 Task: Find connections with filter location Schöneberg with filter topic #Managementwith filter profile language French with filter current company Fresher Jobs with filter school Rajasthan - India Jobs with filter industry Glass Product Manufacturing with filter service category Writing with filter keywords title SEO Manager
Action: Mouse moved to (321, 276)
Screenshot: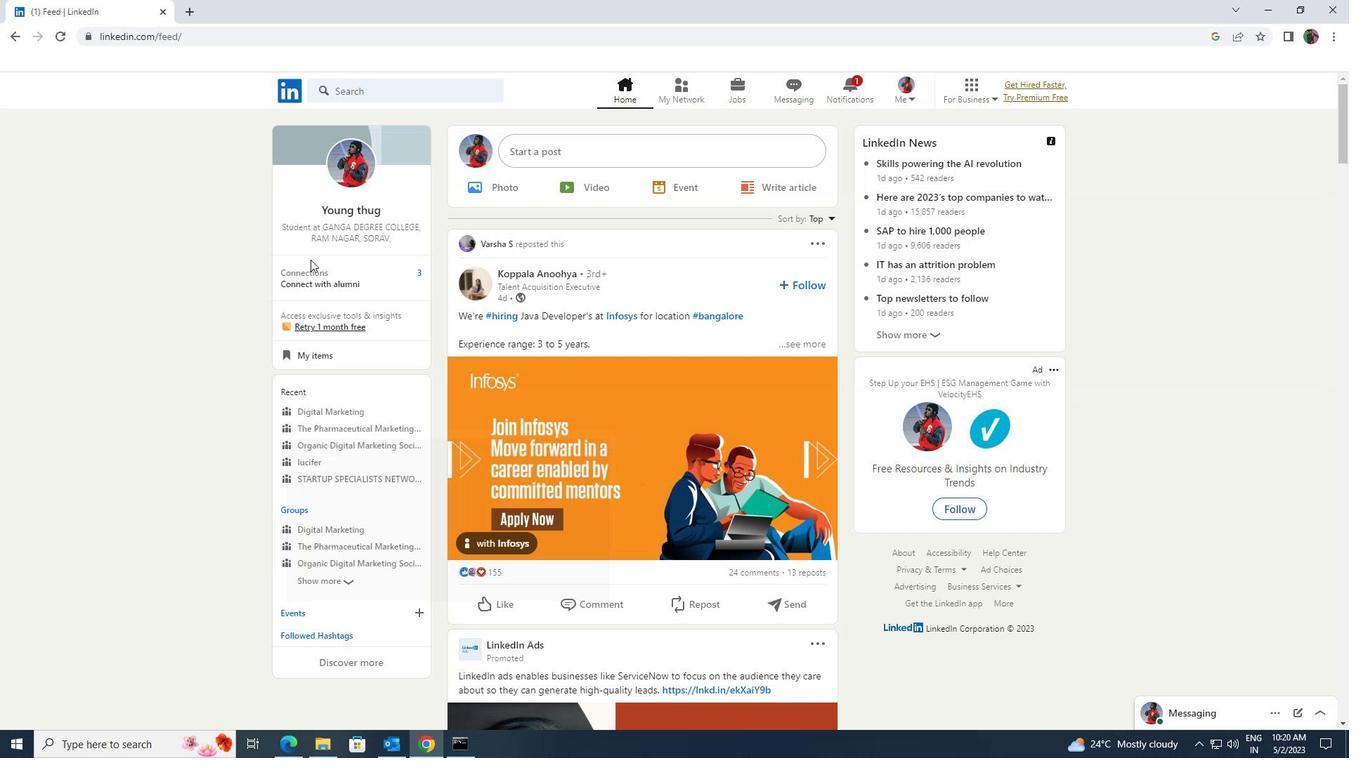 
Action: Mouse pressed left at (321, 276)
Screenshot: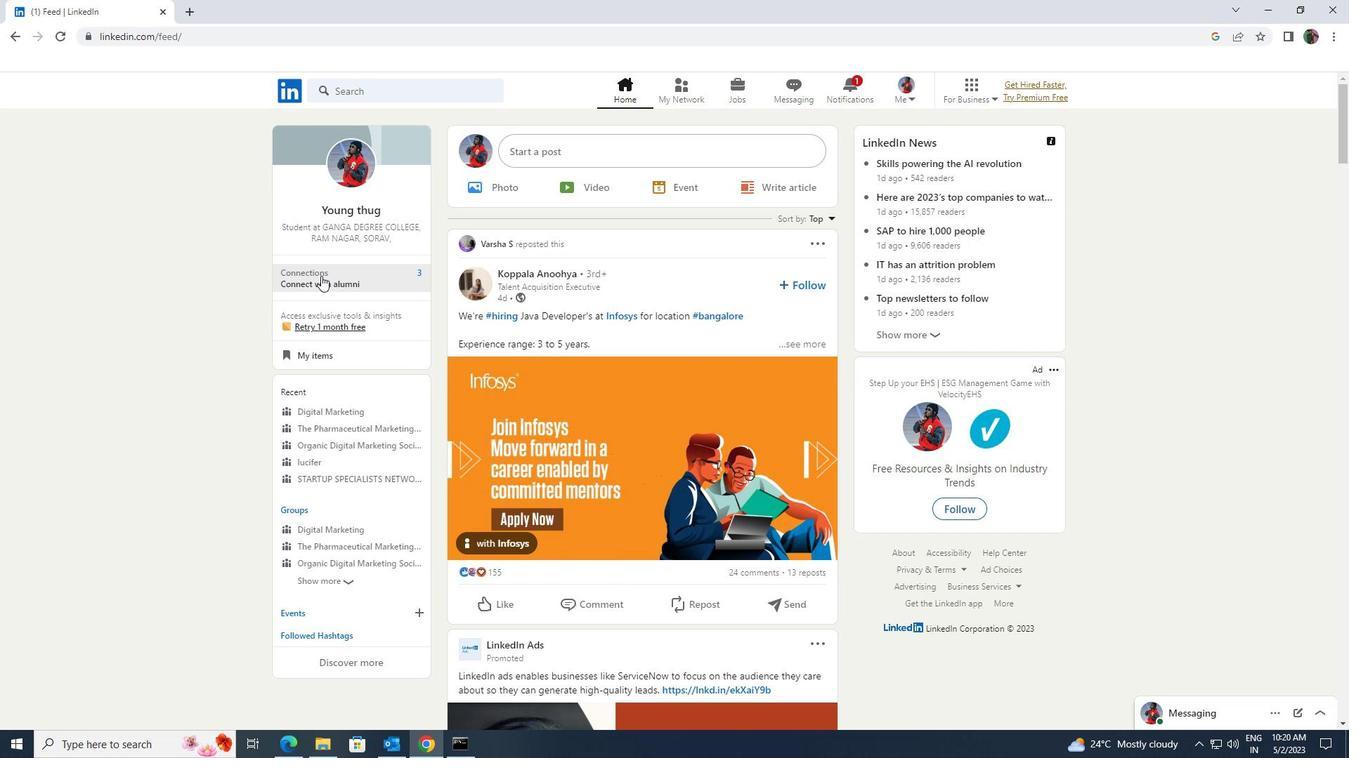 
Action: Mouse moved to (351, 174)
Screenshot: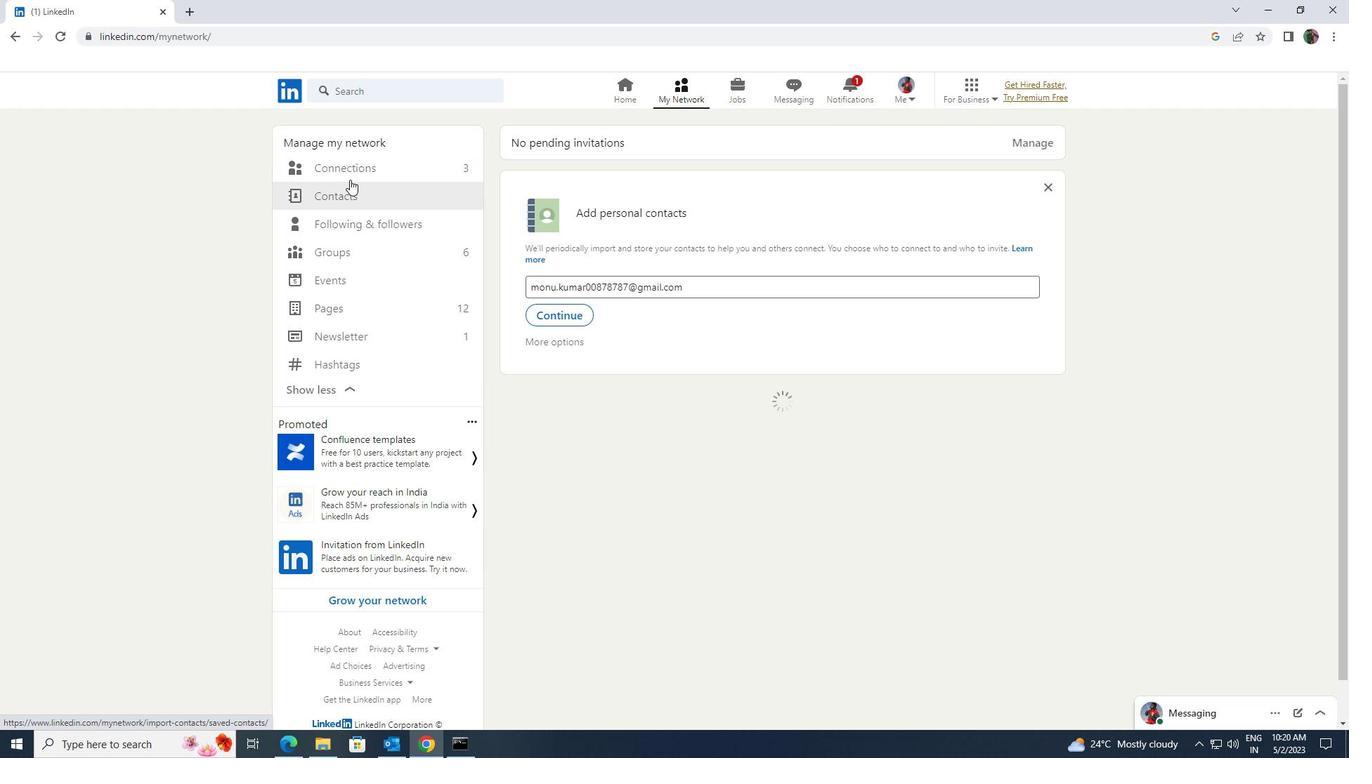 
Action: Mouse pressed left at (351, 174)
Screenshot: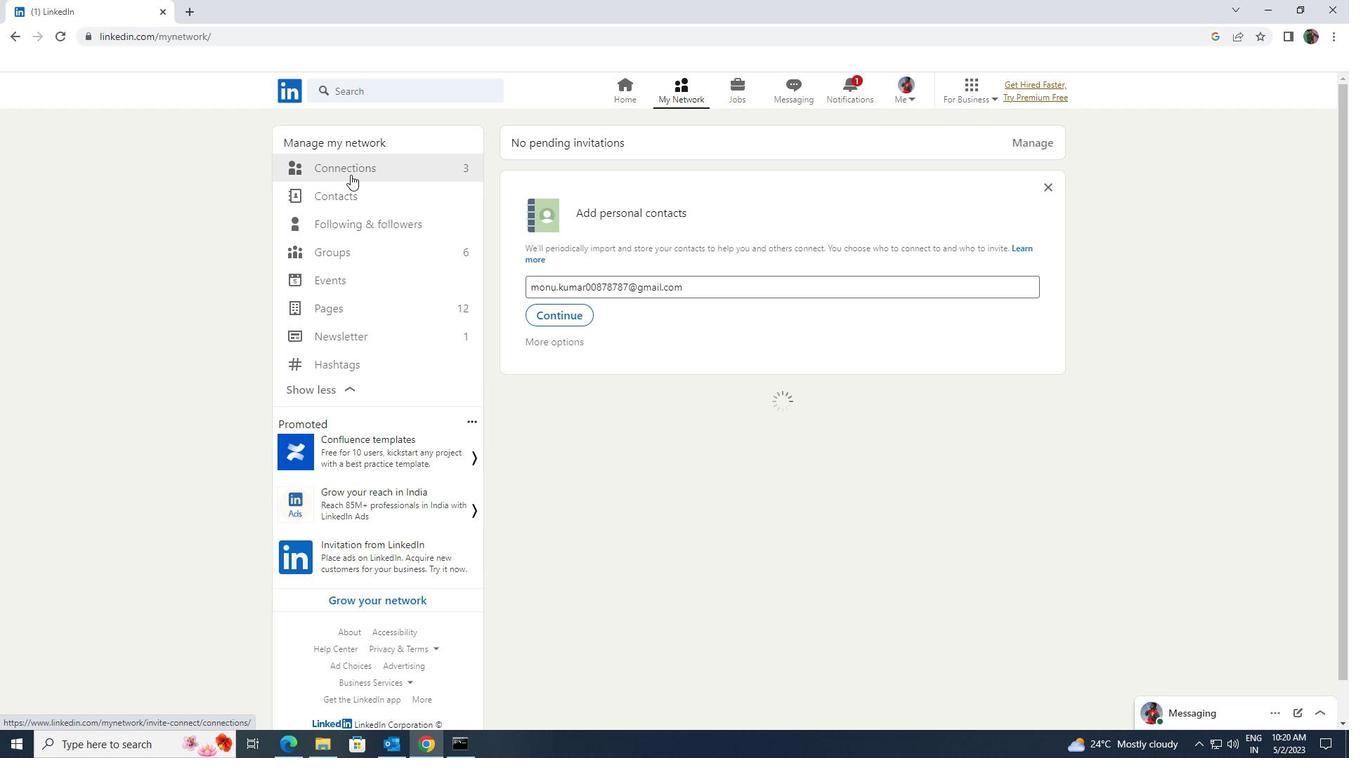 
Action: Mouse moved to (767, 170)
Screenshot: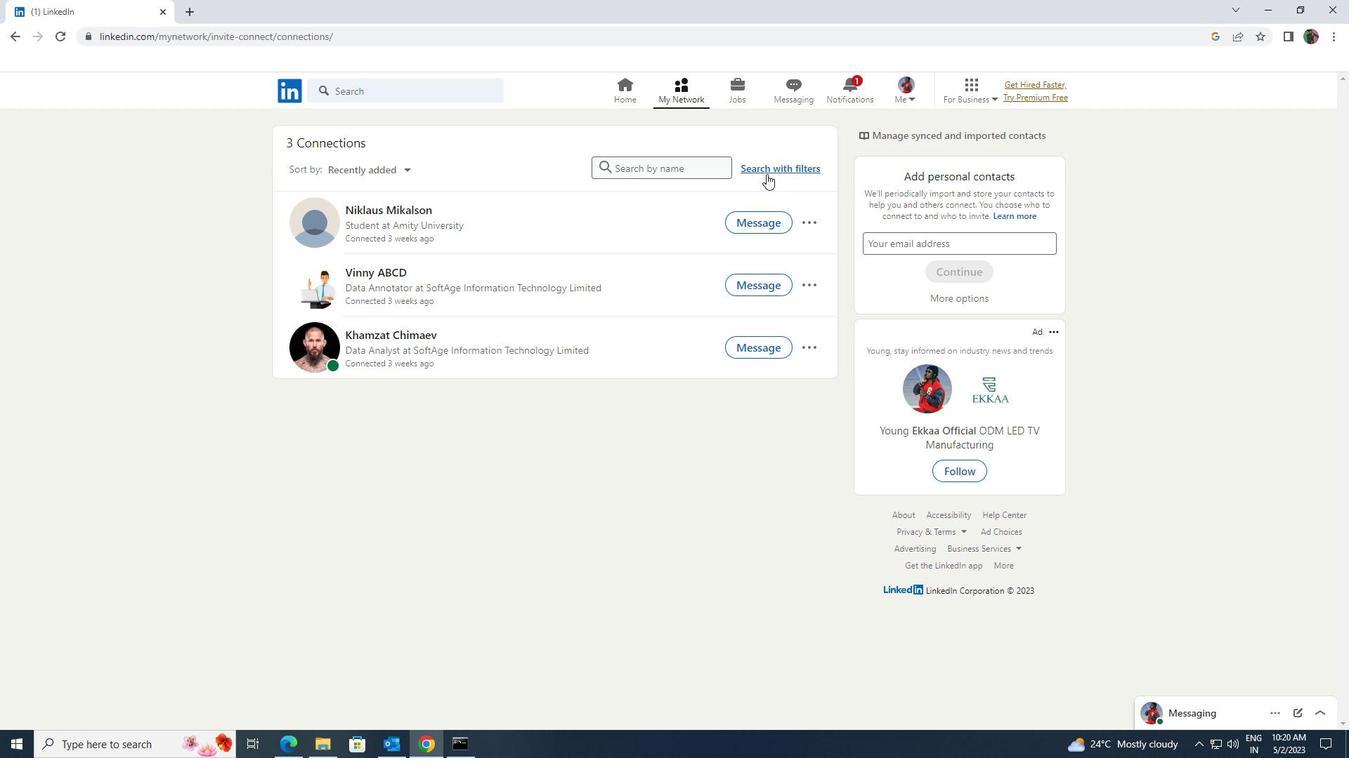 
Action: Mouse pressed left at (767, 170)
Screenshot: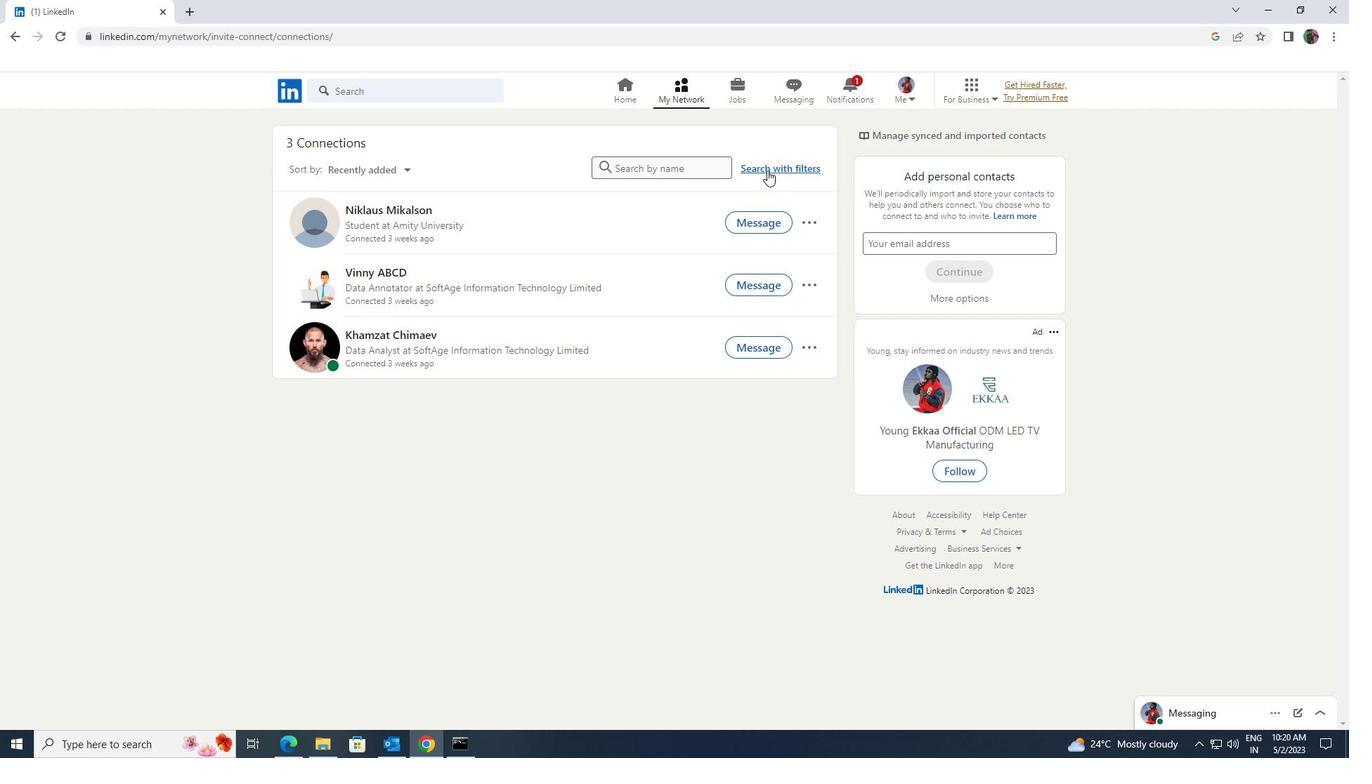
Action: Mouse moved to (721, 128)
Screenshot: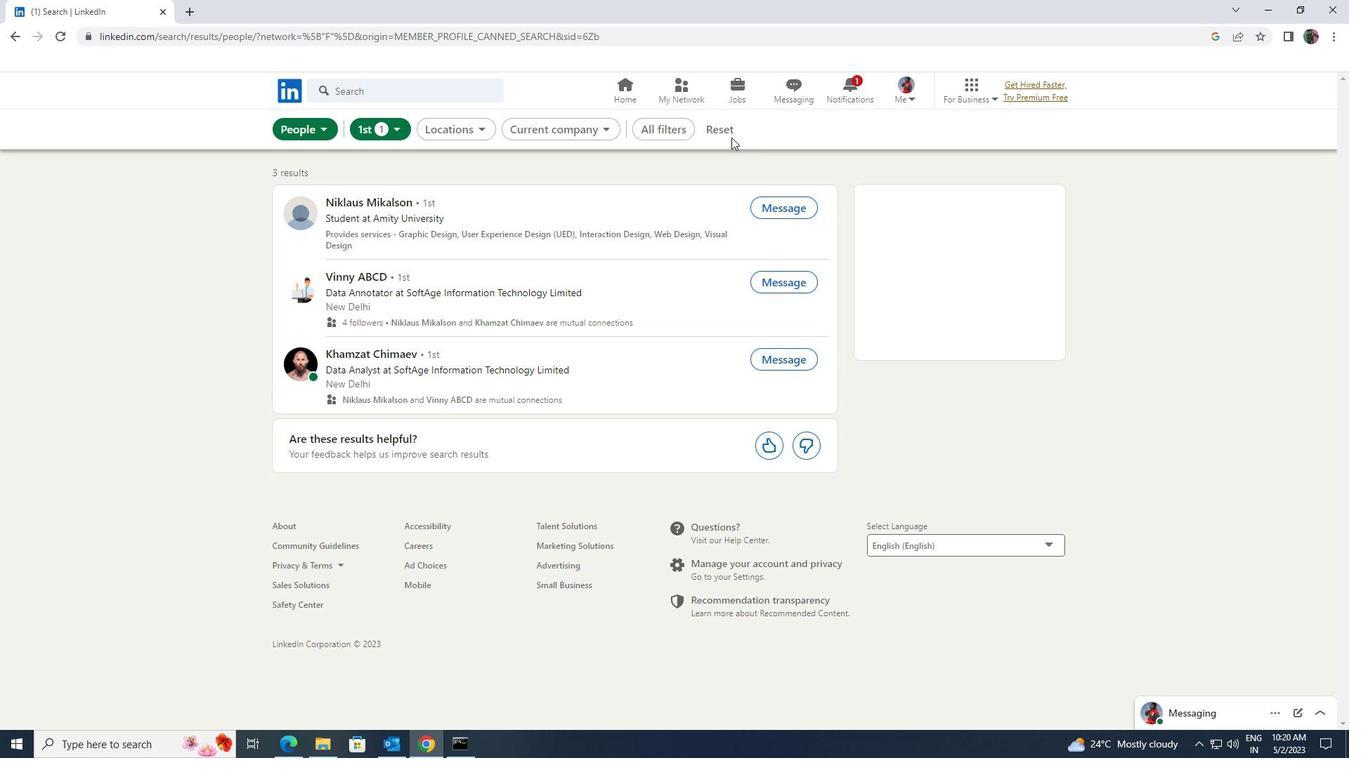 
Action: Mouse pressed left at (721, 128)
Screenshot: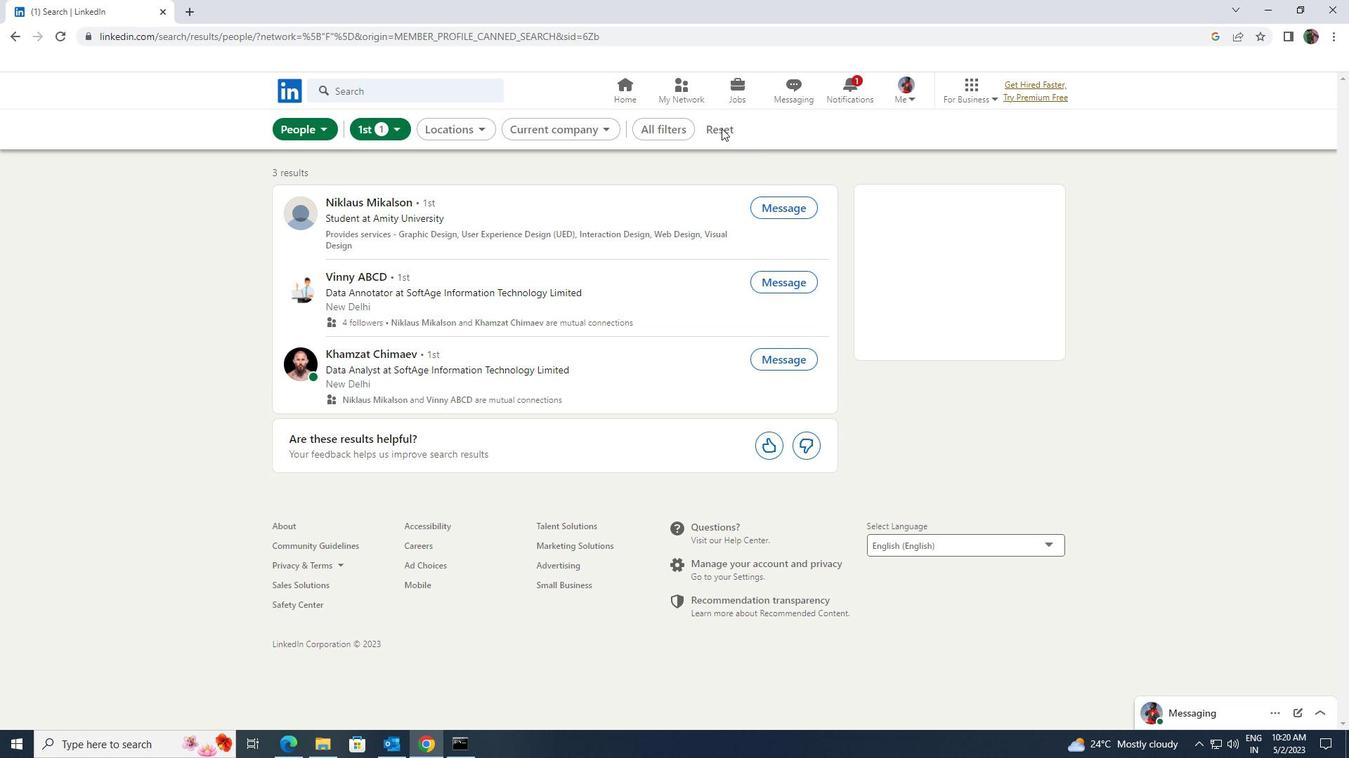 
Action: Mouse moved to (700, 123)
Screenshot: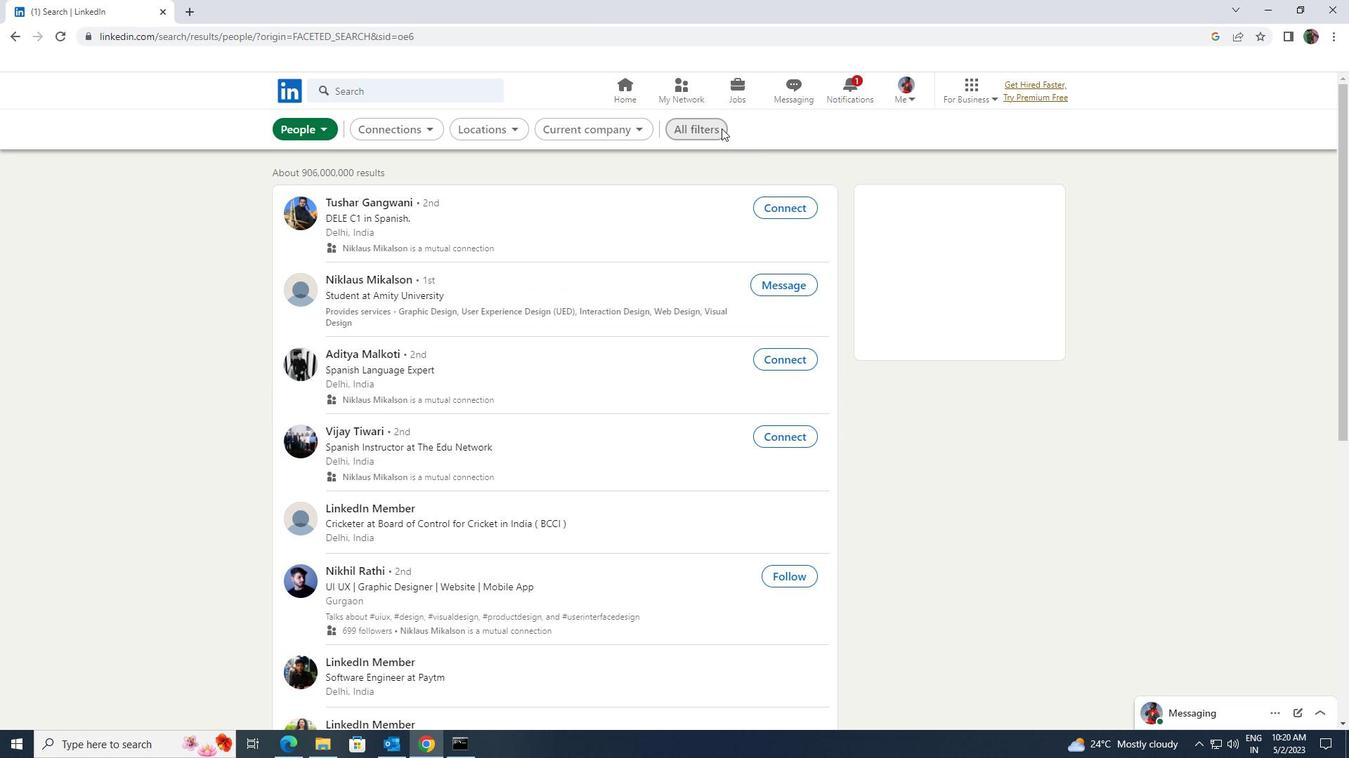 
Action: Mouse pressed left at (700, 123)
Screenshot: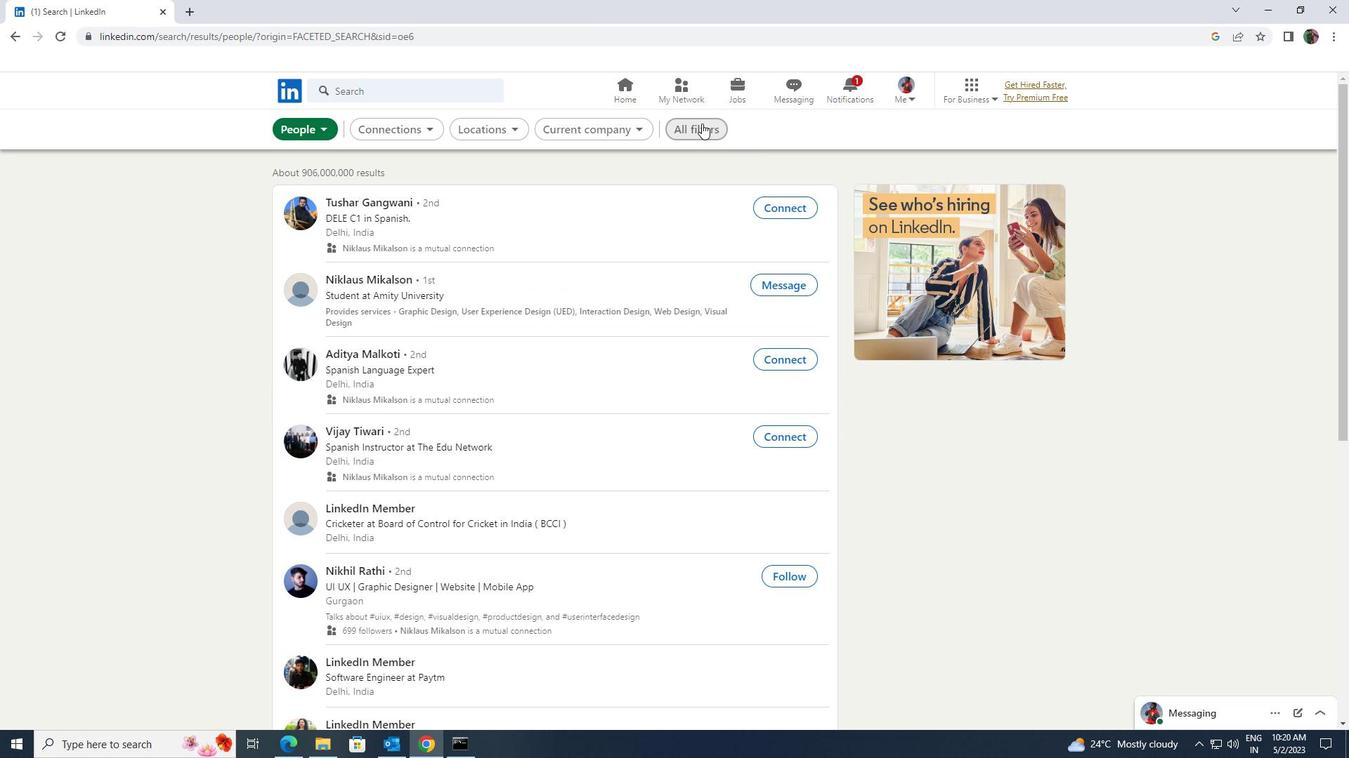 
Action: Mouse moved to (1164, 433)
Screenshot: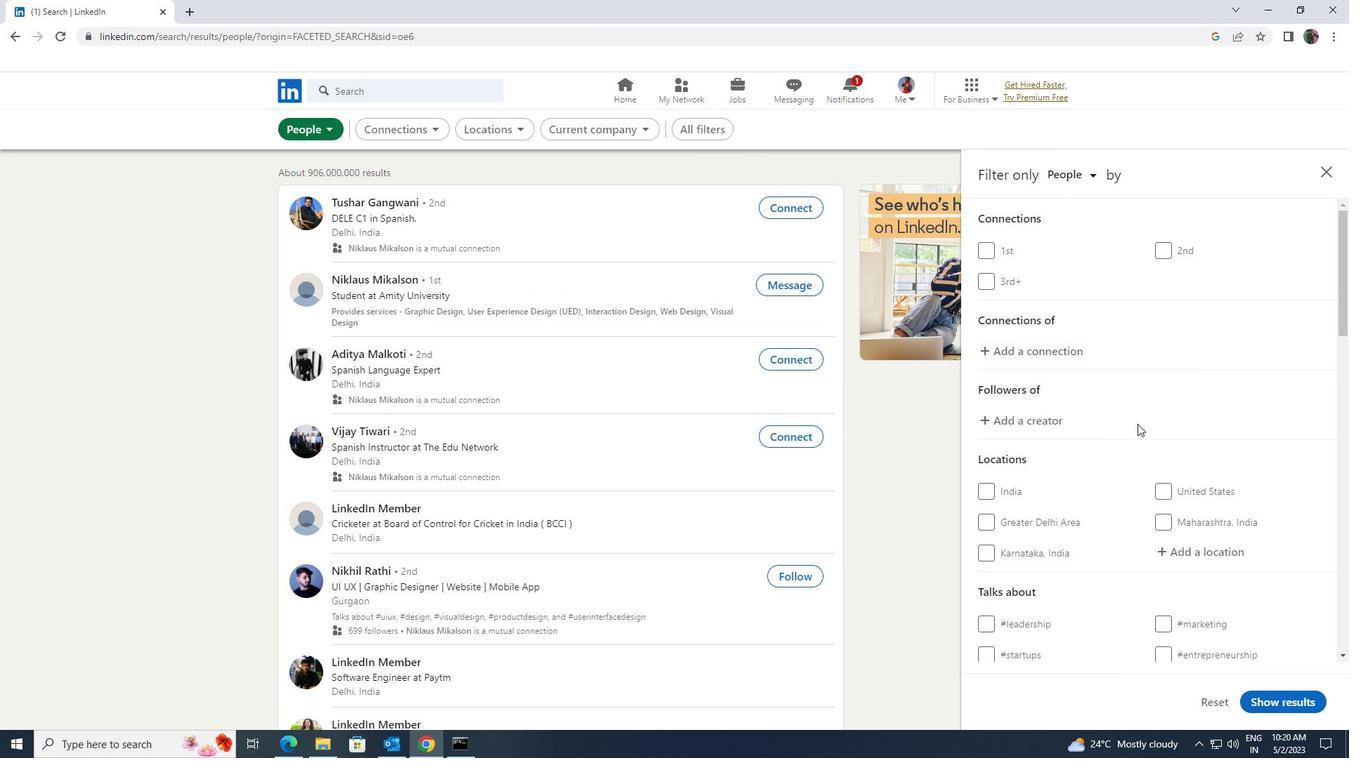 
Action: Mouse scrolled (1164, 432) with delta (0, 0)
Screenshot: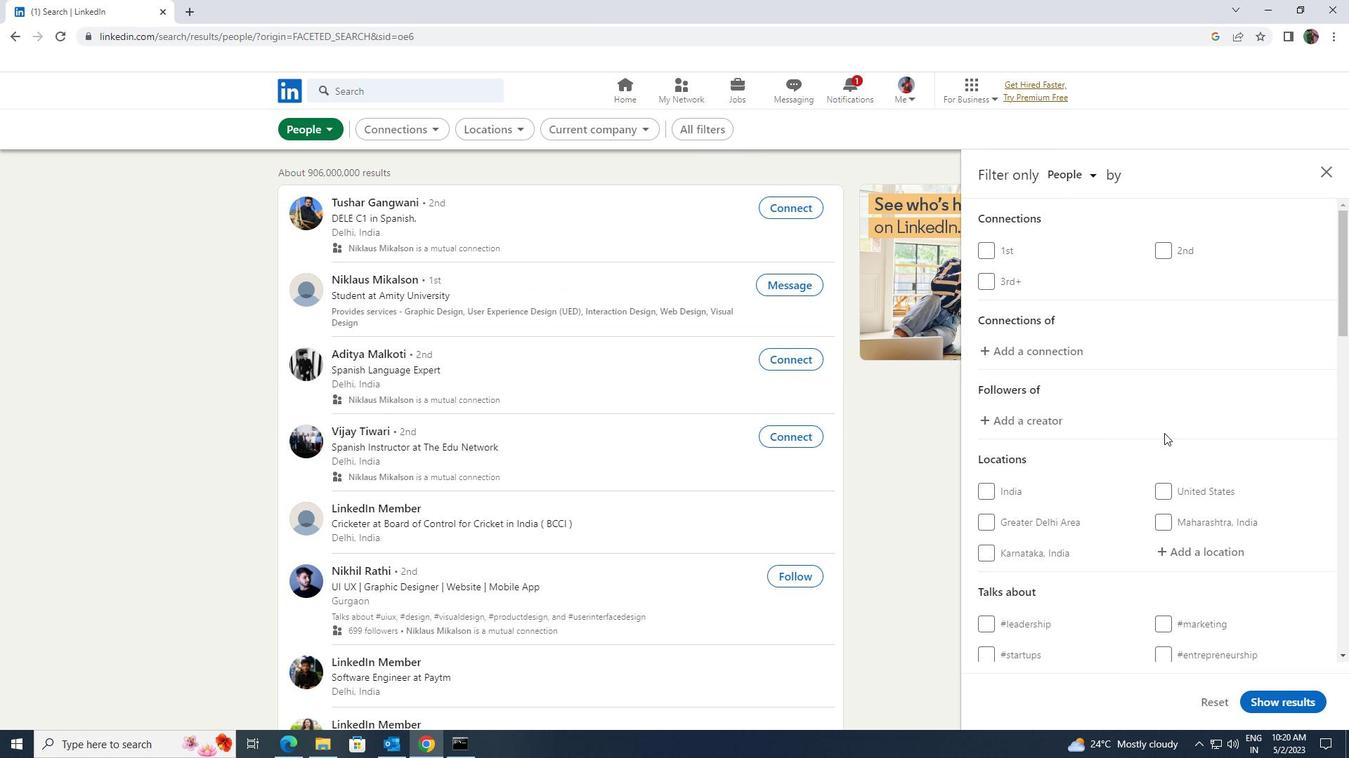
Action: Mouse scrolled (1164, 432) with delta (0, 0)
Screenshot: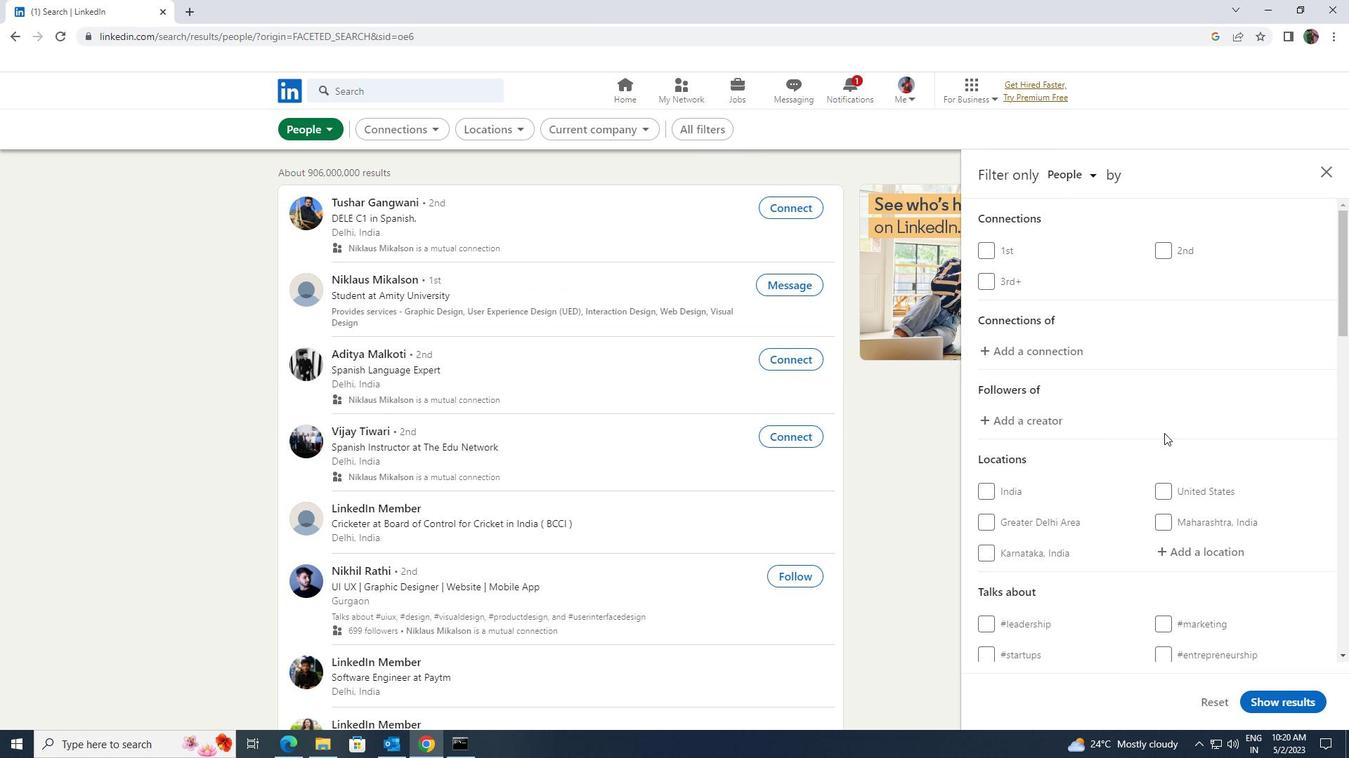
Action: Mouse moved to (1172, 418)
Screenshot: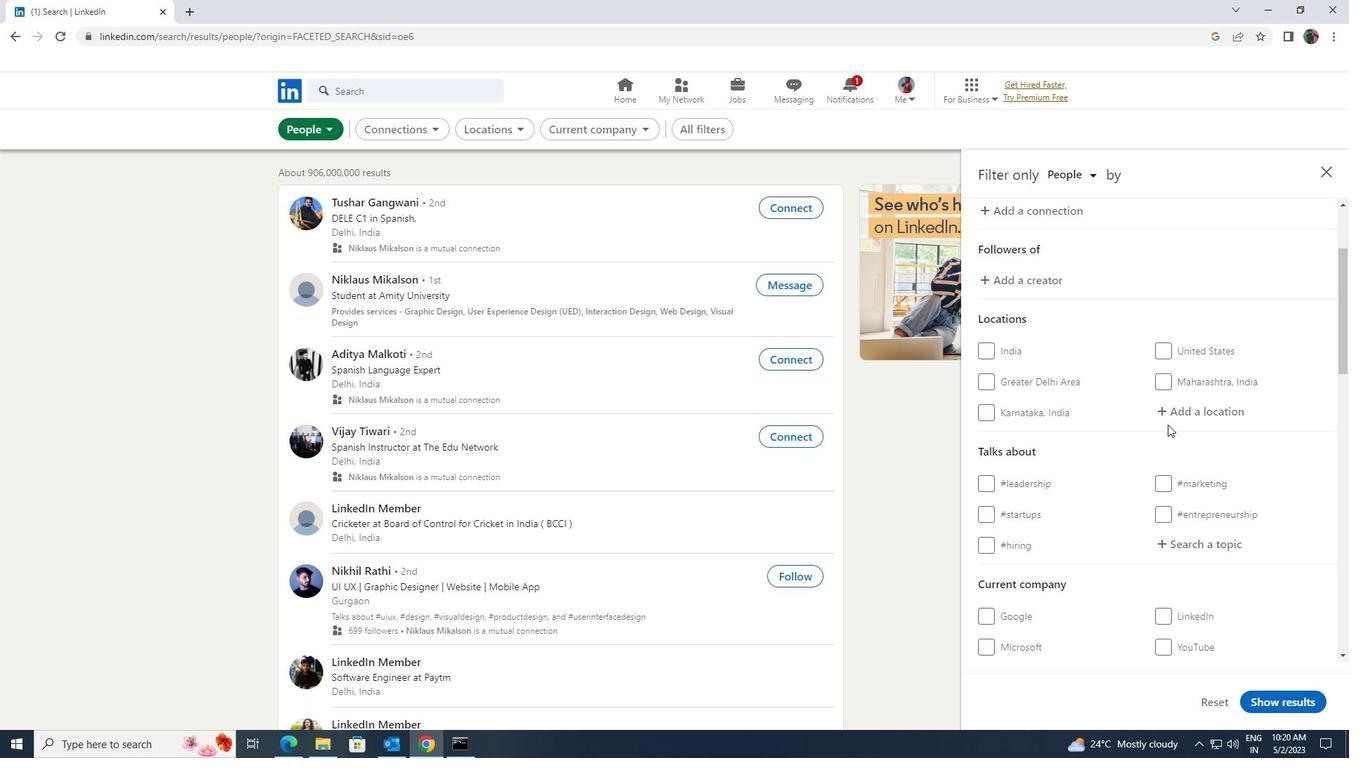 
Action: Mouse pressed left at (1172, 418)
Screenshot: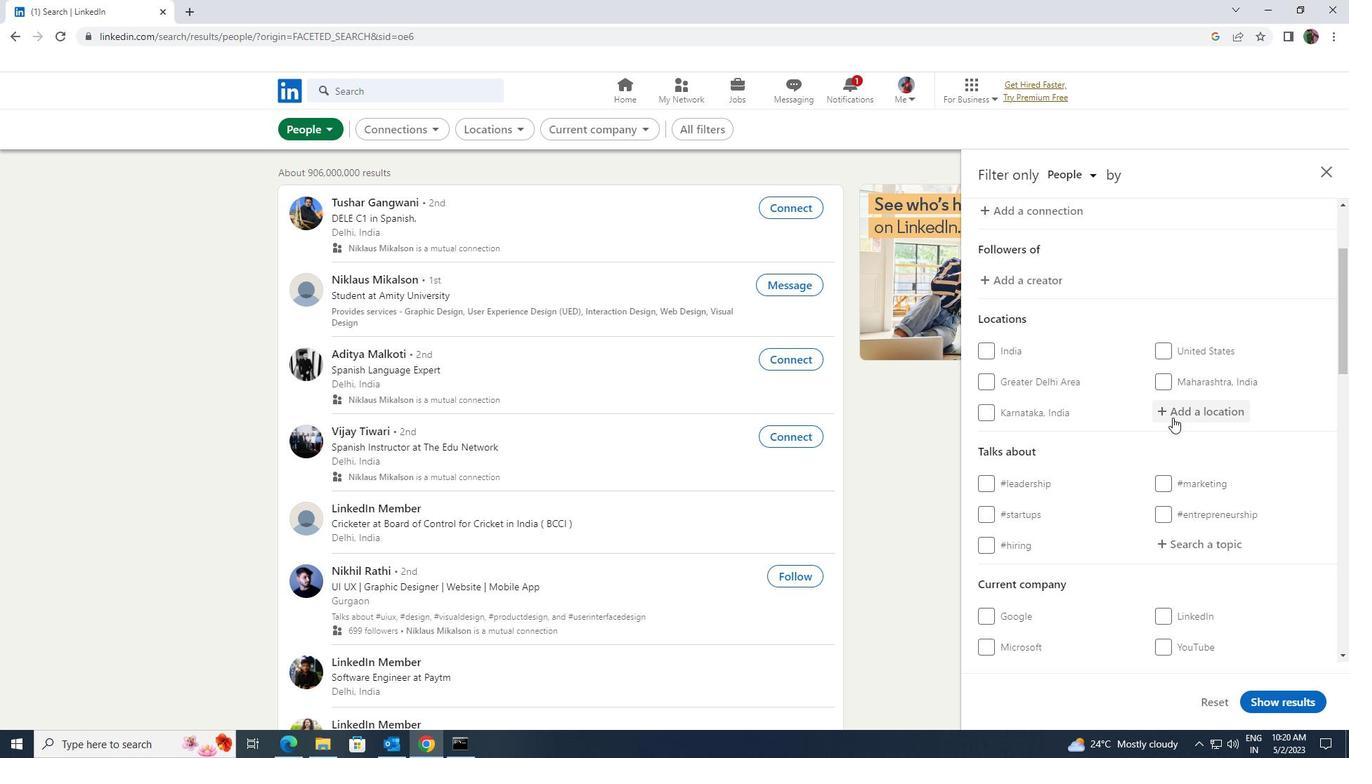
Action: Mouse moved to (1155, 427)
Screenshot: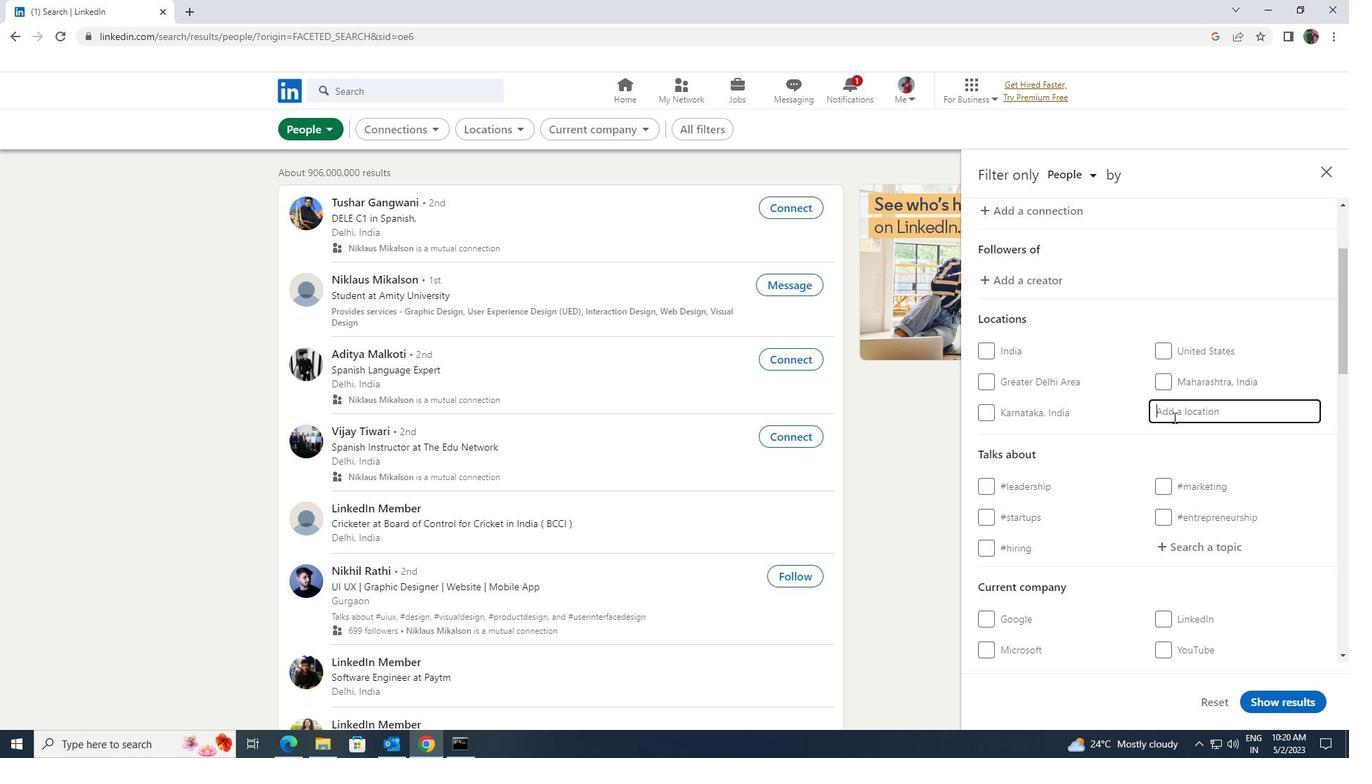 
Action: Key pressed <Key.shift>SCHONEBE
Screenshot: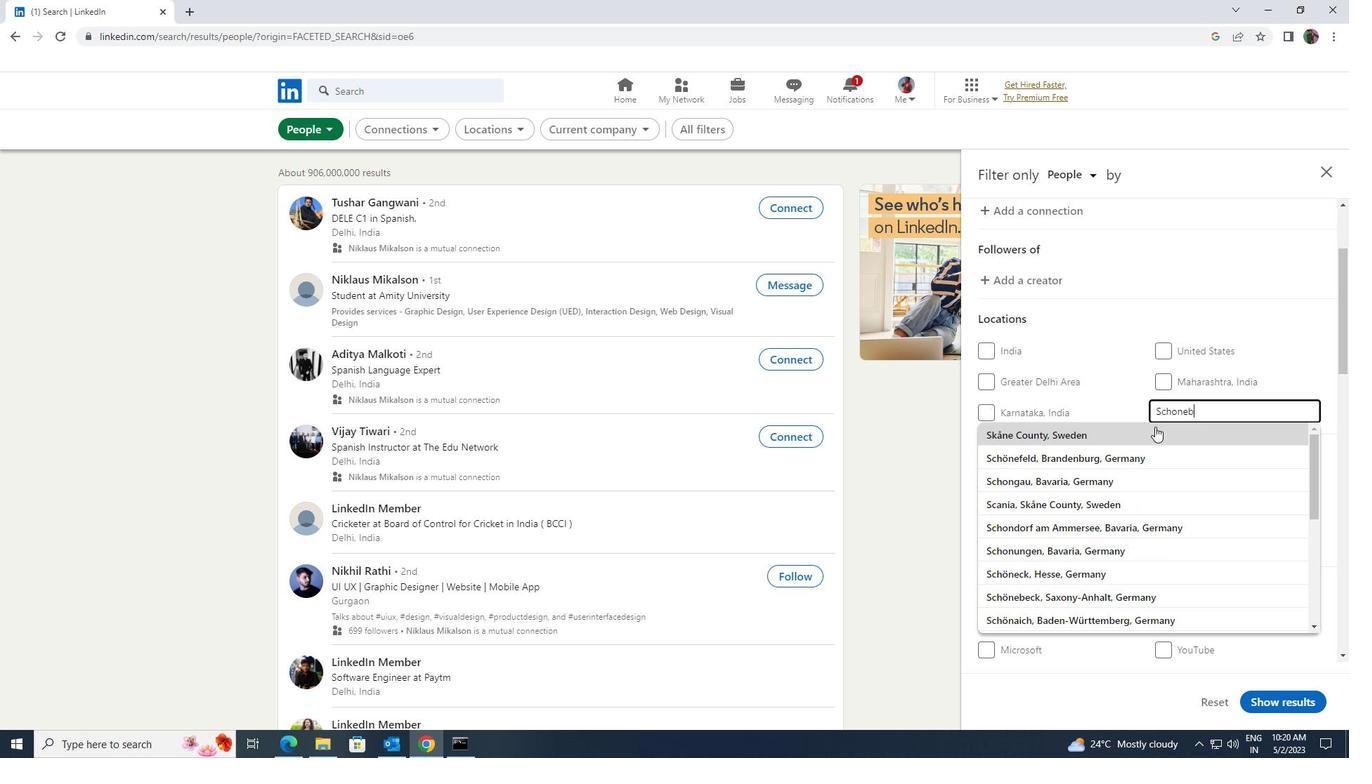 
Action: Mouse moved to (1145, 455)
Screenshot: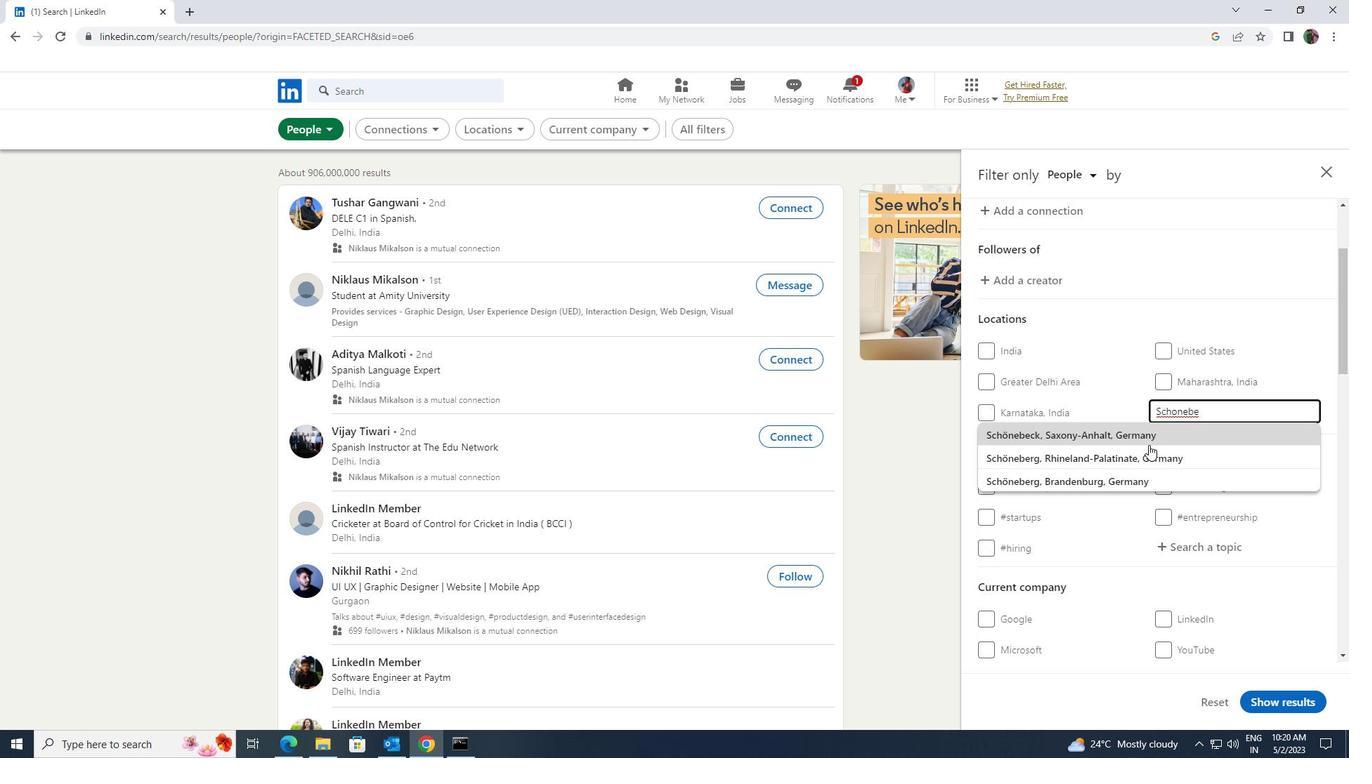 
Action: Mouse pressed left at (1145, 455)
Screenshot: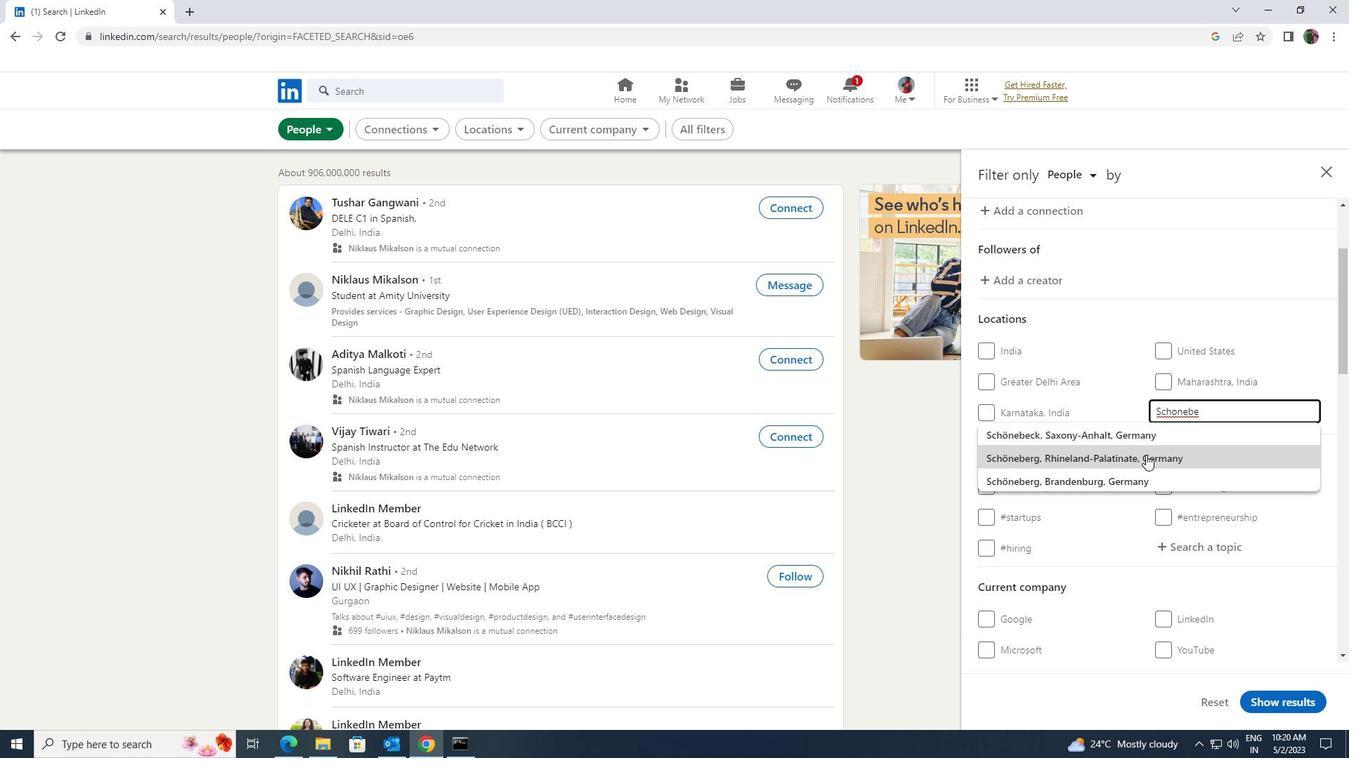 
Action: Mouse moved to (1131, 451)
Screenshot: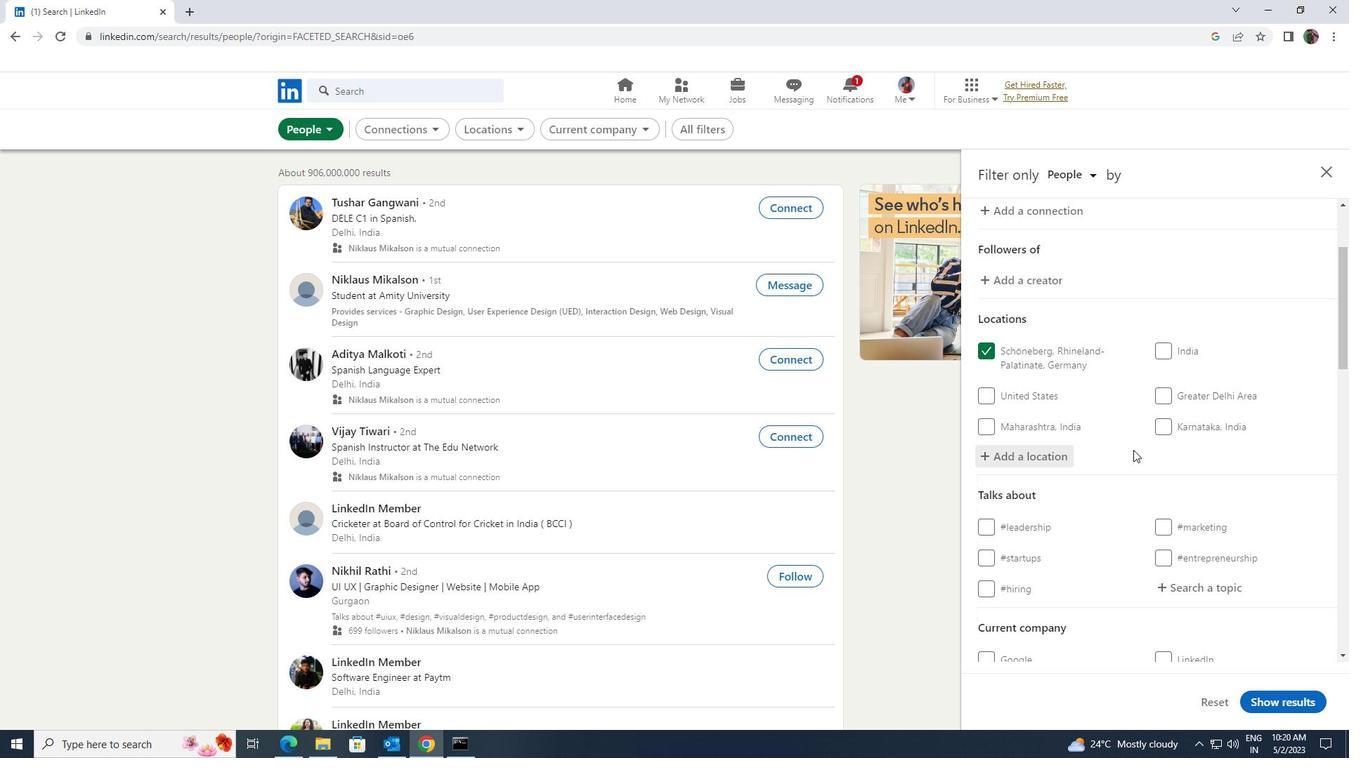 
Action: Mouse scrolled (1131, 451) with delta (0, 0)
Screenshot: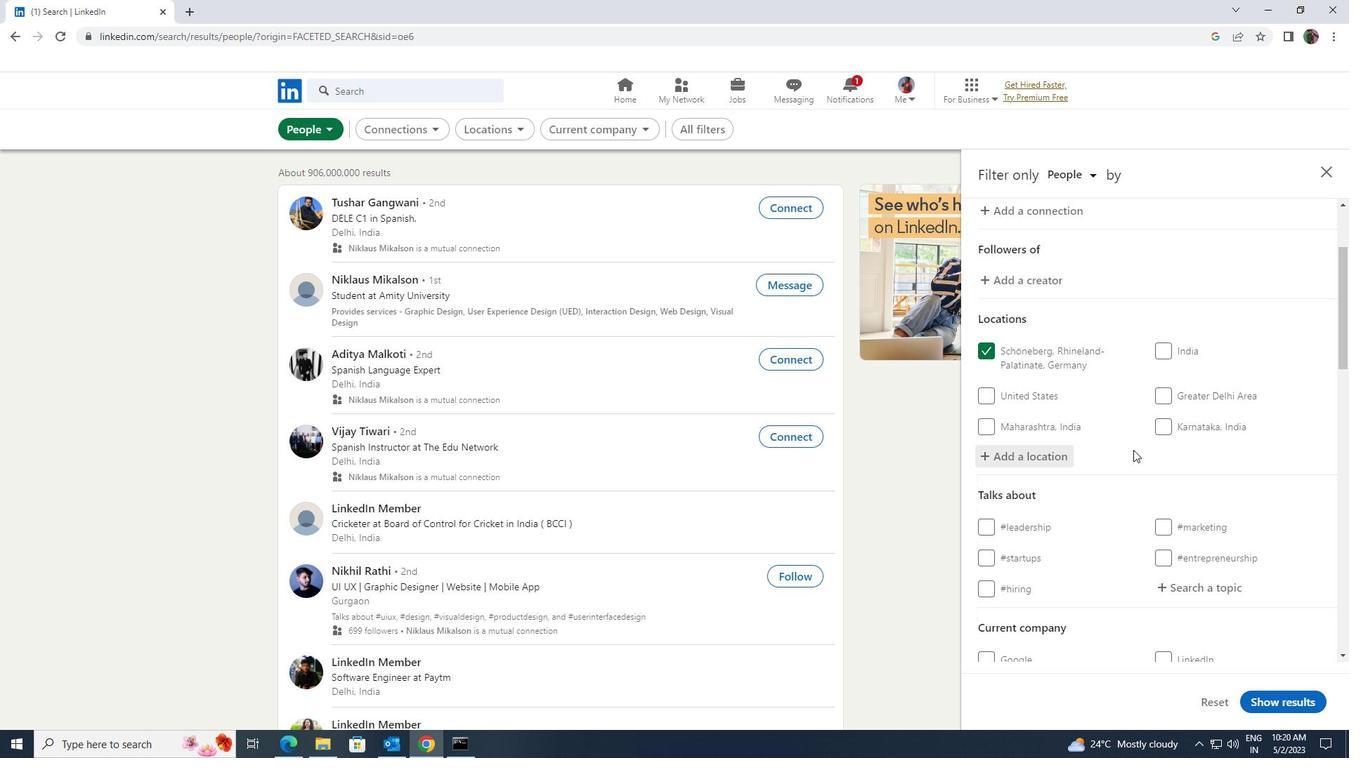 
Action: Mouse moved to (1197, 524)
Screenshot: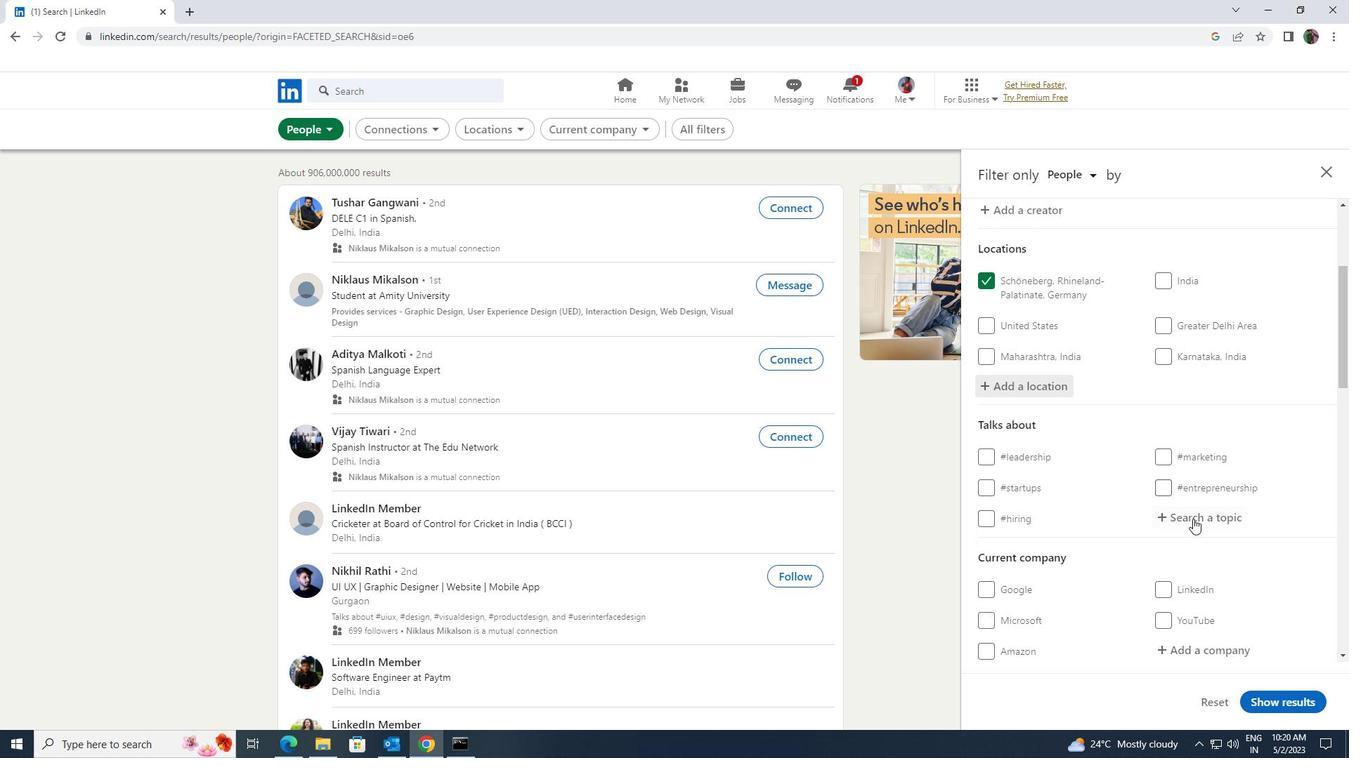 
Action: Mouse pressed left at (1197, 524)
Screenshot: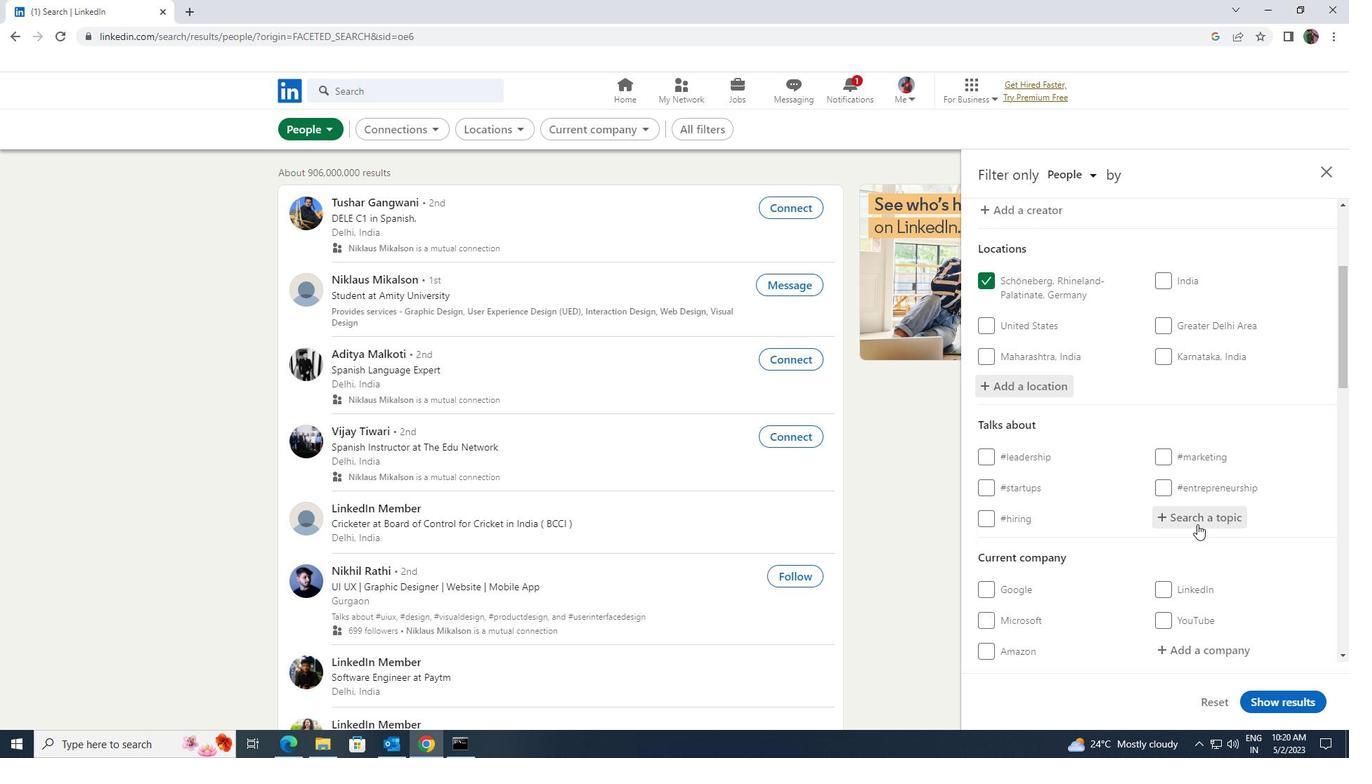 
Action: Key pressed <Key.shift>MANAGEMENT
Screenshot: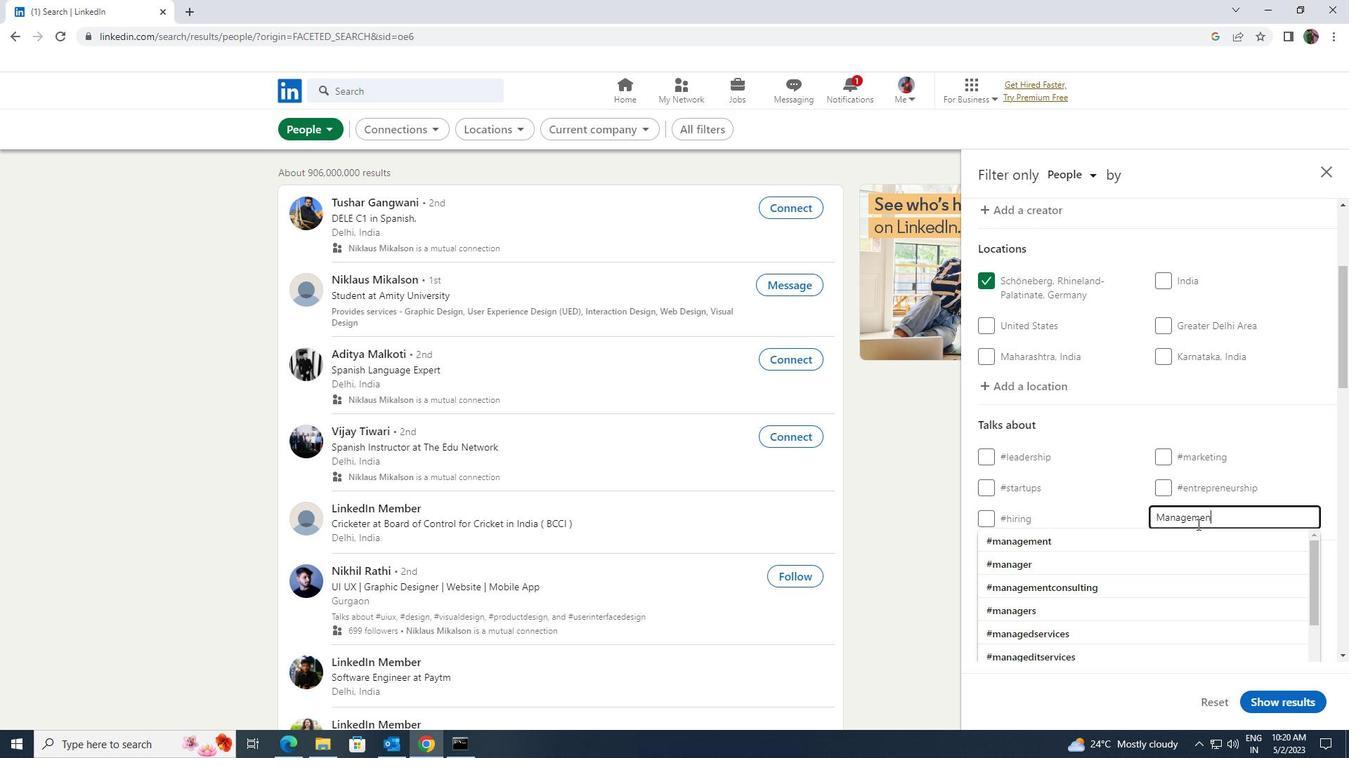 
Action: Mouse moved to (1182, 542)
Screenshot: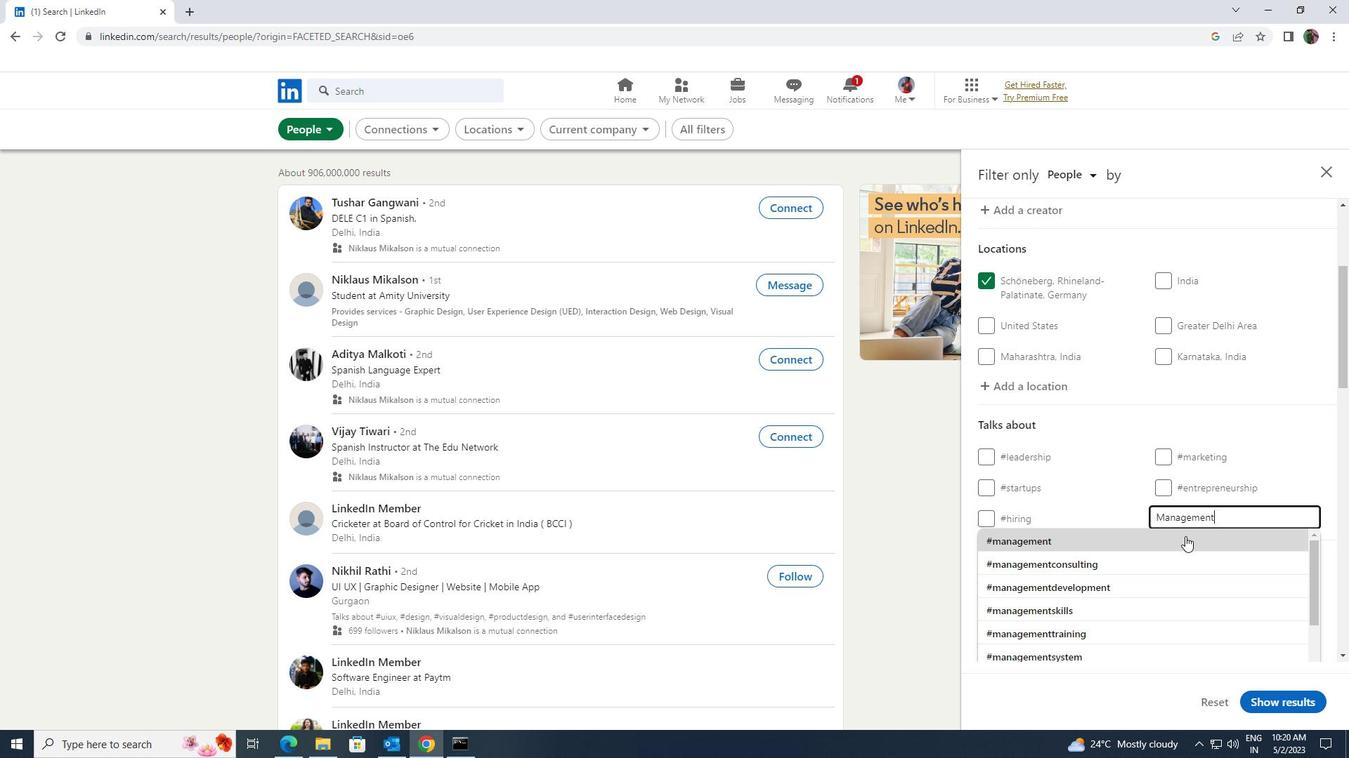 
Action: Mouse pressed left at (1182, 542)
Screenshot: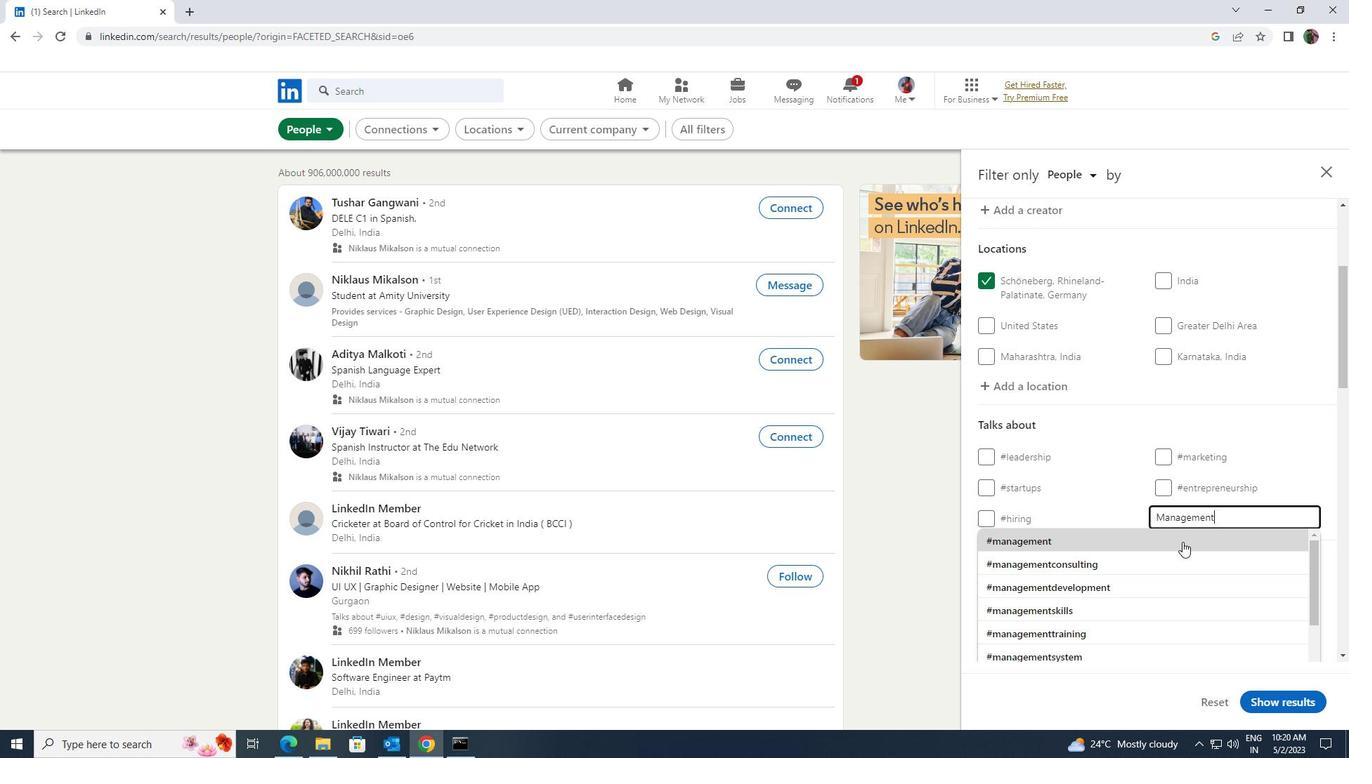 
Action: Mouse moved to (1183, 541)
Screenshot: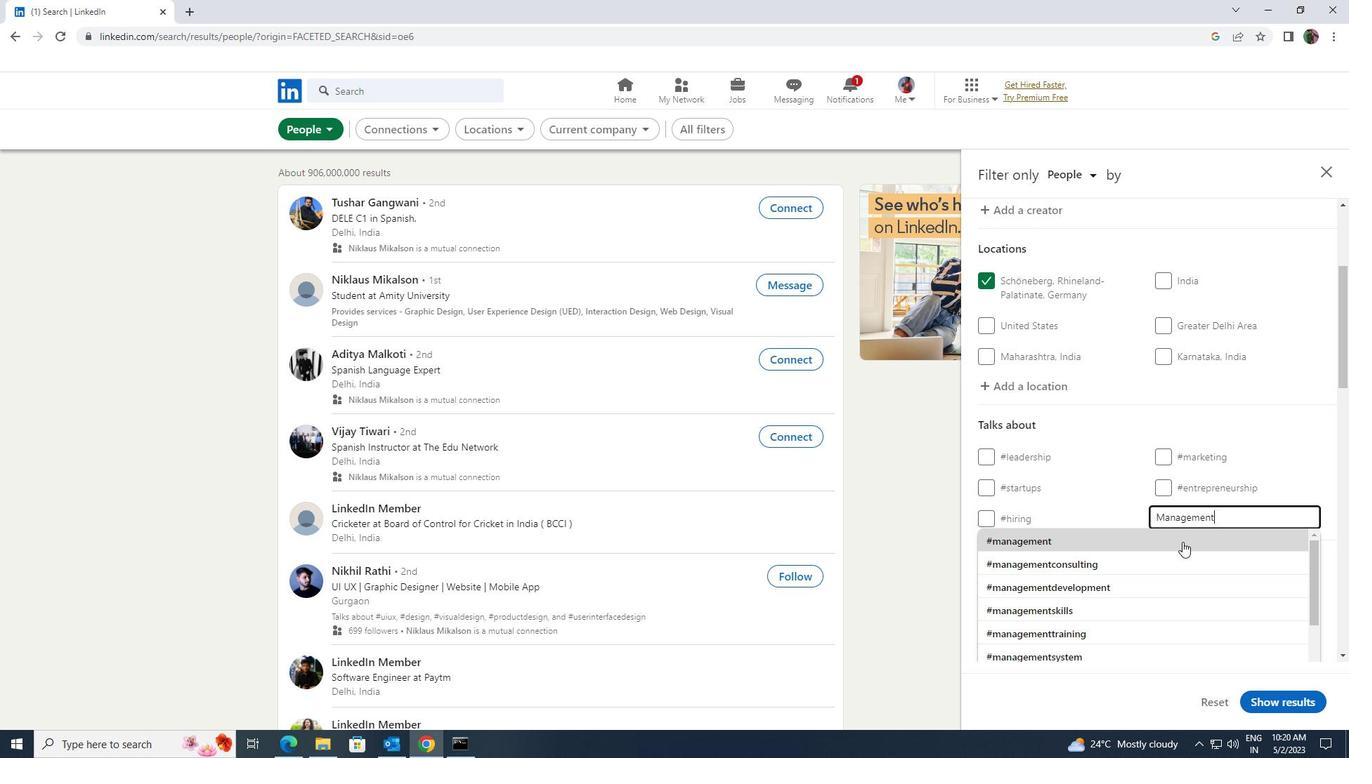
Action: Mouse scrolled (1183, 541) with delta (0, 0)
Screenshot: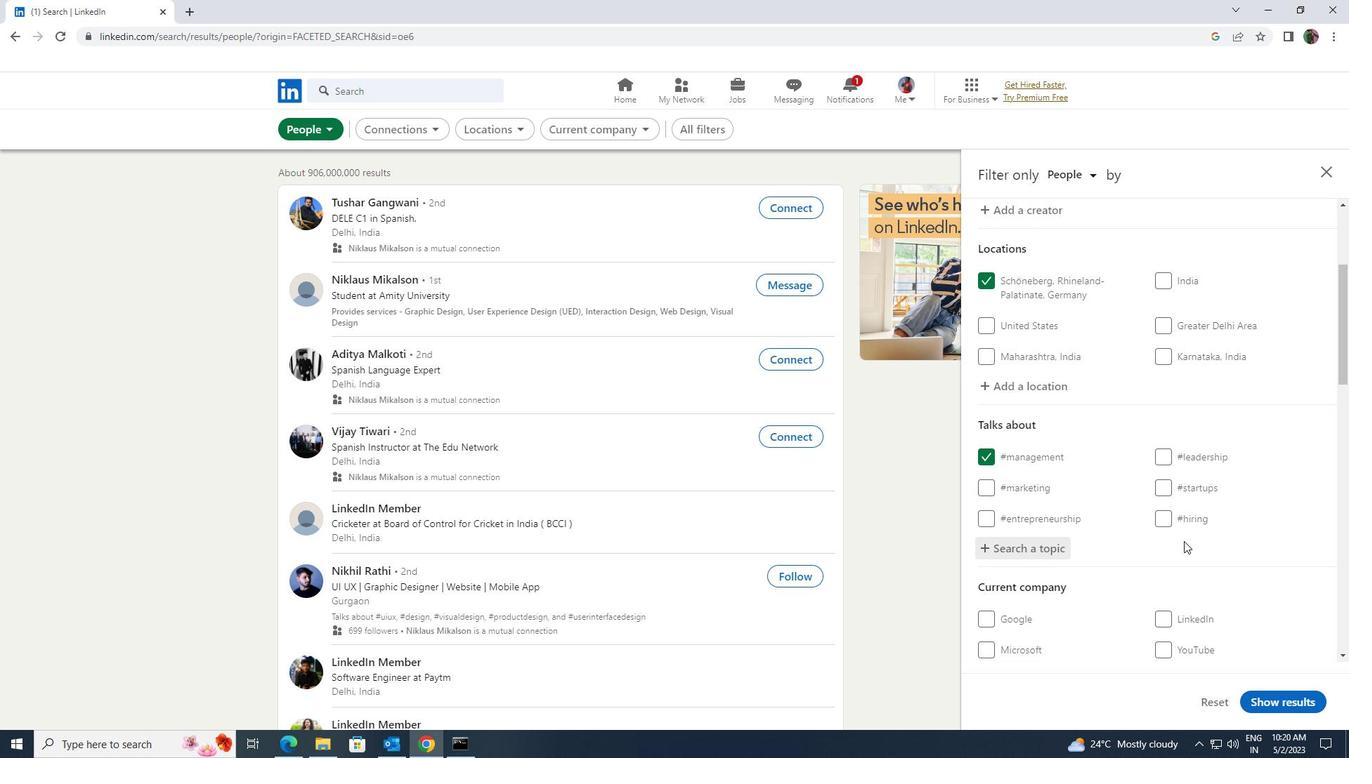 
Action: Mouse scrolled (1183, 541) with delta (0, 0)
Screenshot: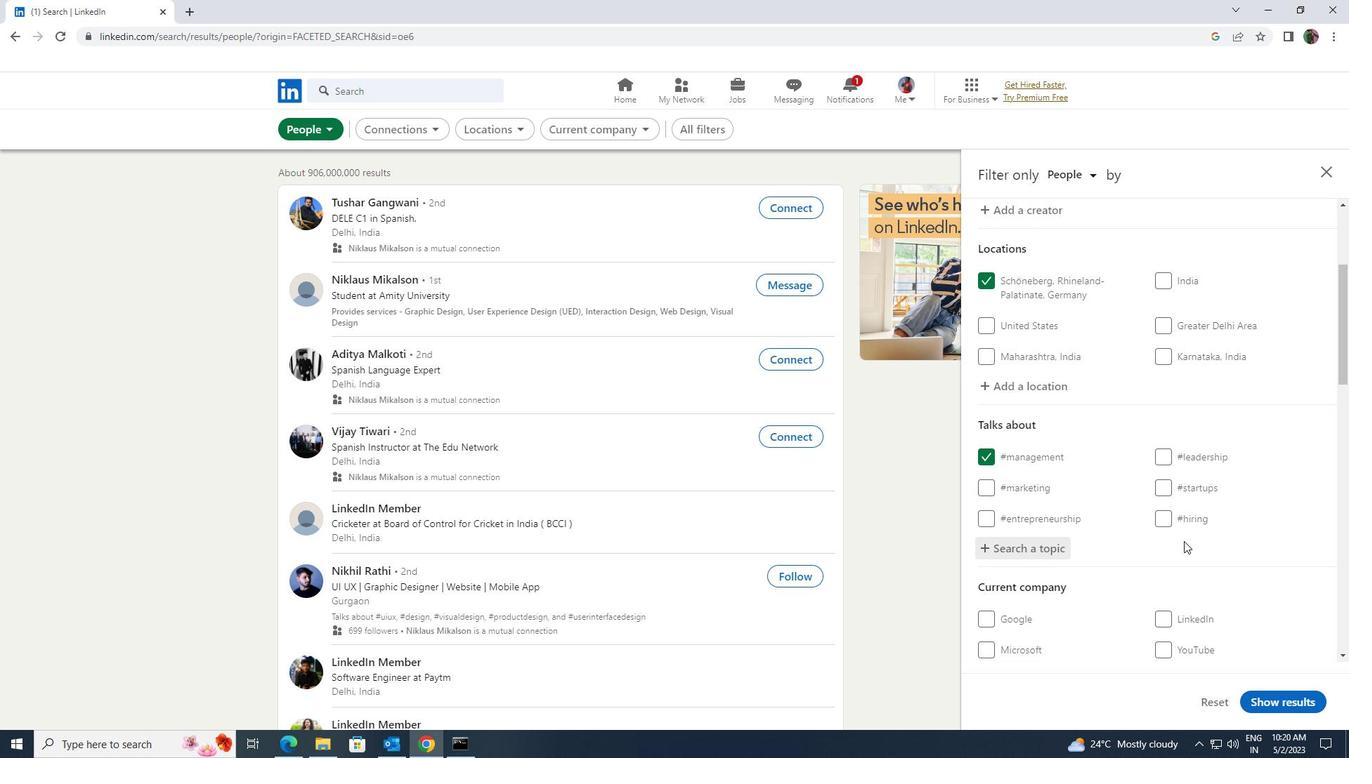 
Action: Mouse scrolled (1183, 541) with delta (0, 0)
Screenshot: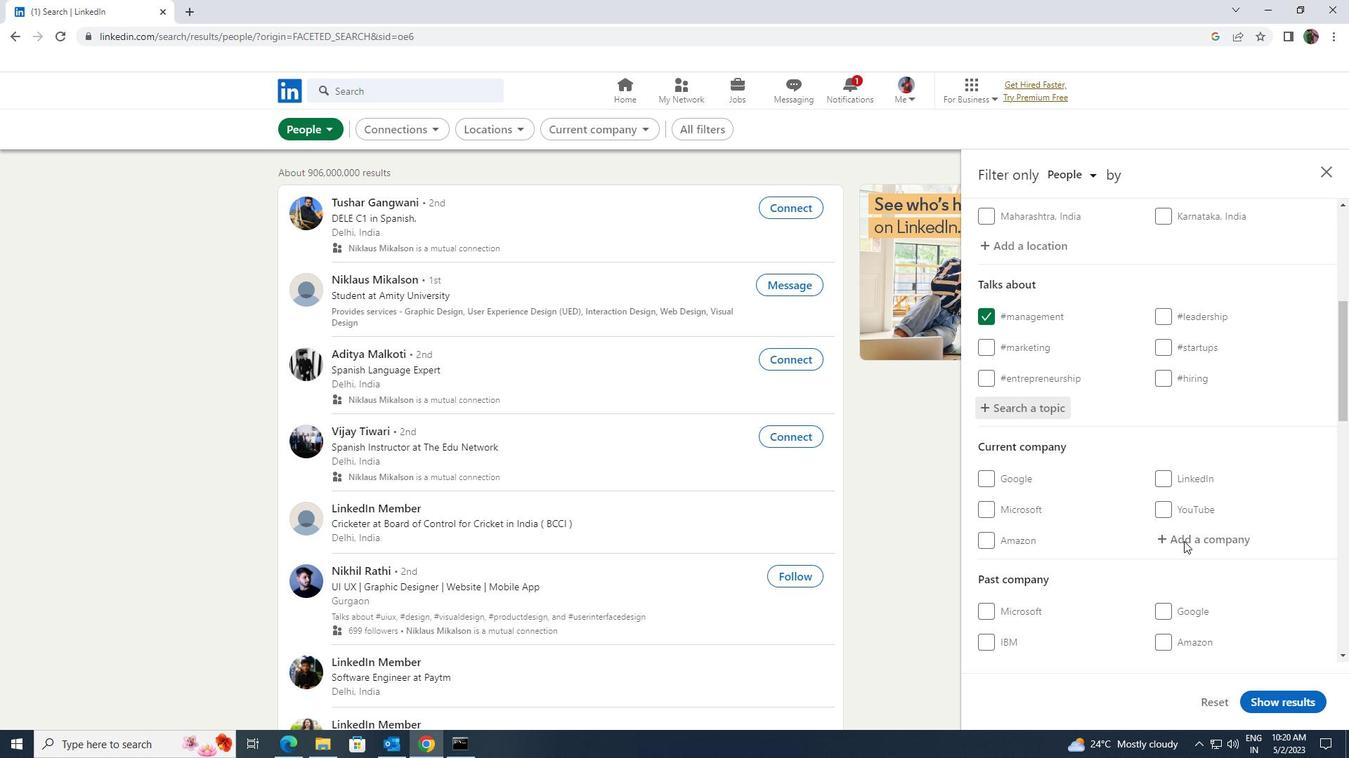 
Action: Mouse scrolled (1183, 541) with delta (0, 0)
Screenshot: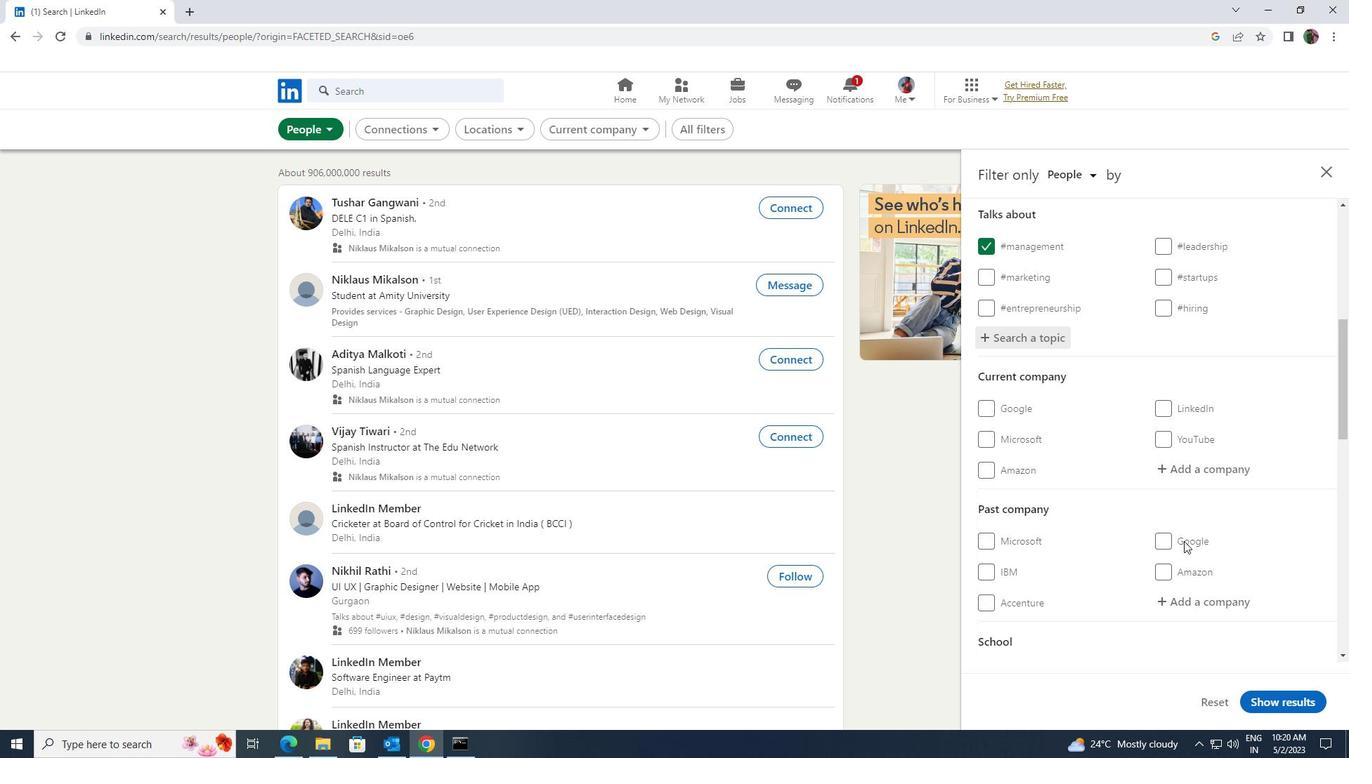 
Action: Mouse scrolled (1183, 541) with delta (0, 0)
Screenshot: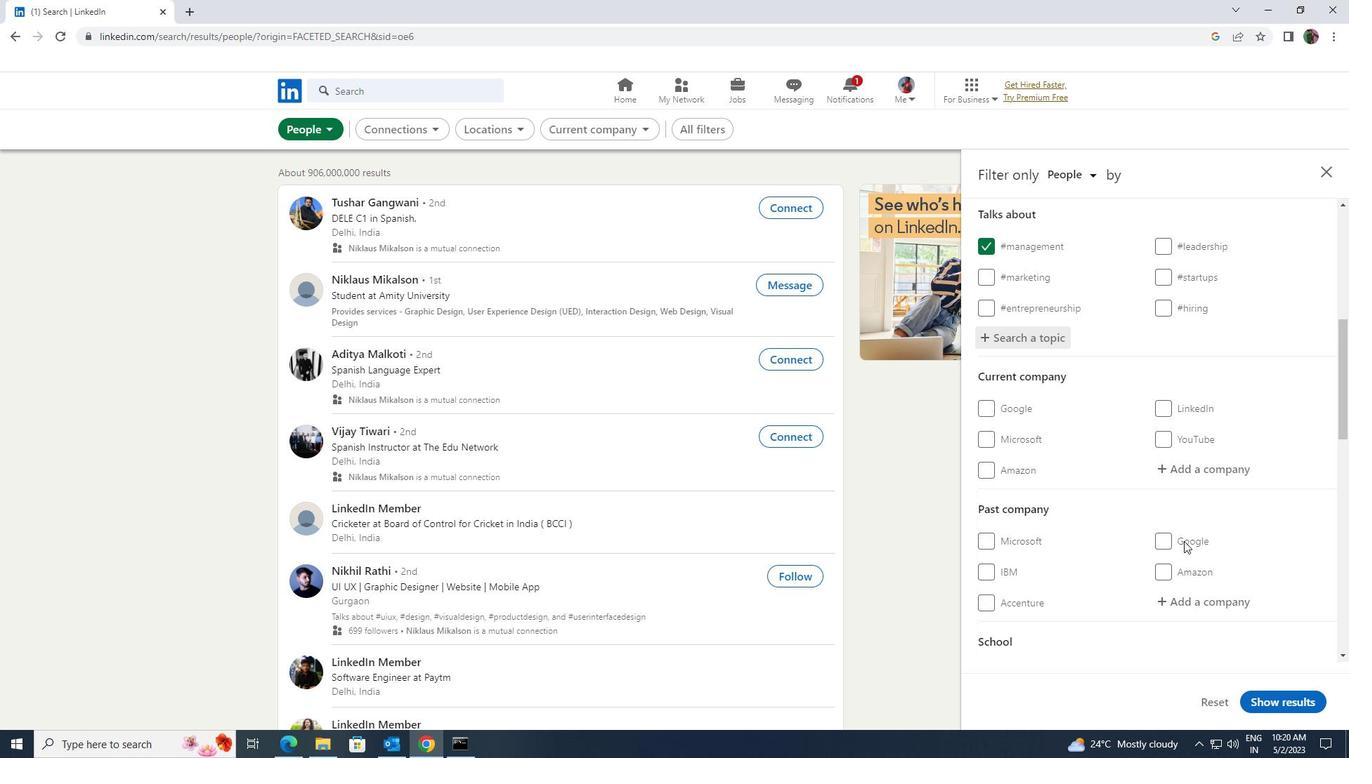 
Action: Mouse scrolled (1183, 541) with delta (0, 0)
Screenshot: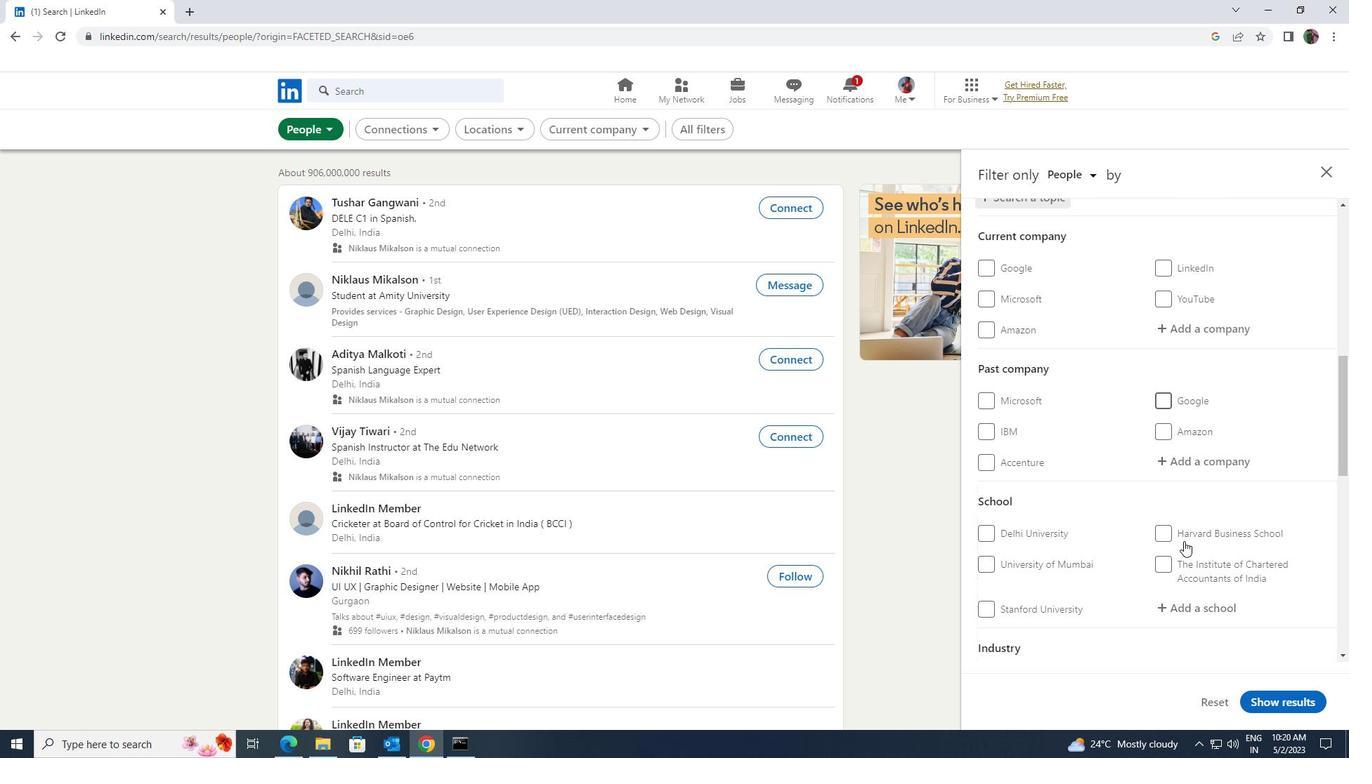 
Action: Mouse moved to (1183, 539)
Screenshot: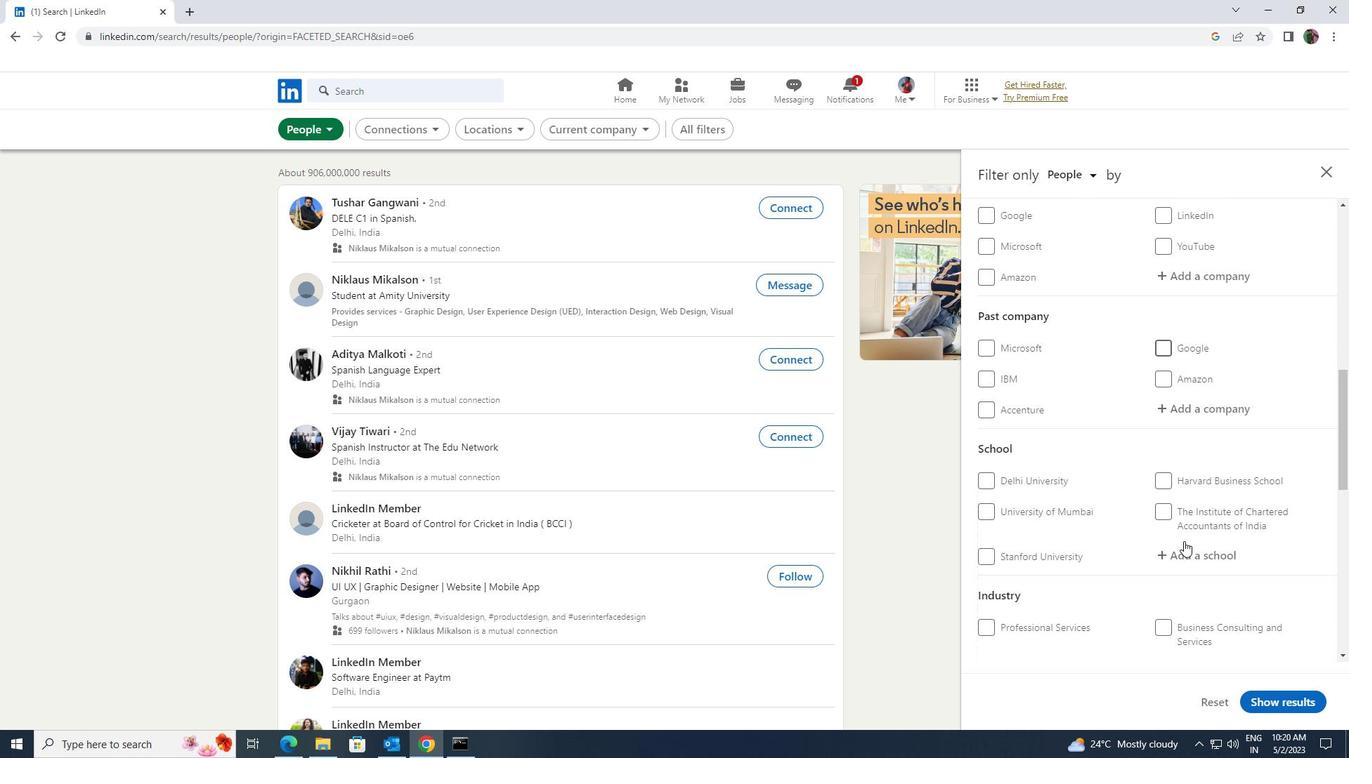 
Action: Mouse scrolled (1183, 538) with delta (0, 0)
Screenshot: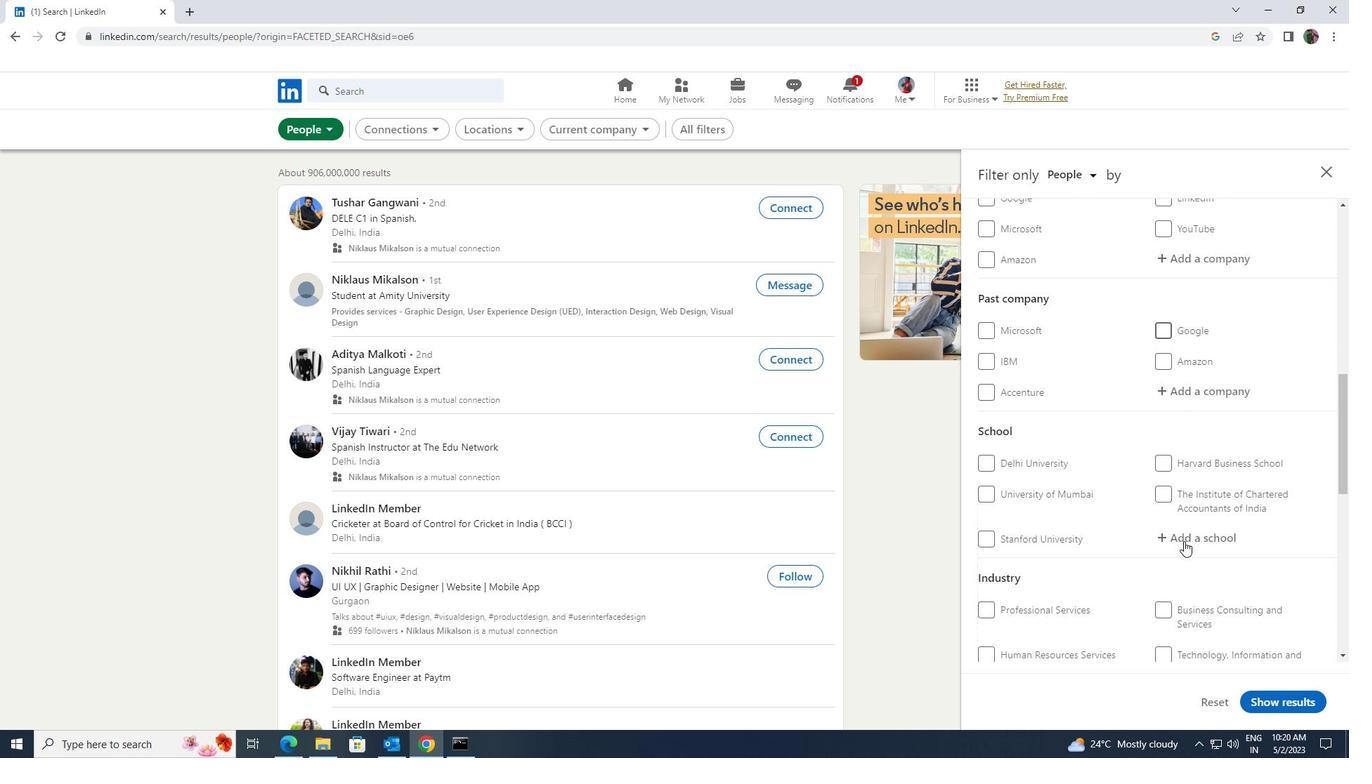 
Action: Mouse scrolled (1183, 538) with delta (0, 0)
Screenshot: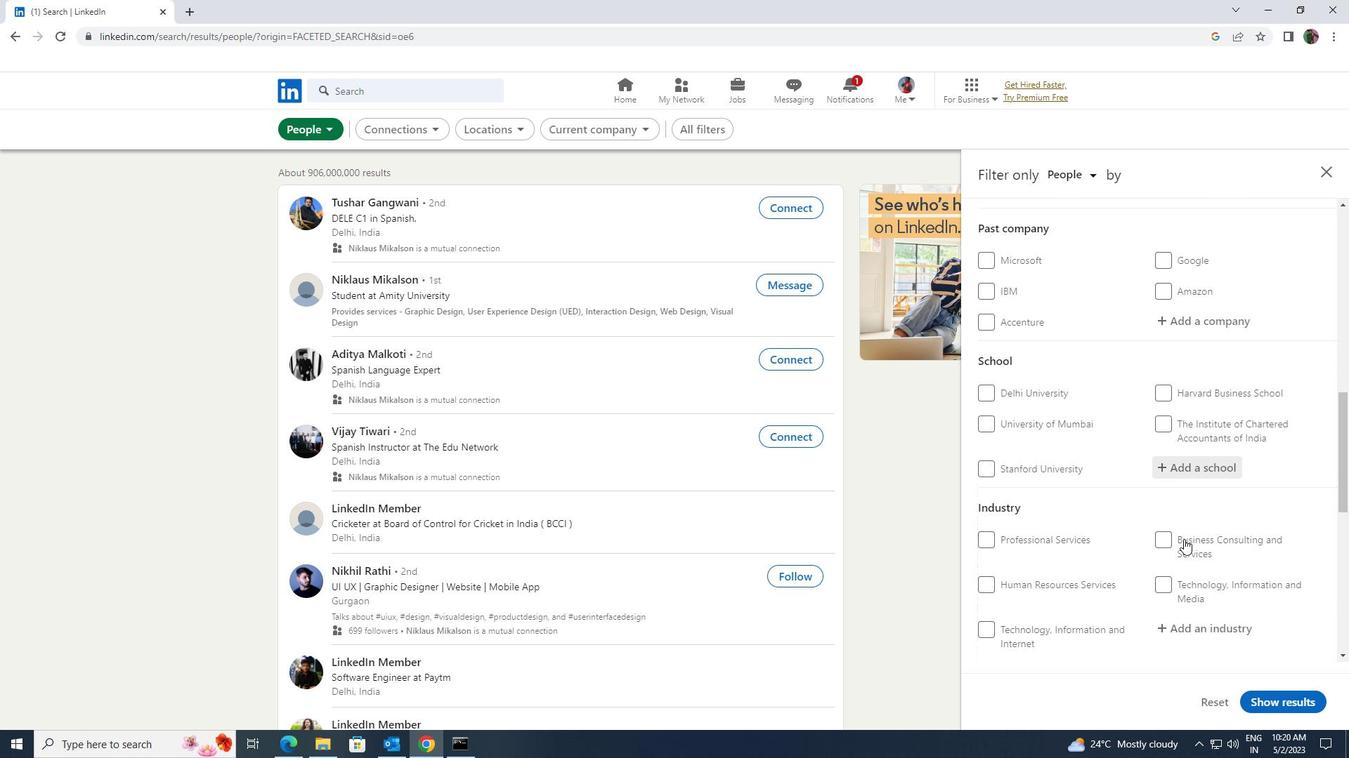 
Action: Mouse scrolled (1183, 538) with delta (0, 0)
Screenshot: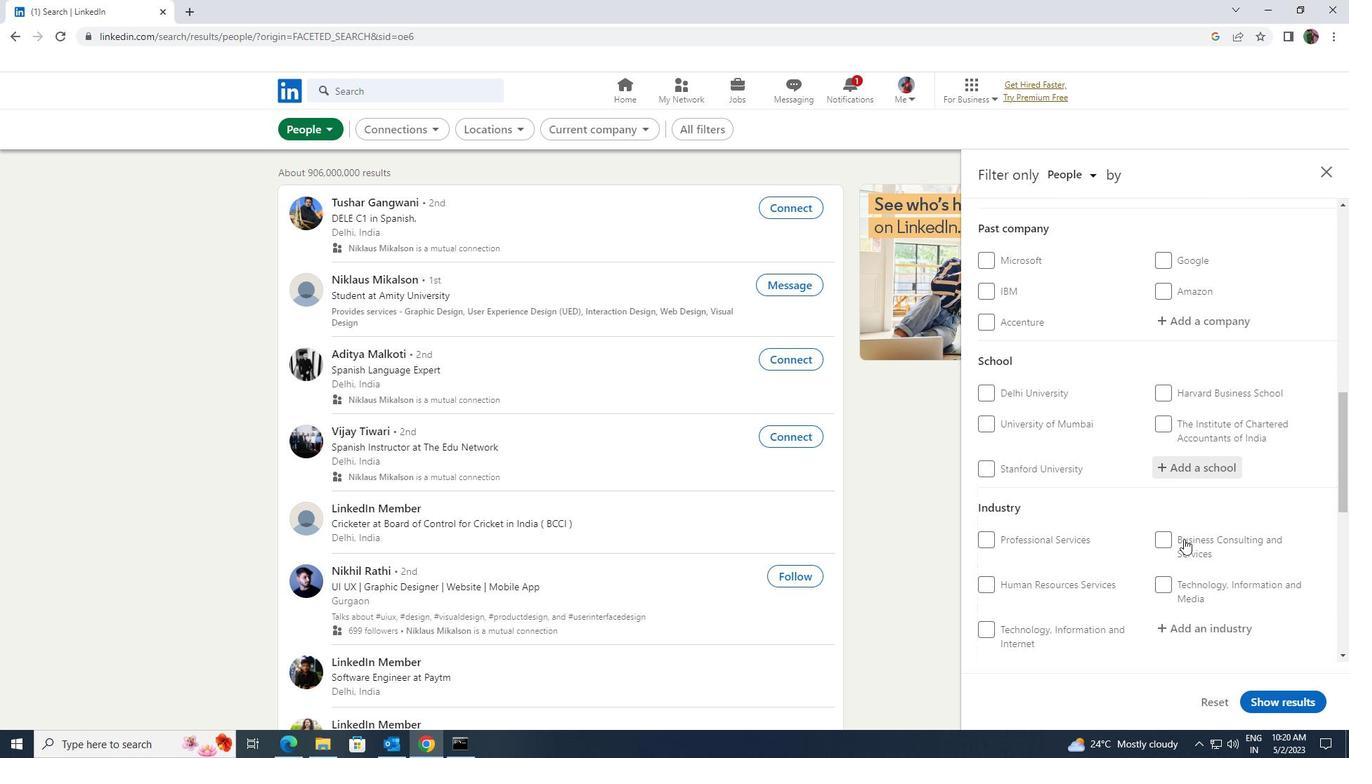 
Action: Mouse scrolled (1183, 538) with delta (0, 0)
Screenshot: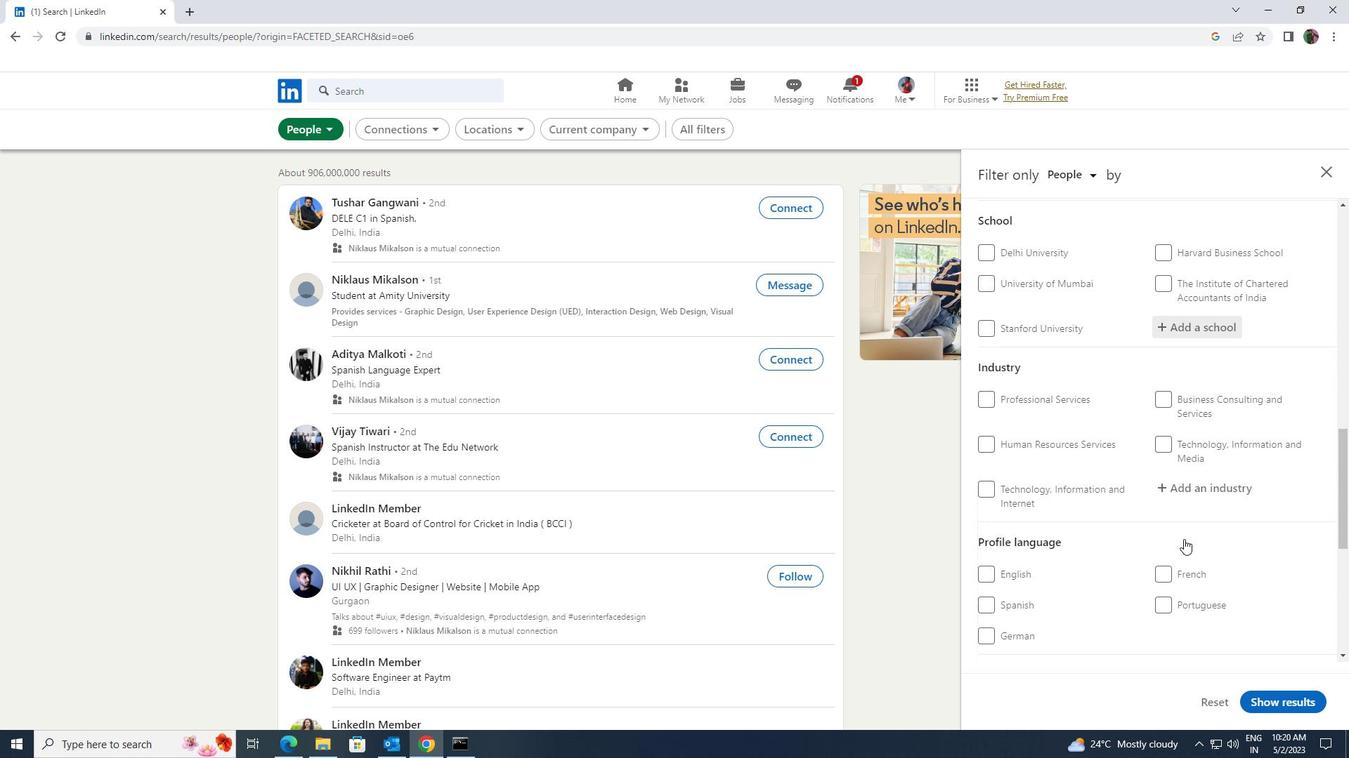
Action: Mouse moved to (1170, 510)
Screenshot: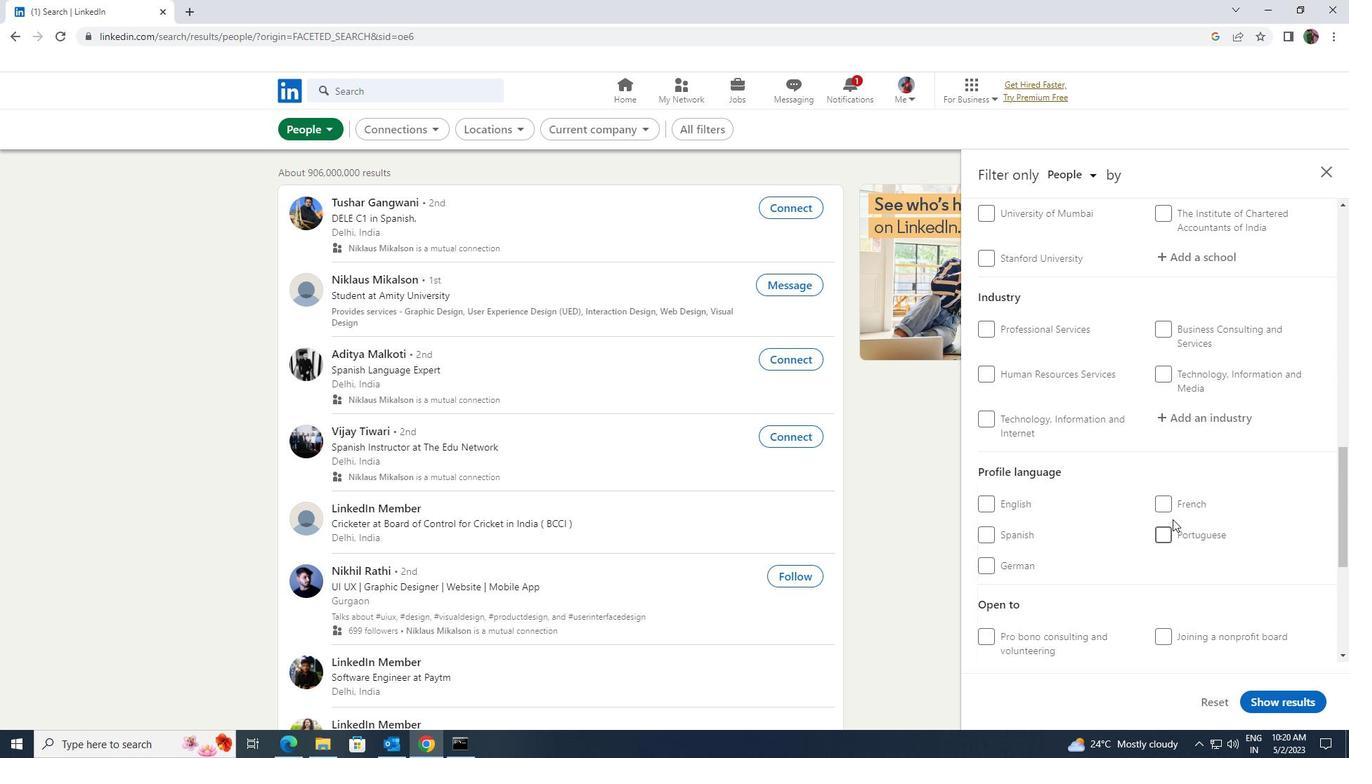 
Action: Mouse pressed left at (1170, 510)
Screenshot: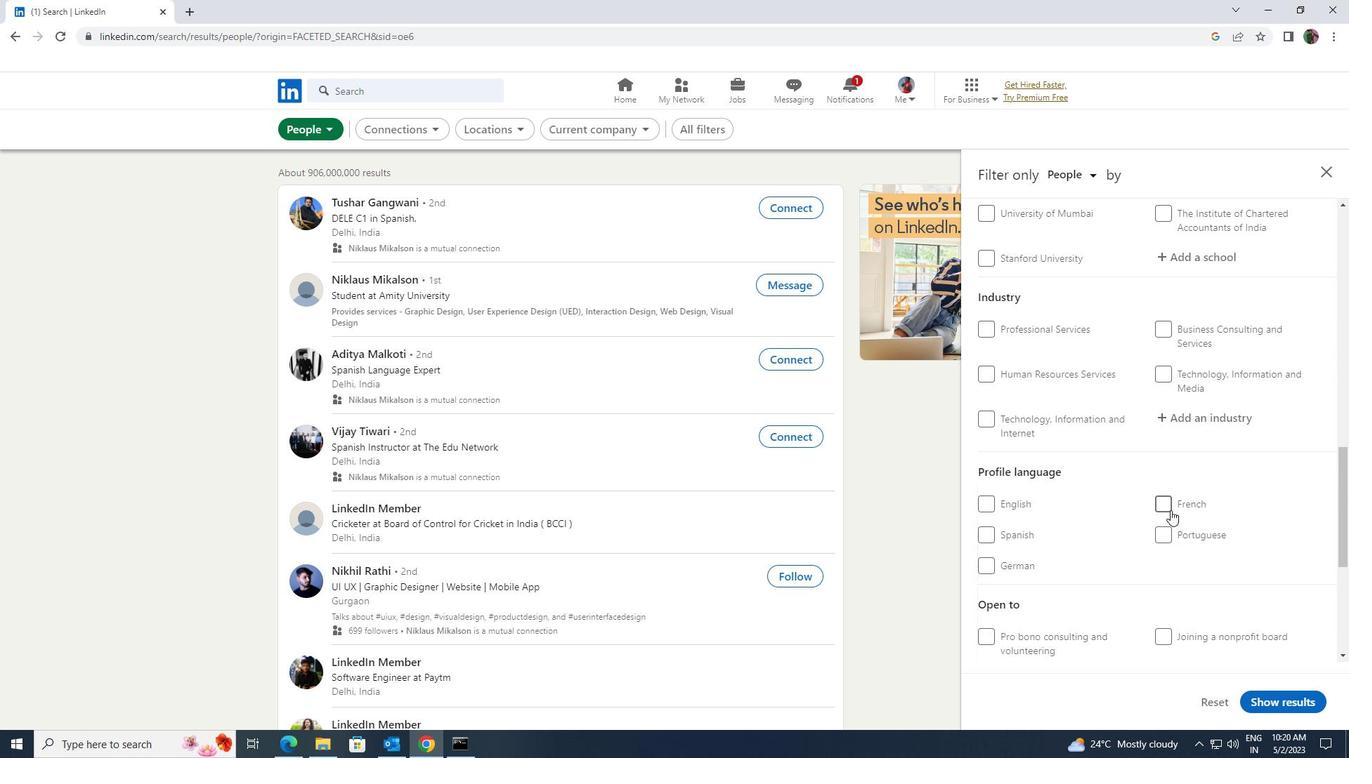 
Action: Mouse moved to (1169, 510)
Screenshot: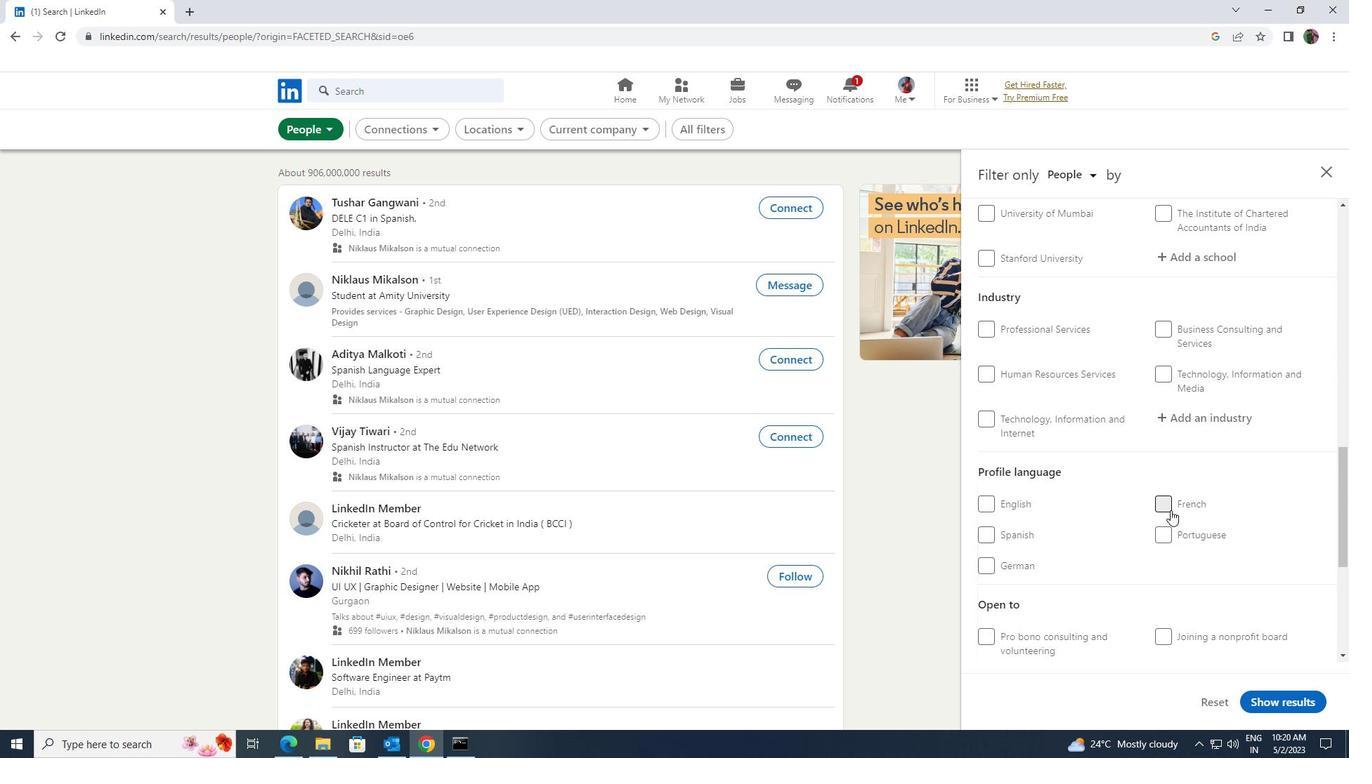 
Action: Mouse scrolled (1169, 511) with delta (0, 0)
Screenshot: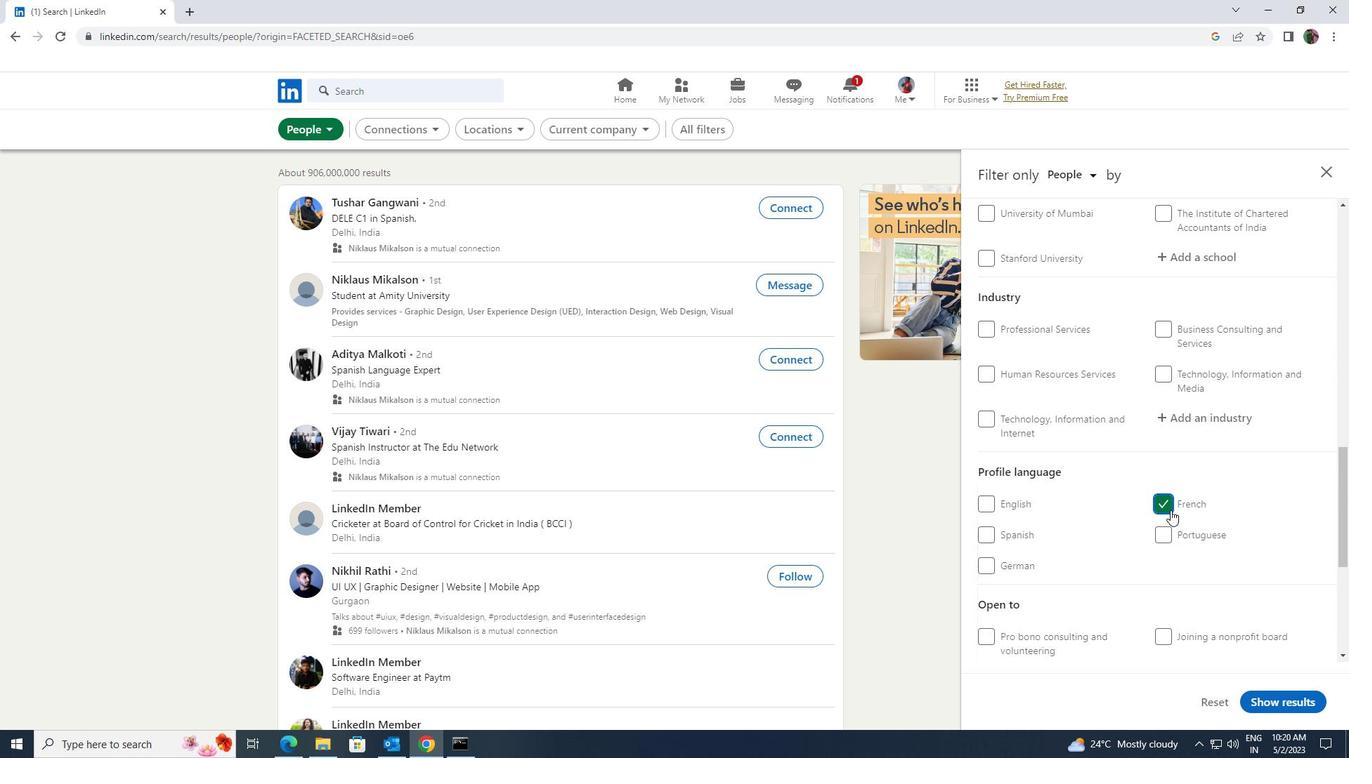 
Action: Mouse scrolled (1169, 511) with delta (0, 0)
Screenshot: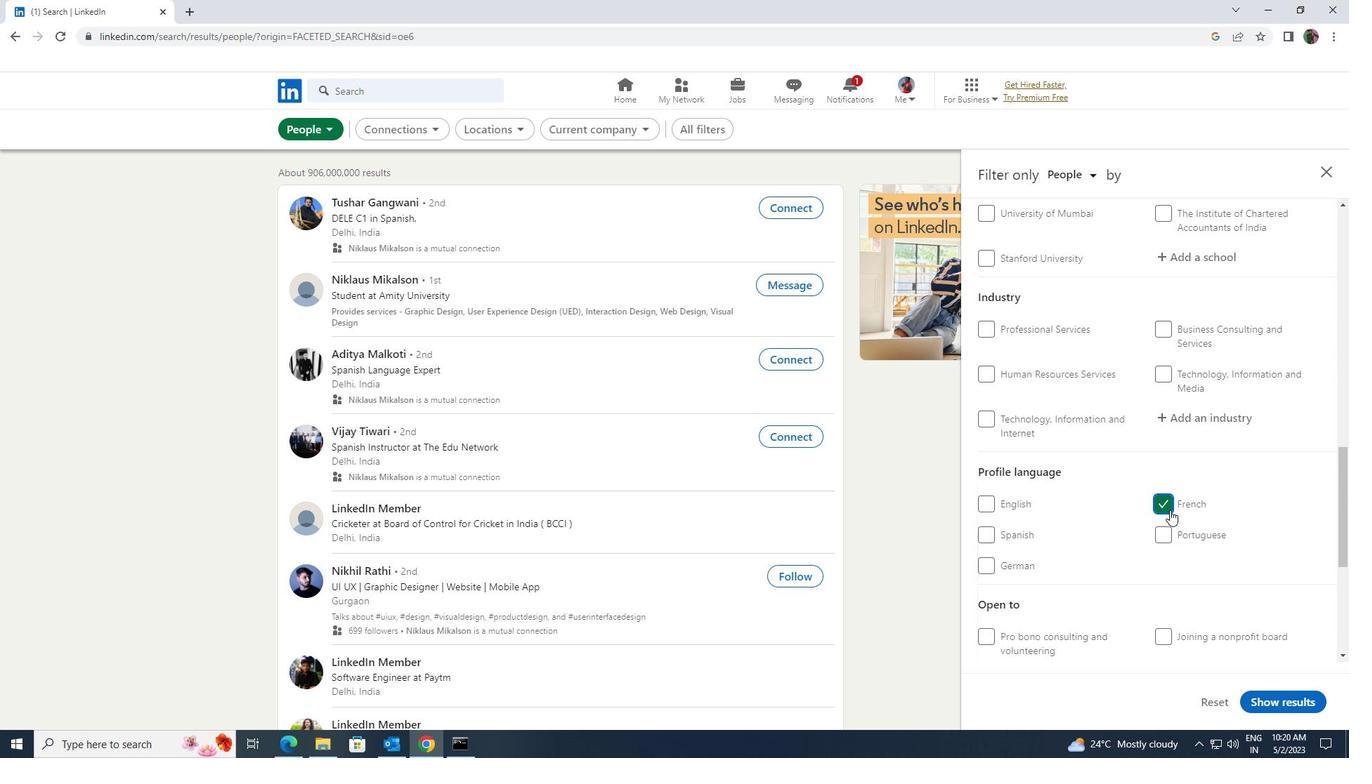 
Action: Mouse moved to (1167, 511)
Screenshot: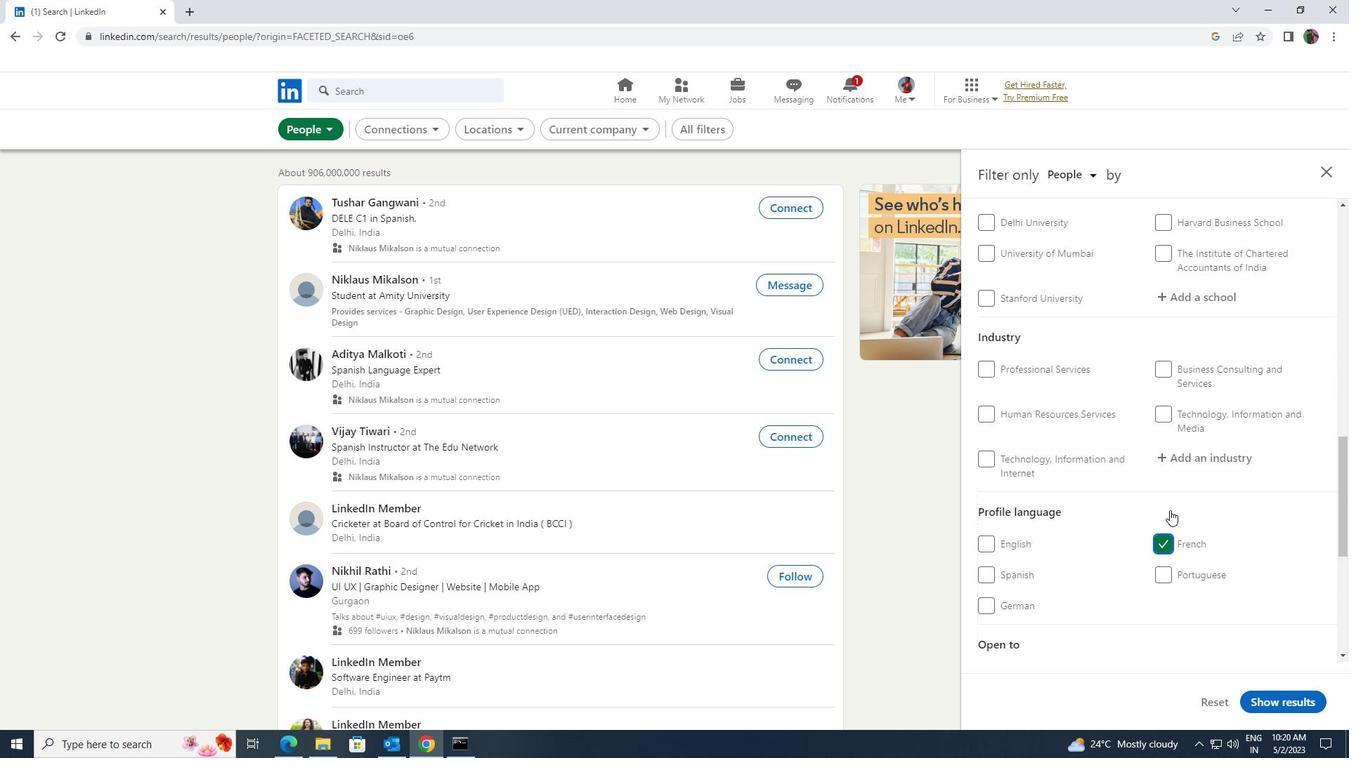 
Action: Mouse scrolled (1167, 512) with delta (0, 0)
Screenshot: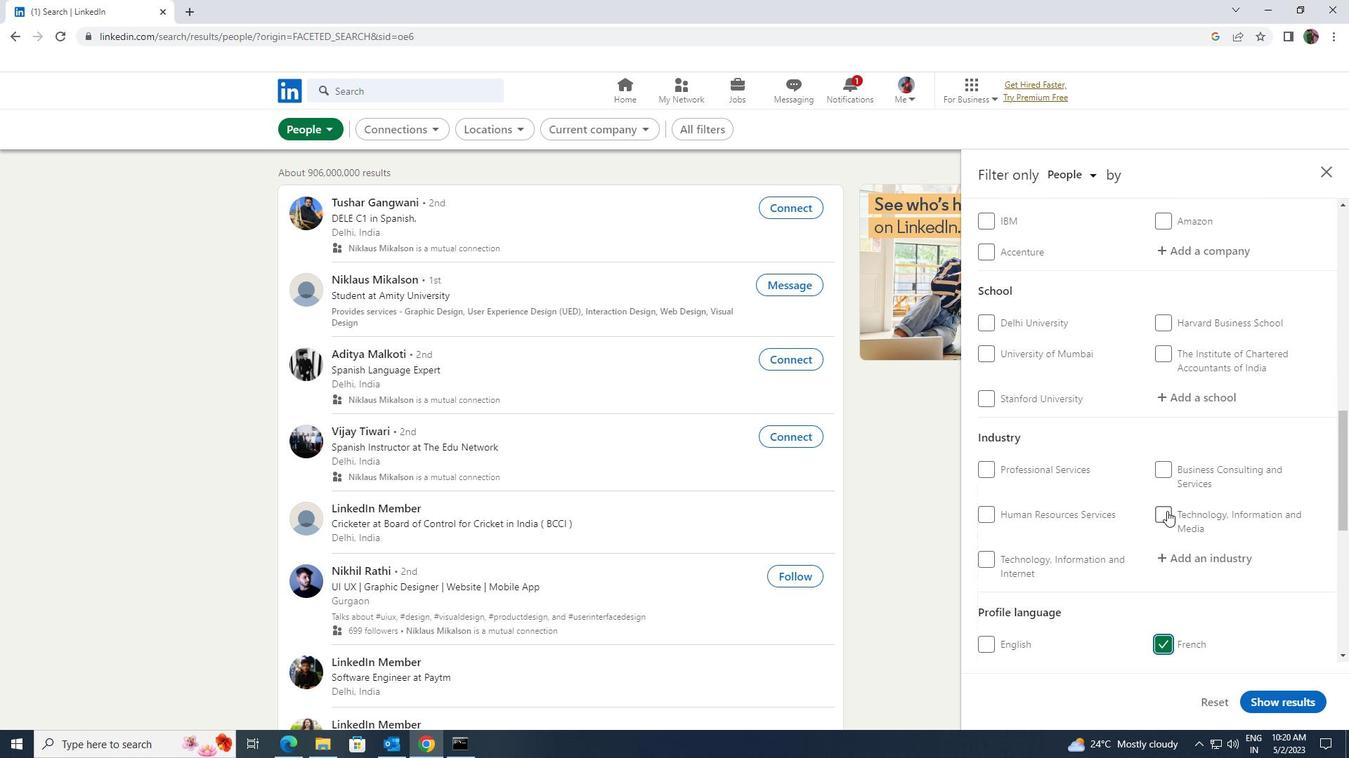 
Action: Mouse scrolled (1167, 512) with delta (0, 0)
Screenshot: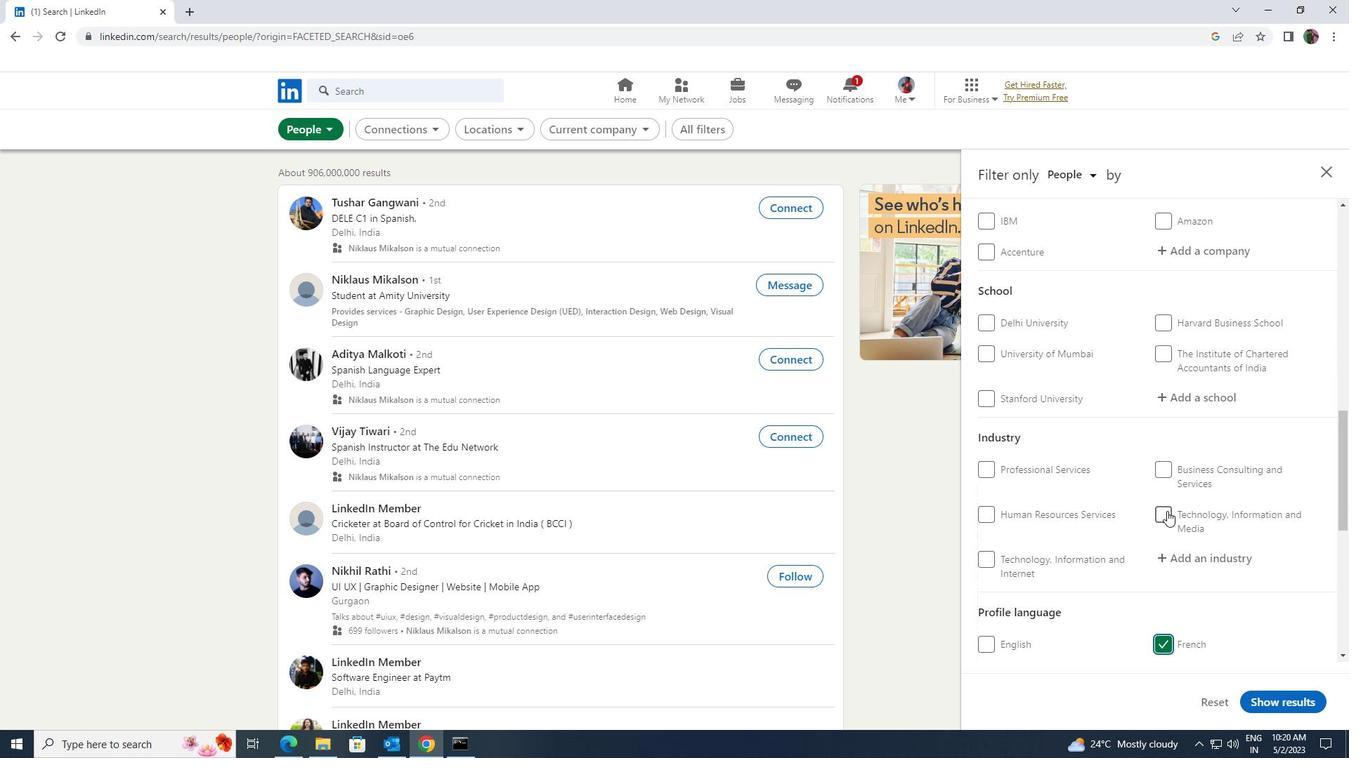 
Action: Mouse scrolled (1167, 512) with delta (0, 0)
Screenshot: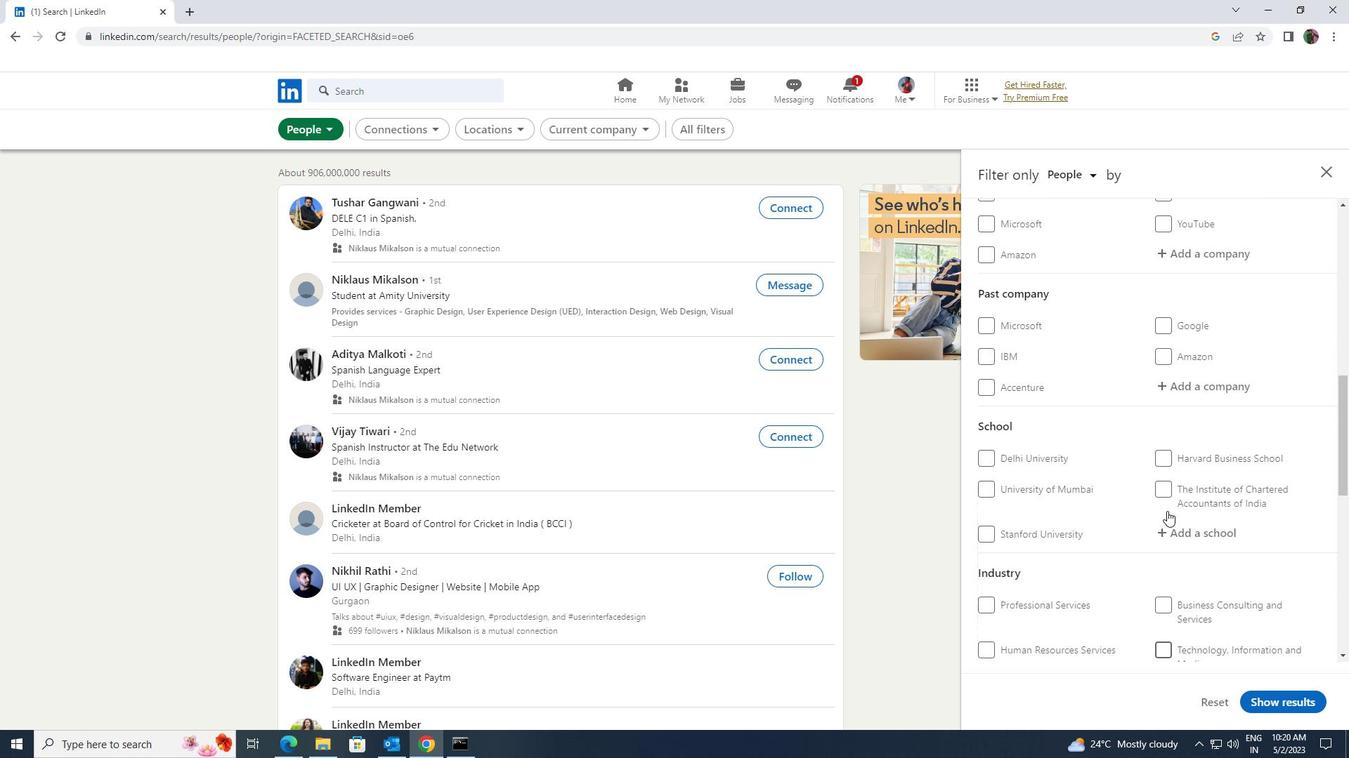 
Action: Mouse scrolled (1167, 512) with delta (0, 0)
Screenshot: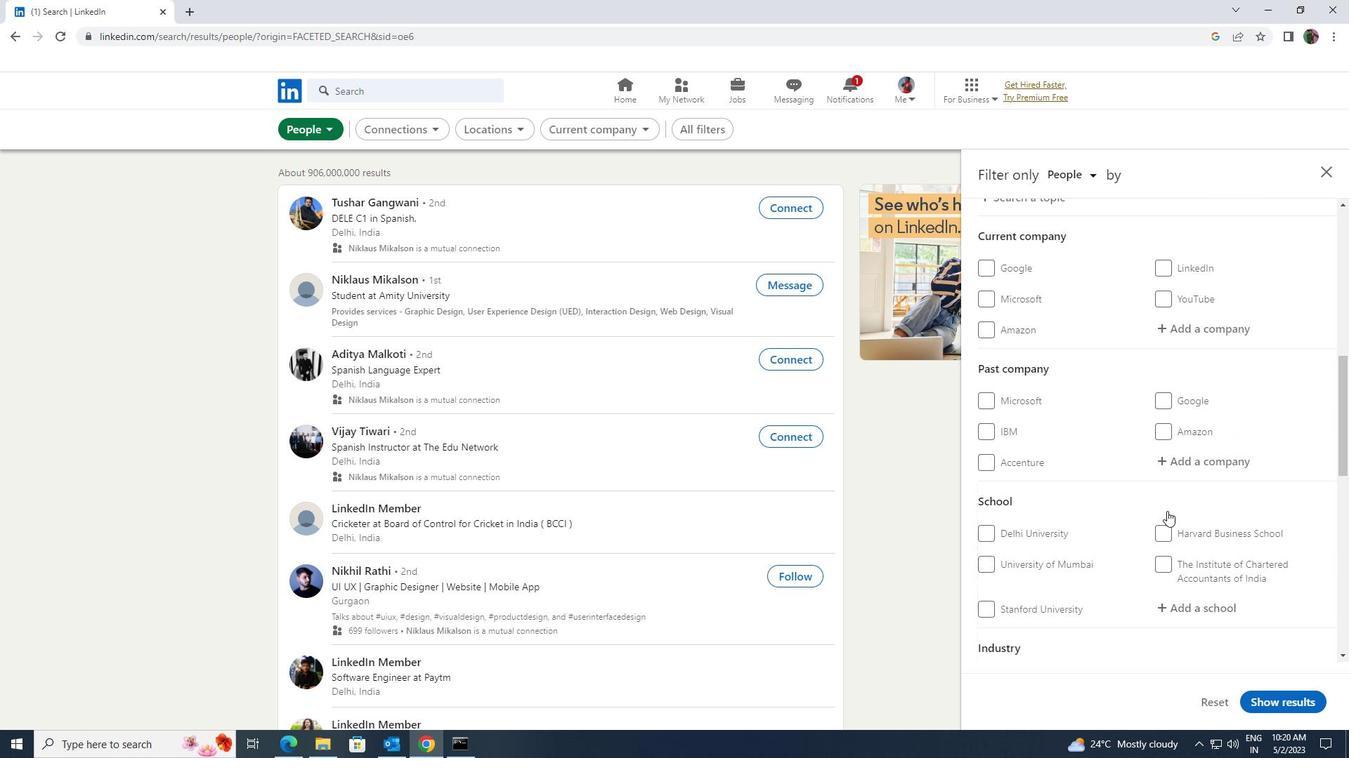 
Action: Mouse scrolled (1167, 512) with delta (0, 0)
Screenshot: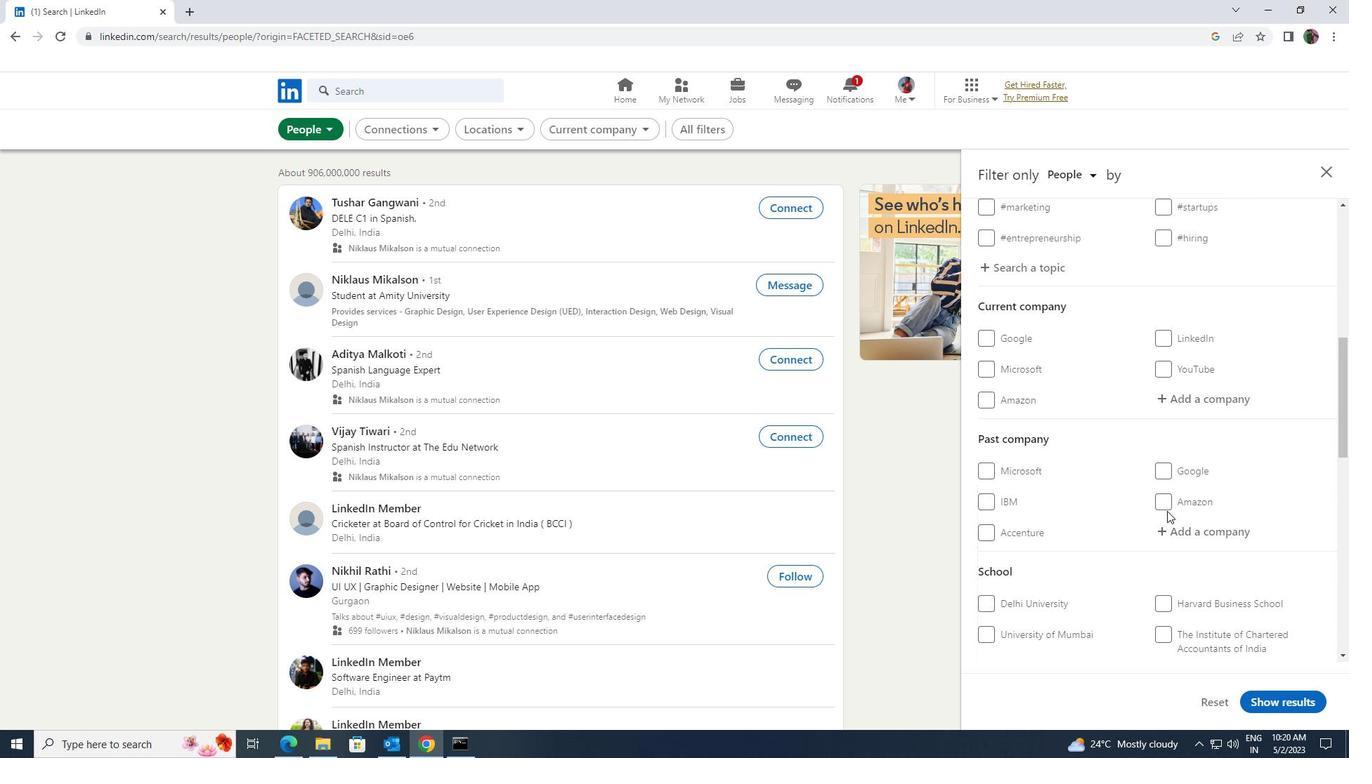 
Action: Mouse scrolled (1167, 512) with delta (0, 0)
Screenshot: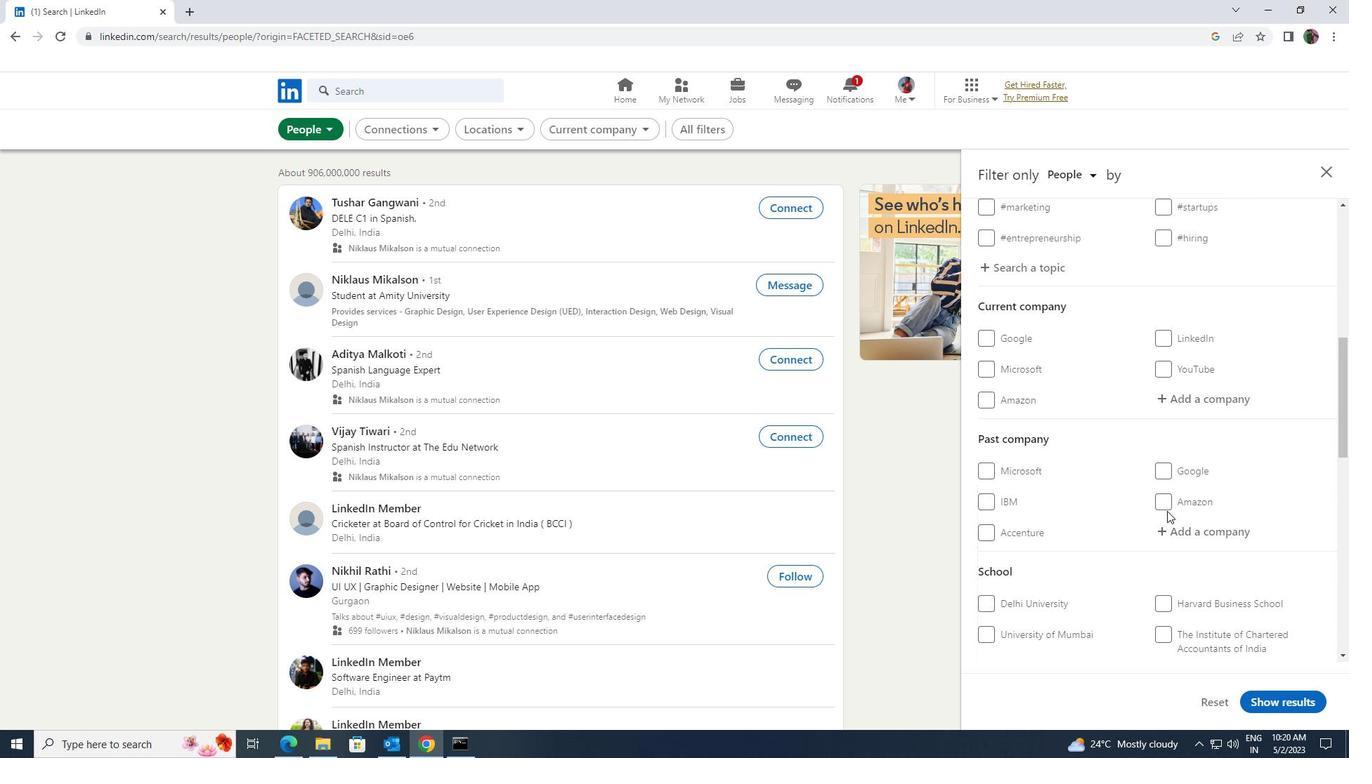
Action: Mouse moved to (1168, 534)
Screenshot: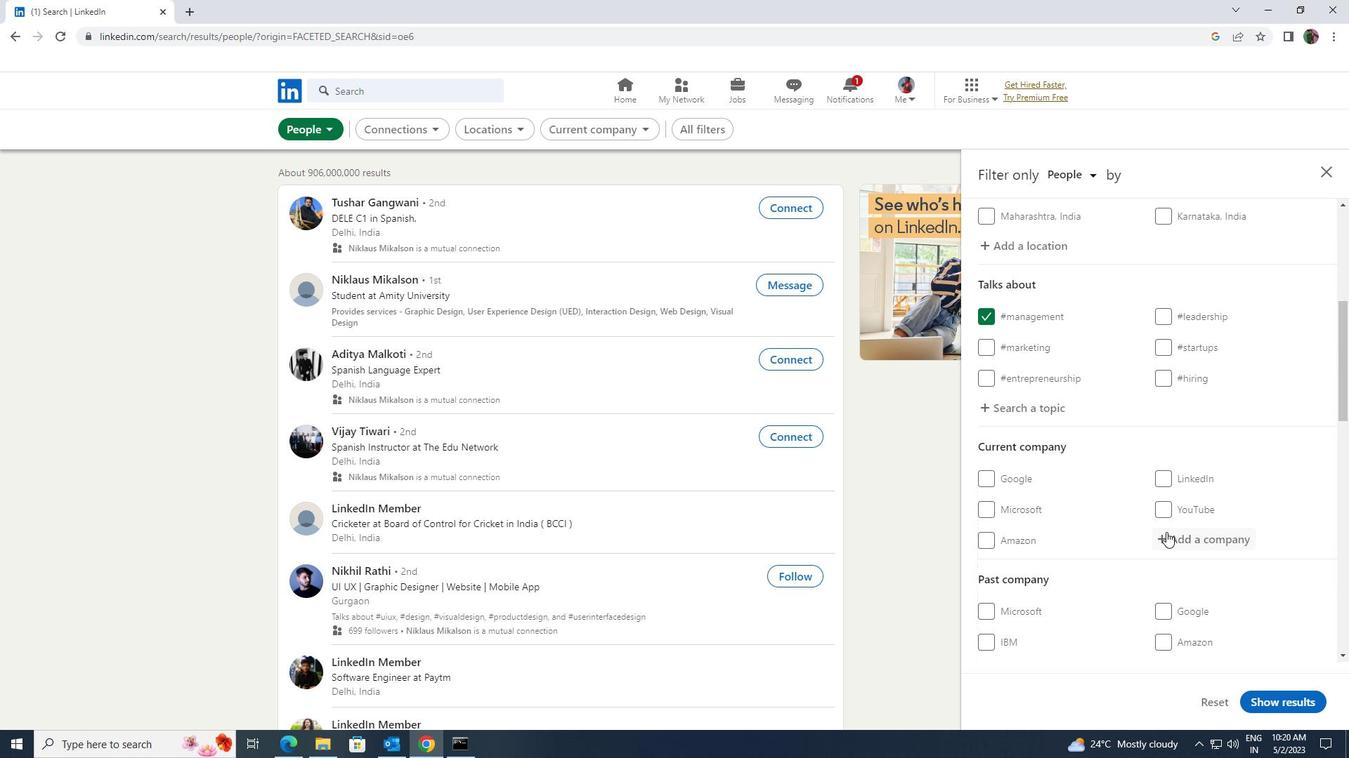 
Action: Mouse pressed left at (1168, 534)
Screenshot: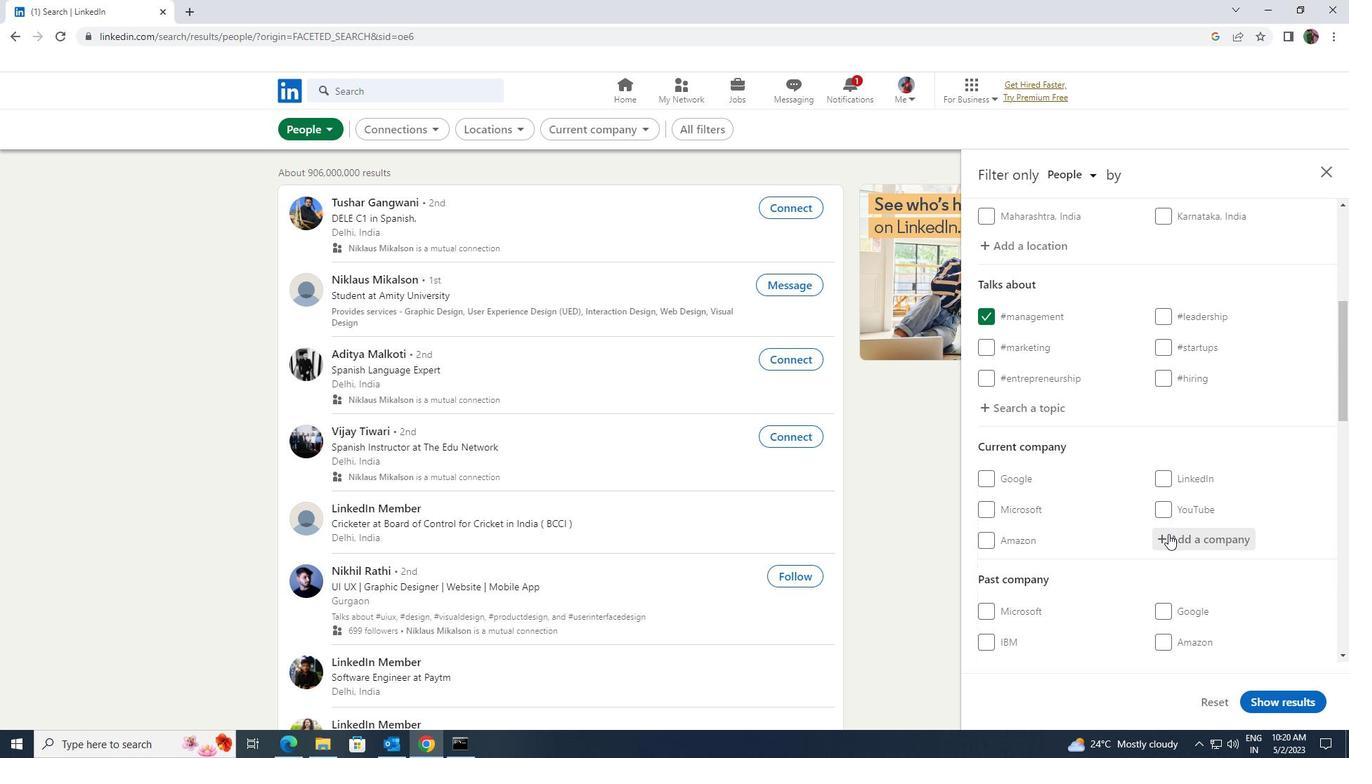 
Action: Key pressed <Key.shift>FRESHER
Screenshot: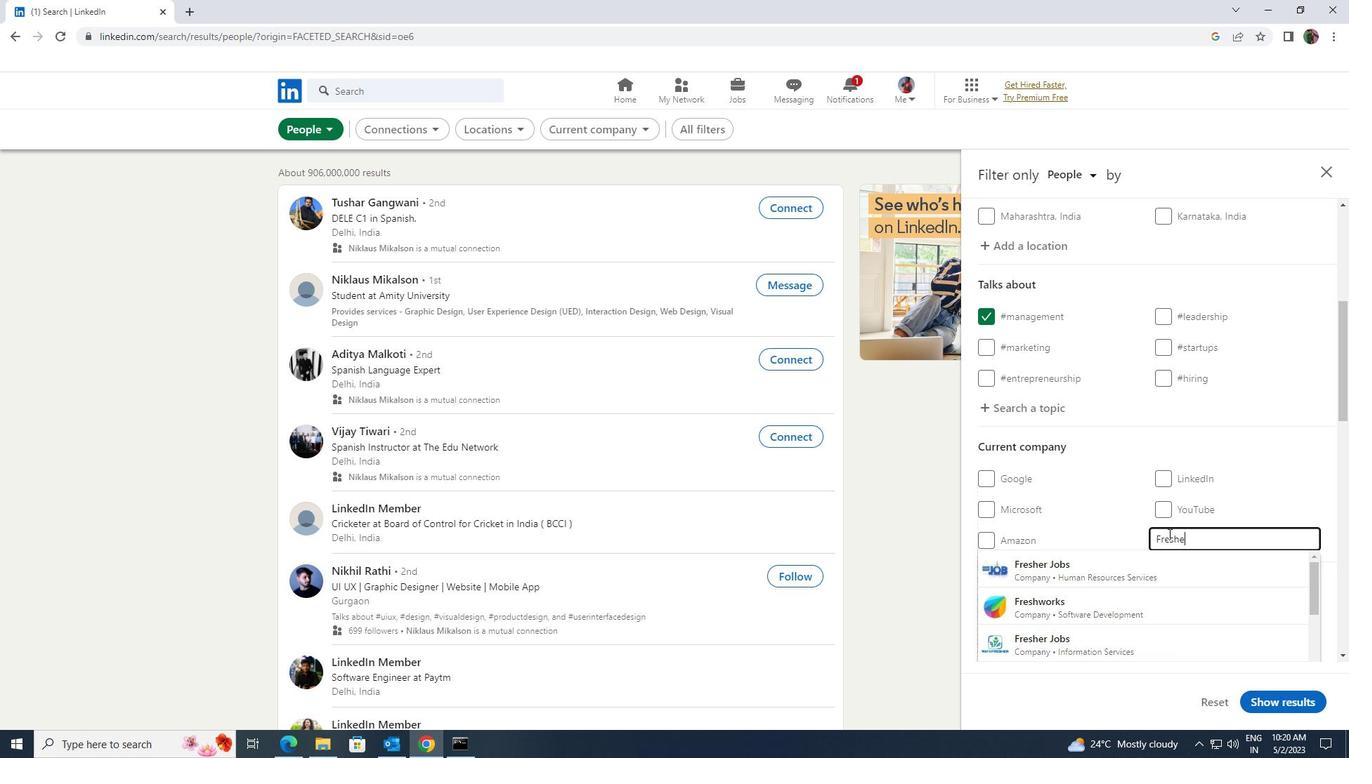 
Action: Mouse moved to (1165, 562)
Screenshot: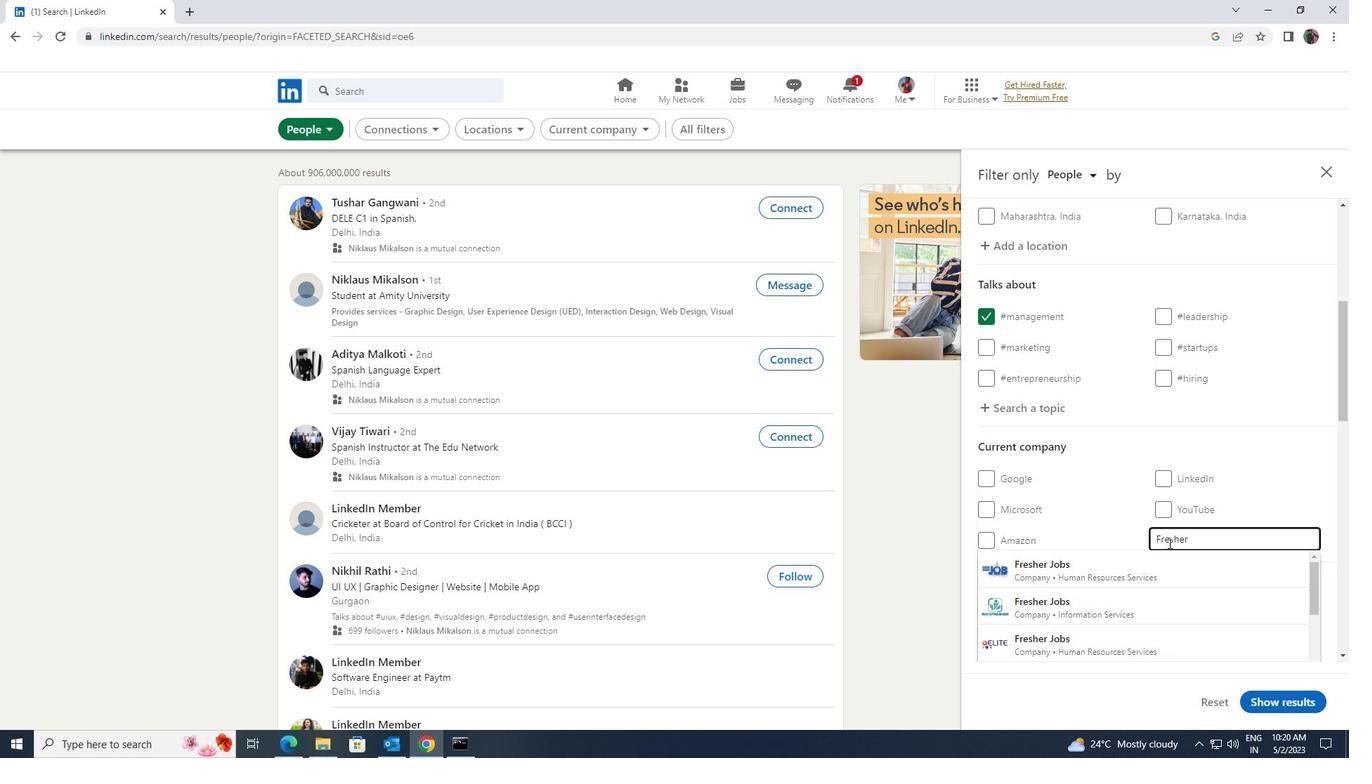 
Action: Mouse pressed left at (1165, 562)
Screenshot: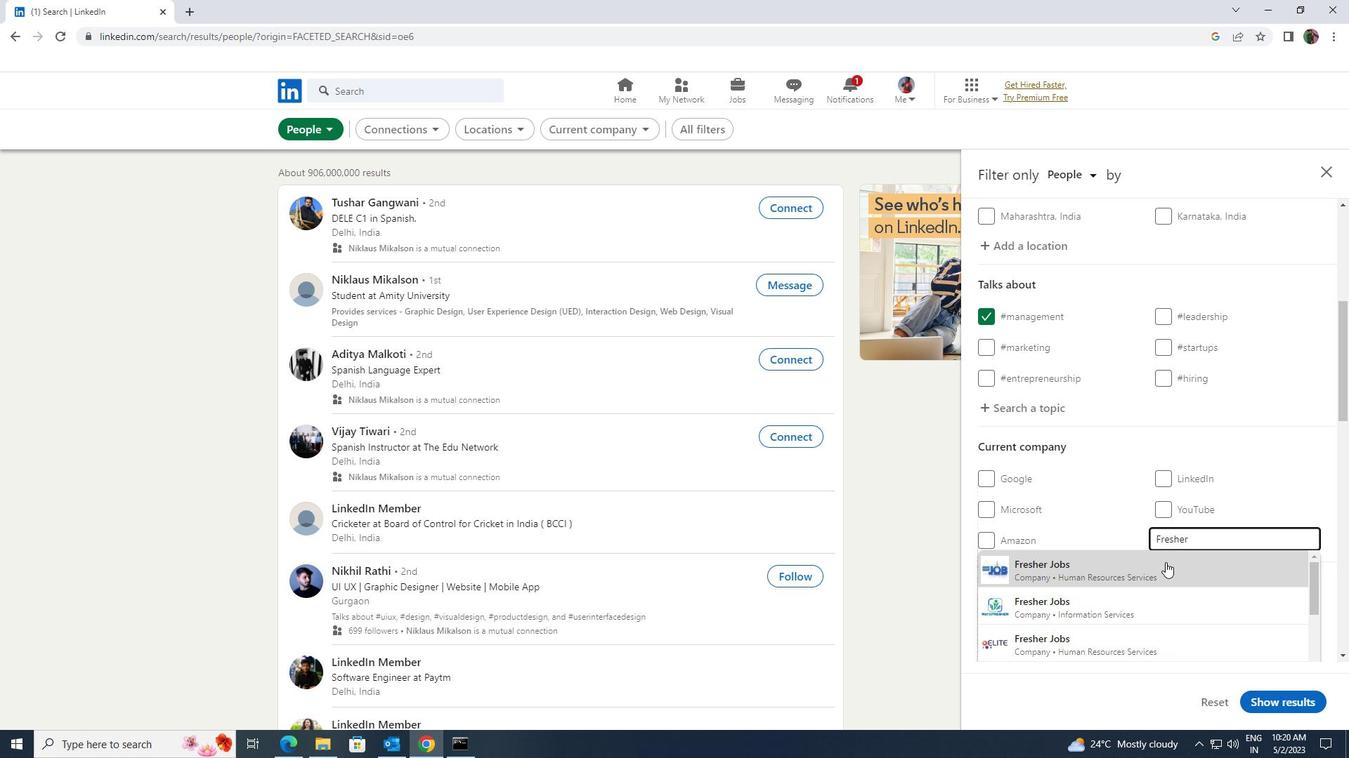 
Action: Mouse moved to (1164, 565)
Screenshot: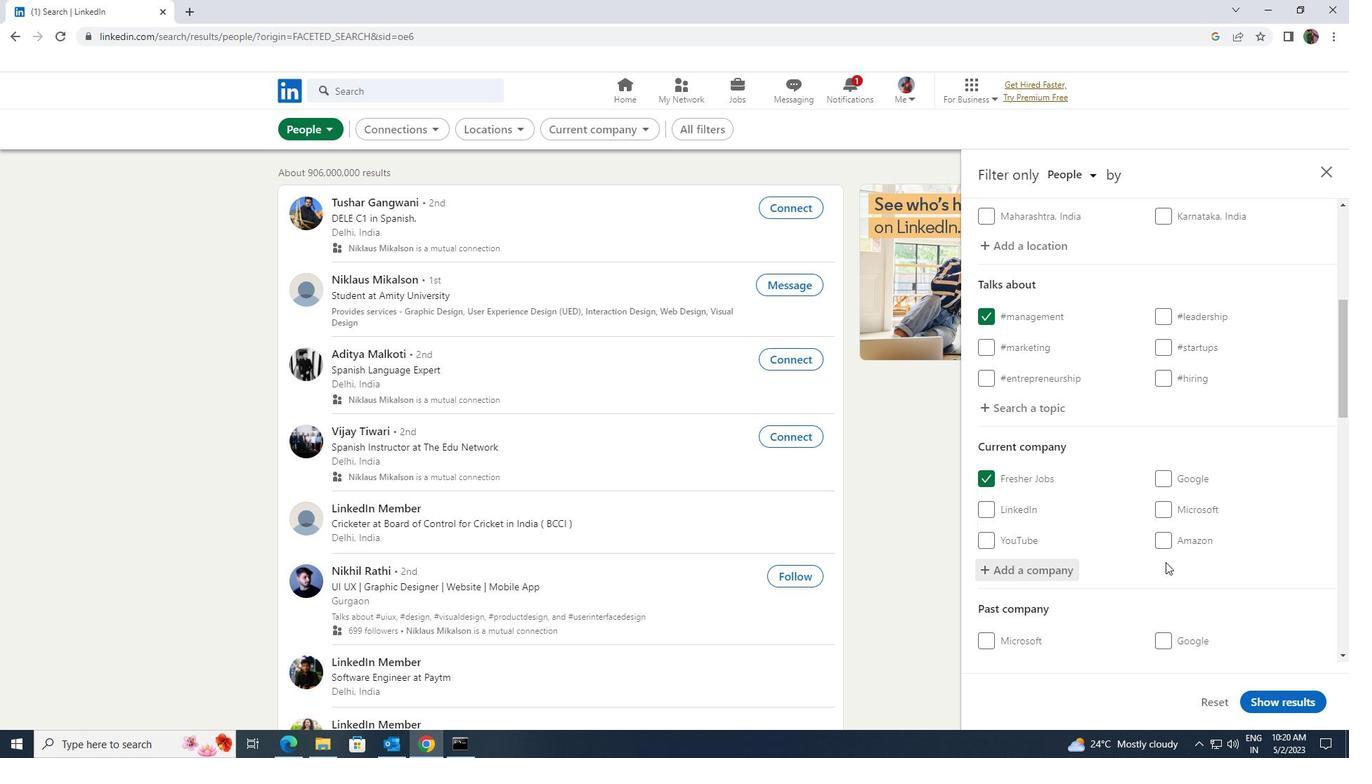 
Action: Mouse scrolled (1164, 564) with delta (0, 0)
Screenshot: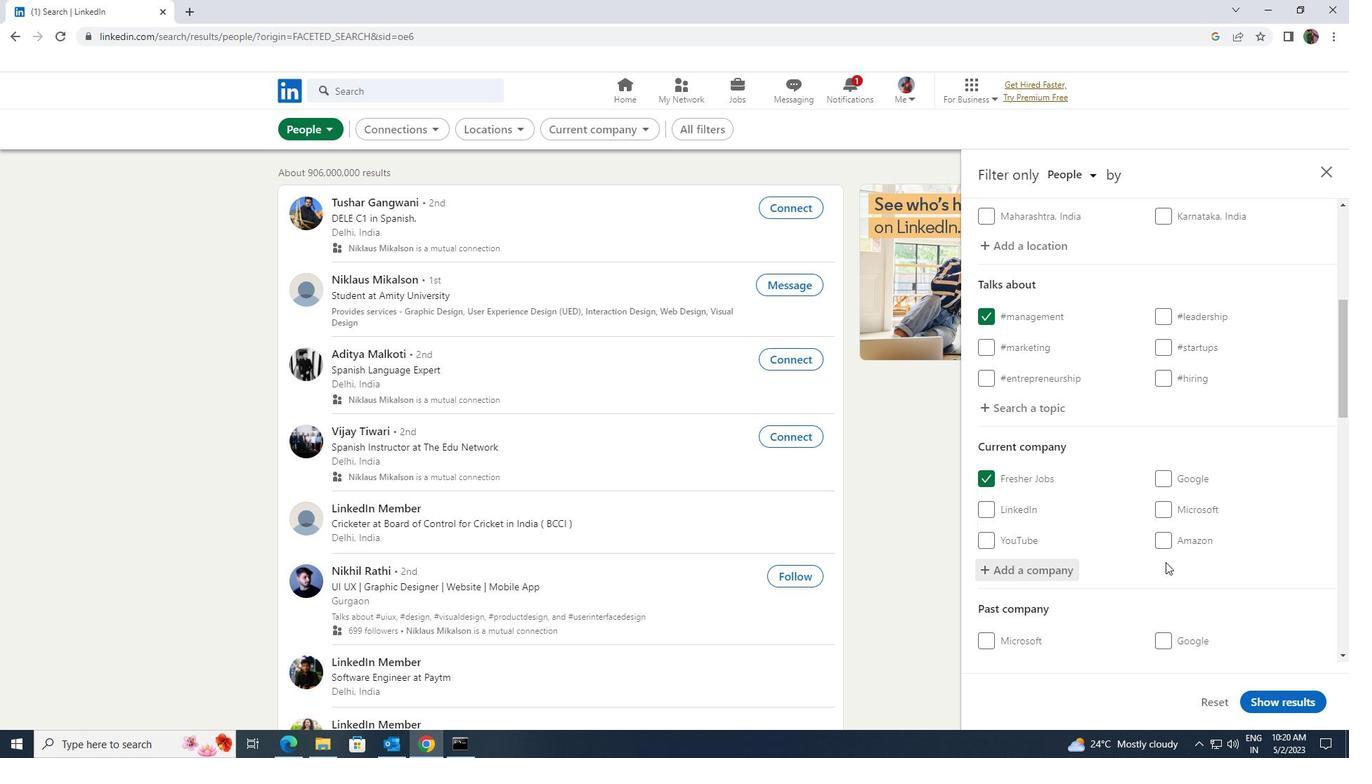 
Action: Mouse moved to (1157, 569)
Screenshot: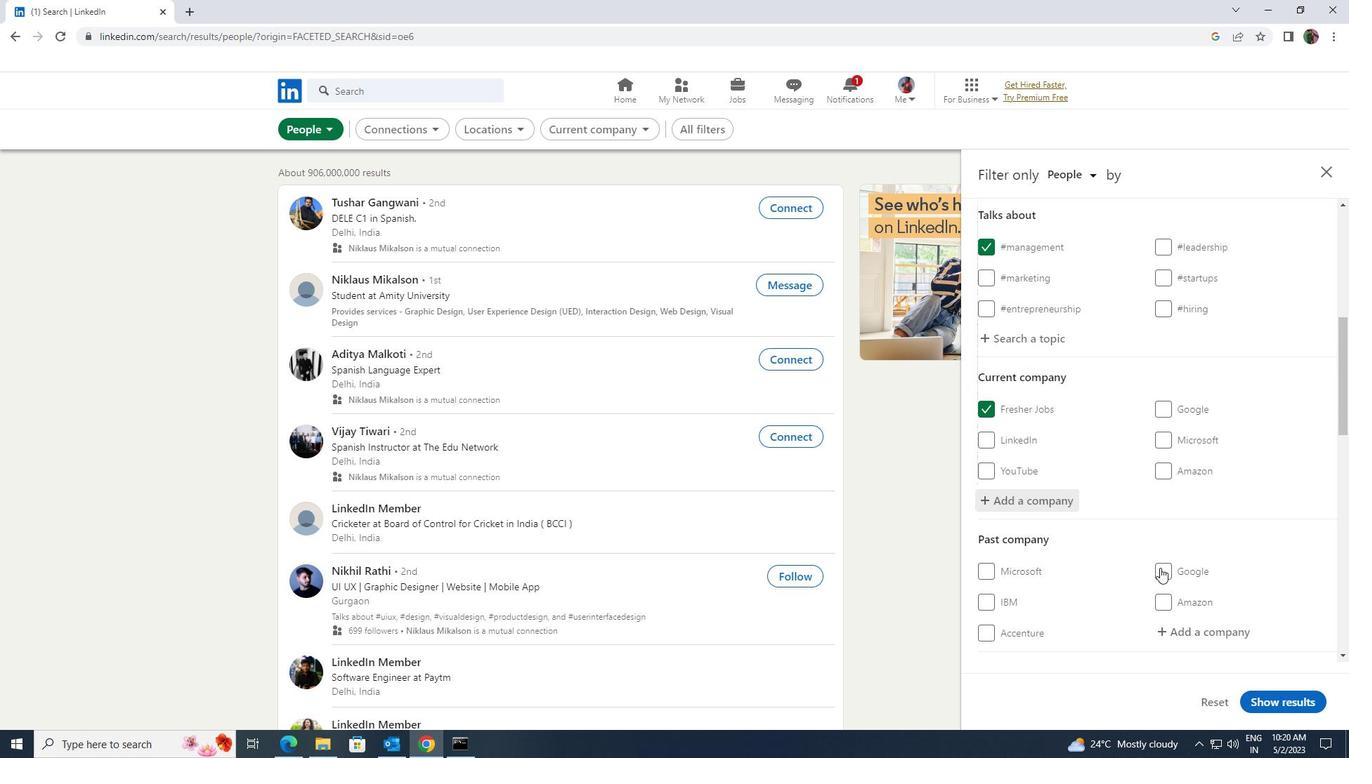 
Action: Mouse scrolled (1157, 569) with delta (0, 0)
Screenshot: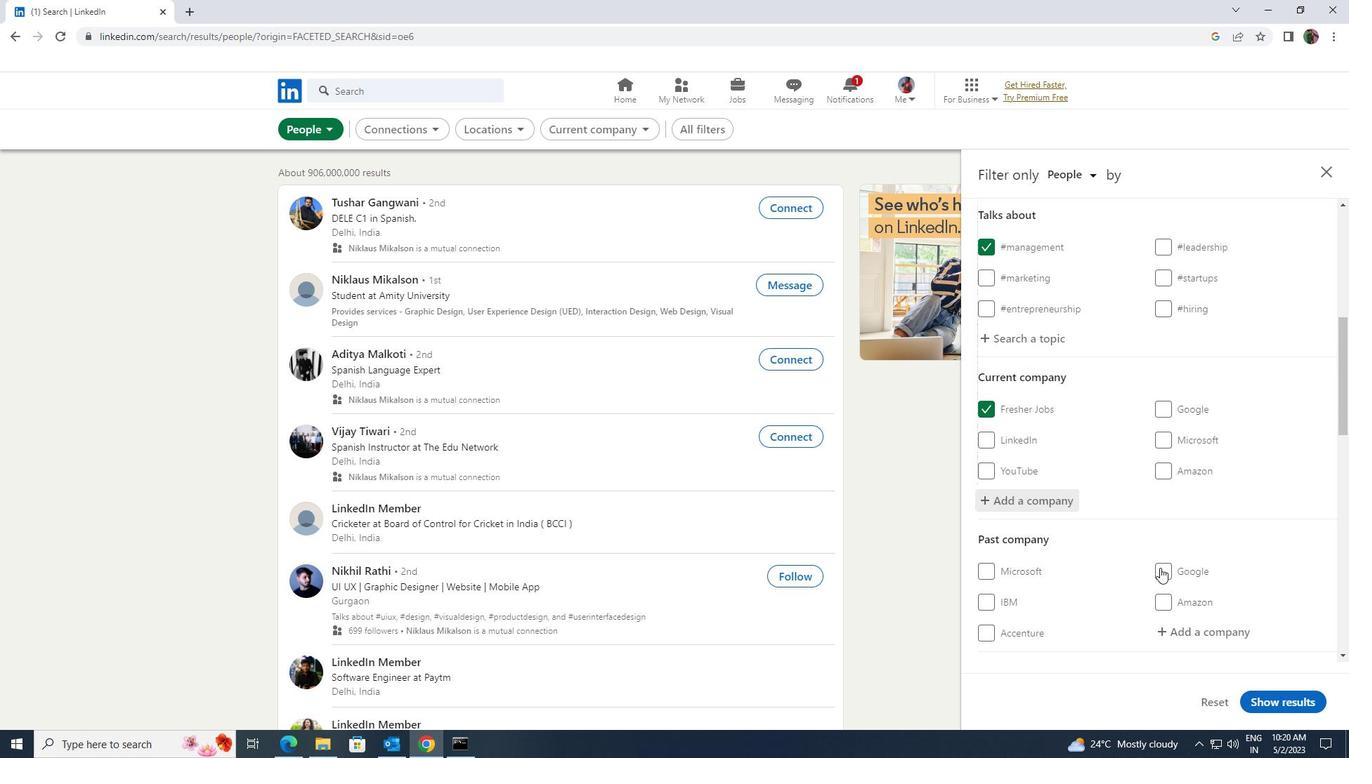 
Action: Mouse moved to (1156, 569)
Screenshot: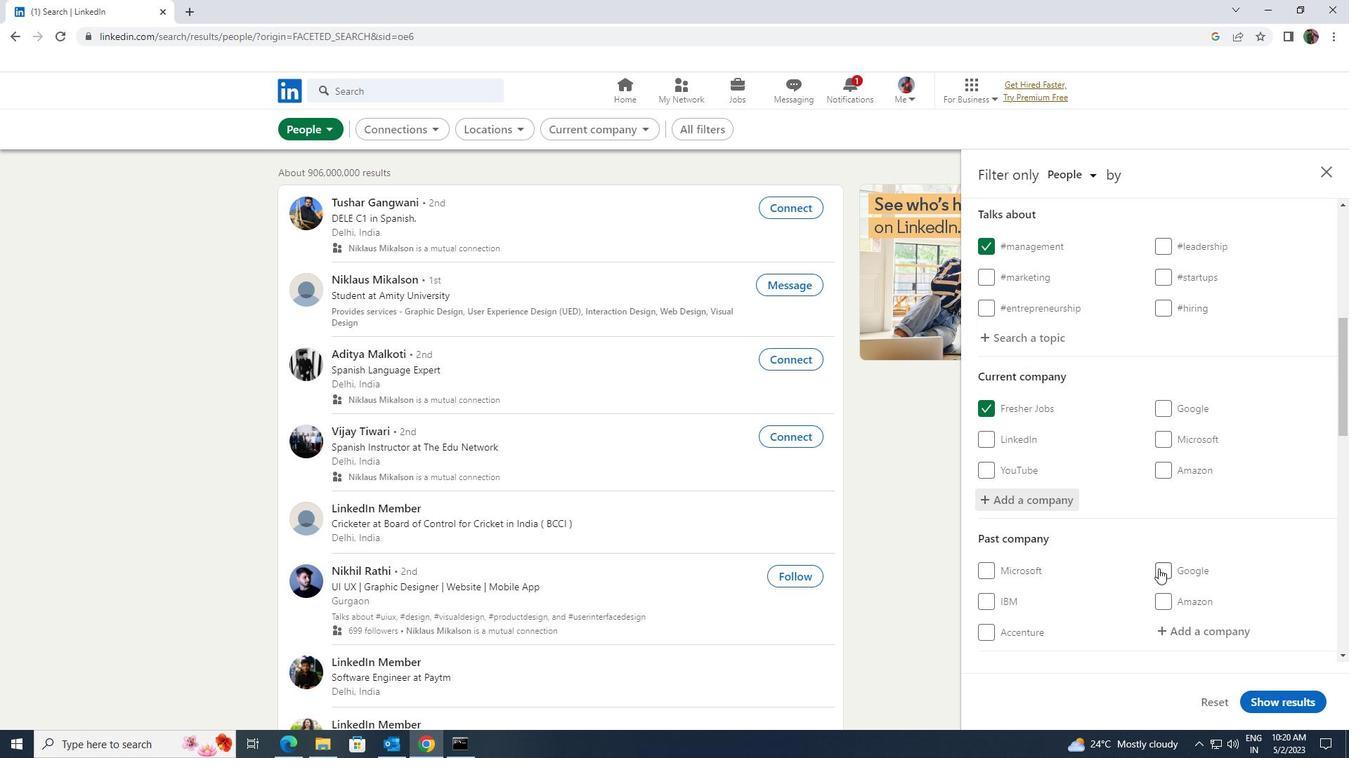 
Action: Mouse scrolled (1156, 569) with delta (0, 0)
Screenshot: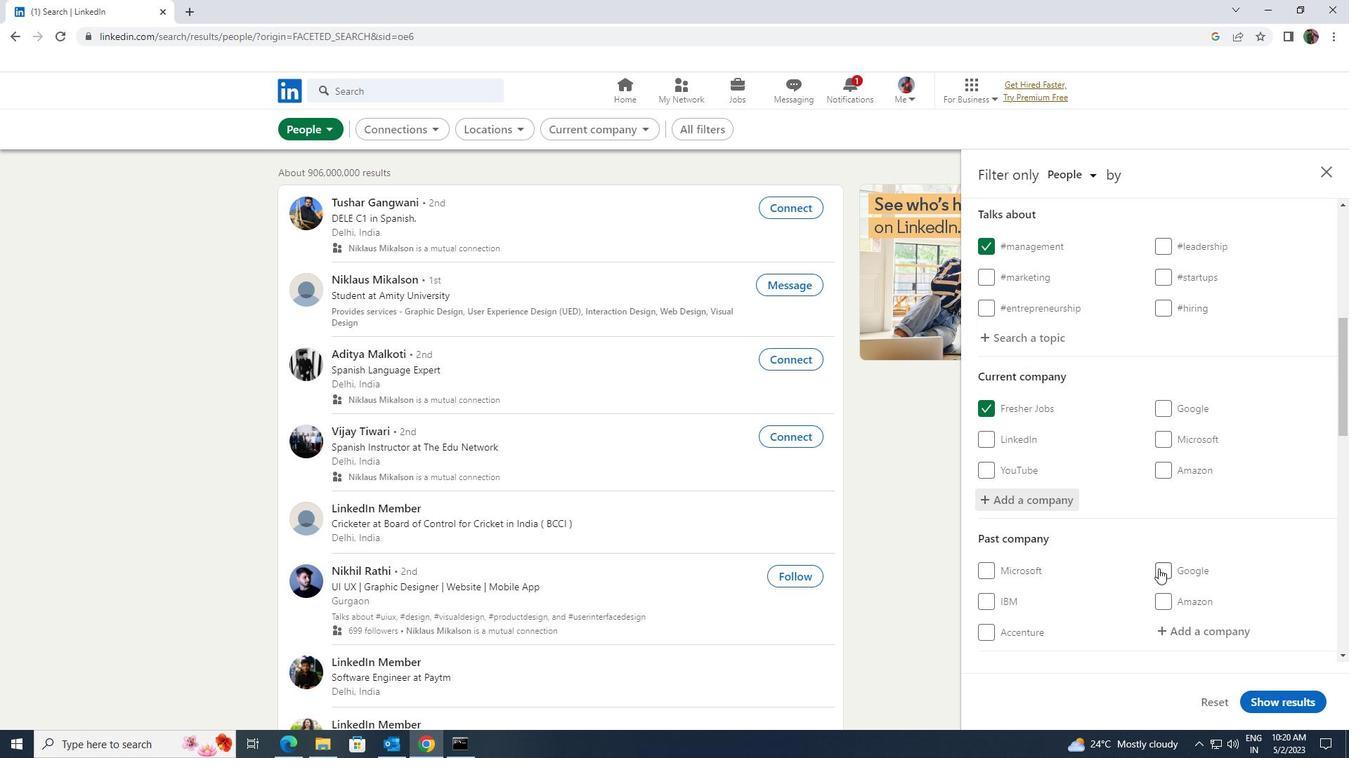 
Action: Mouse scrolled (1156, 569) with delta (0, 0)
Screenshot: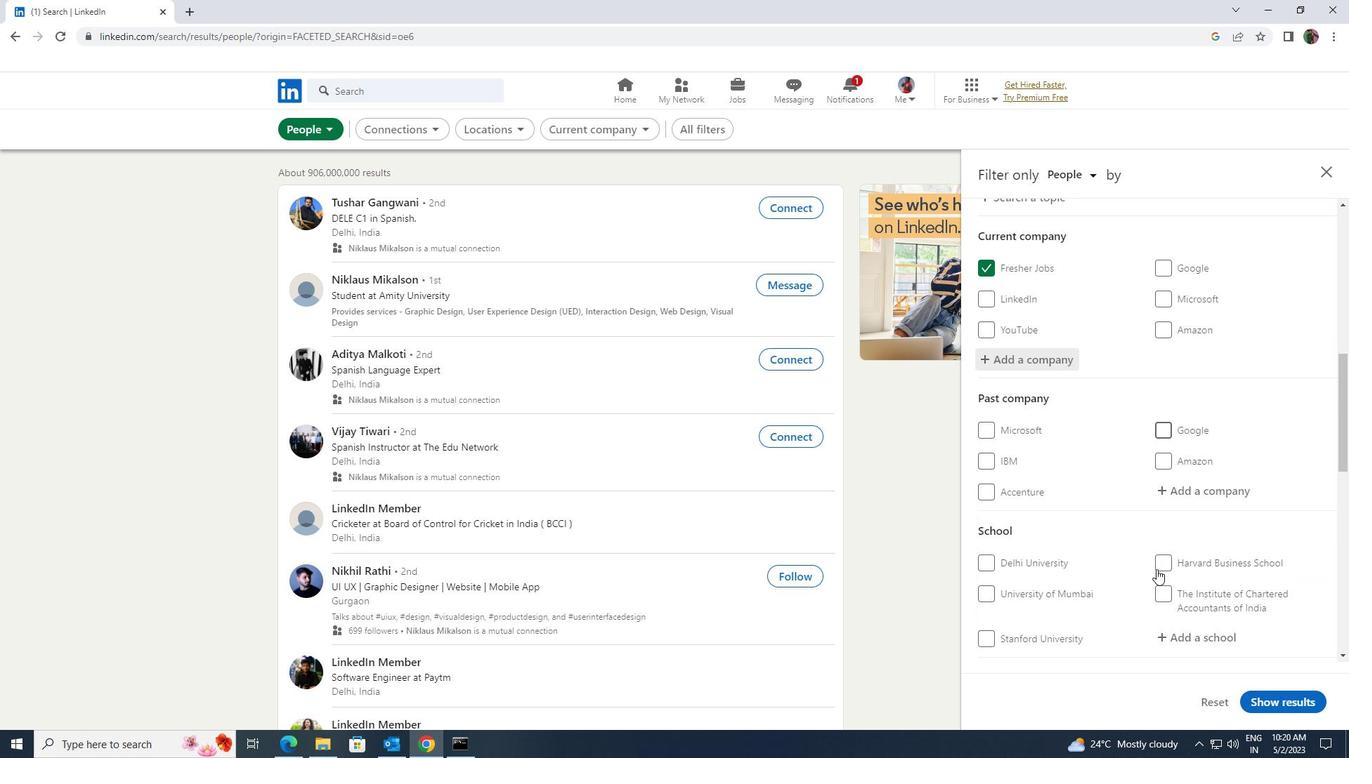 
Action: Mouse moved to (1164, 571)
Screenshot: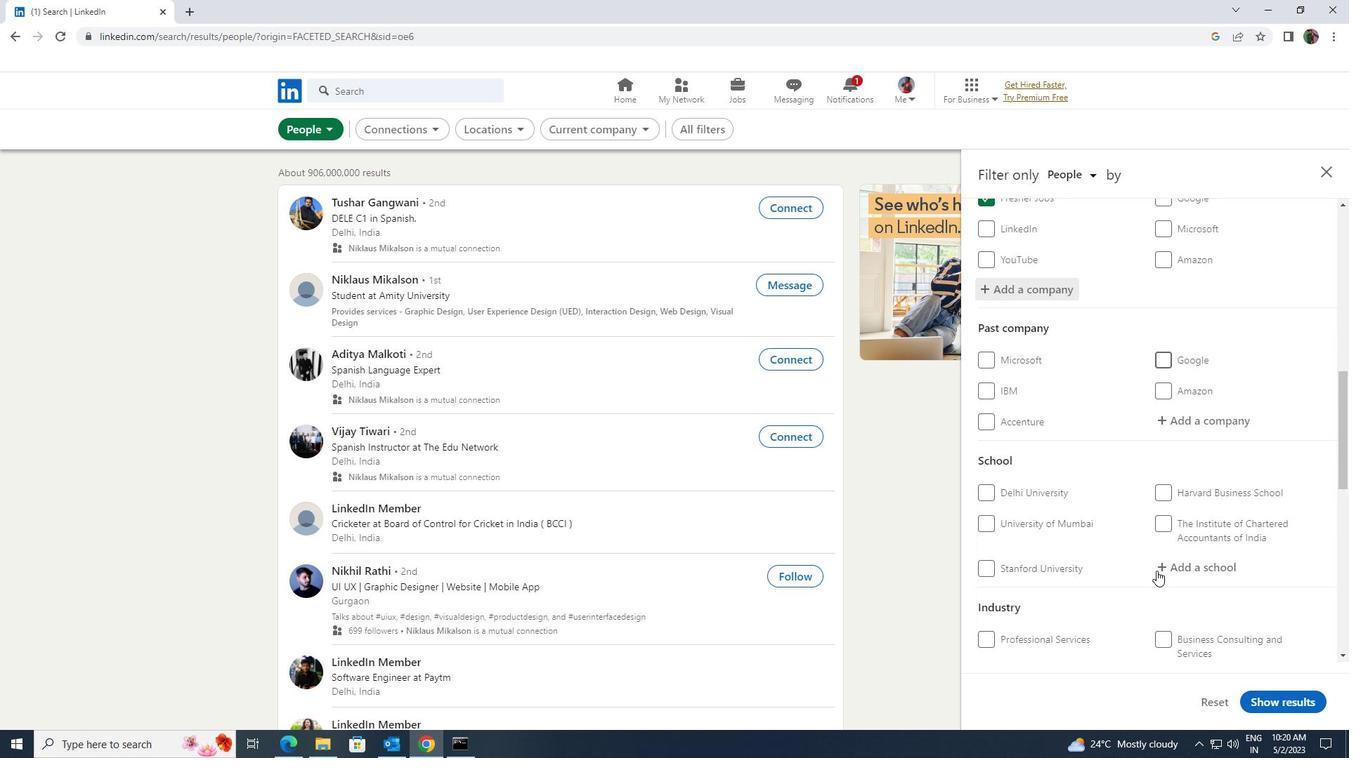 
Action: Mouse pressed left at (1164, 571)
Screenshot: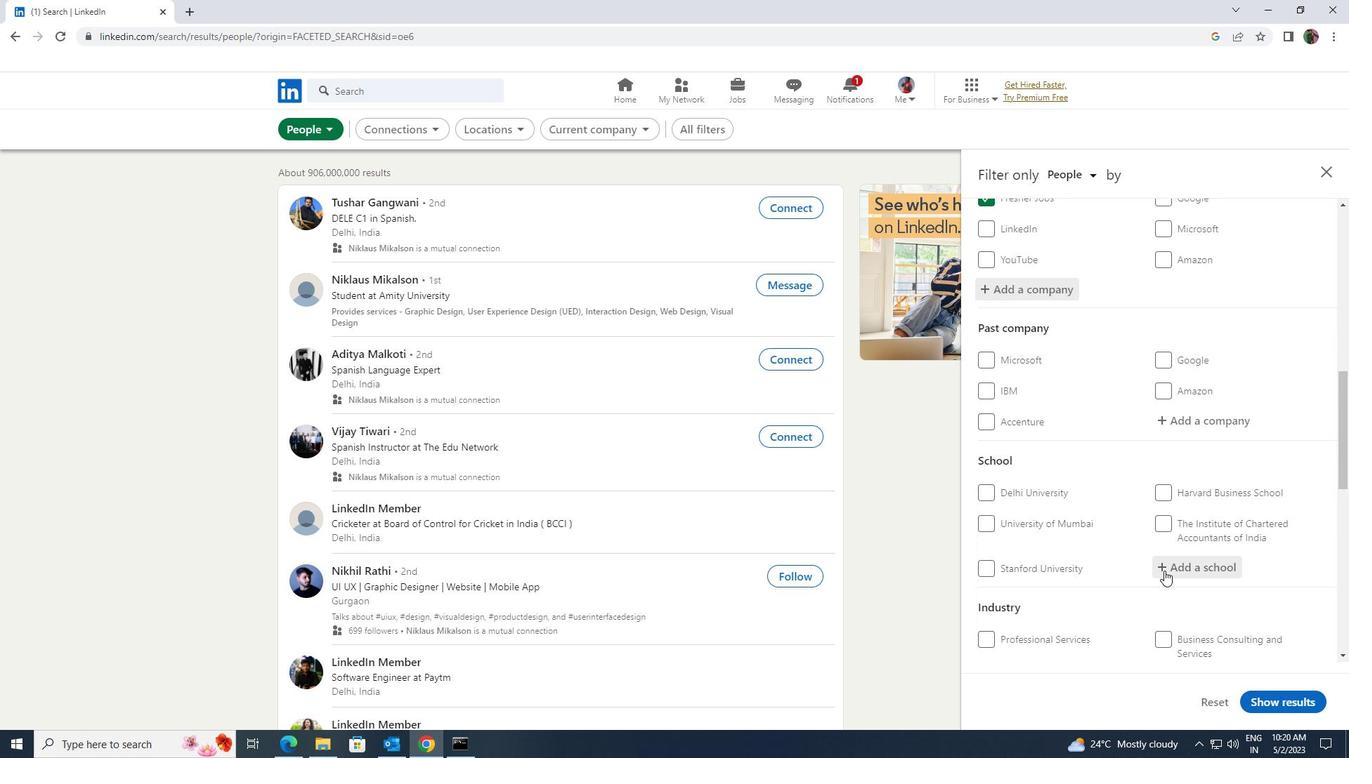
Action: Key pressed <Key.shift>RAJASH<Key.backspace>THAN<Key.space><Key.shift>JOBS<Key.space>IN
Screenshot: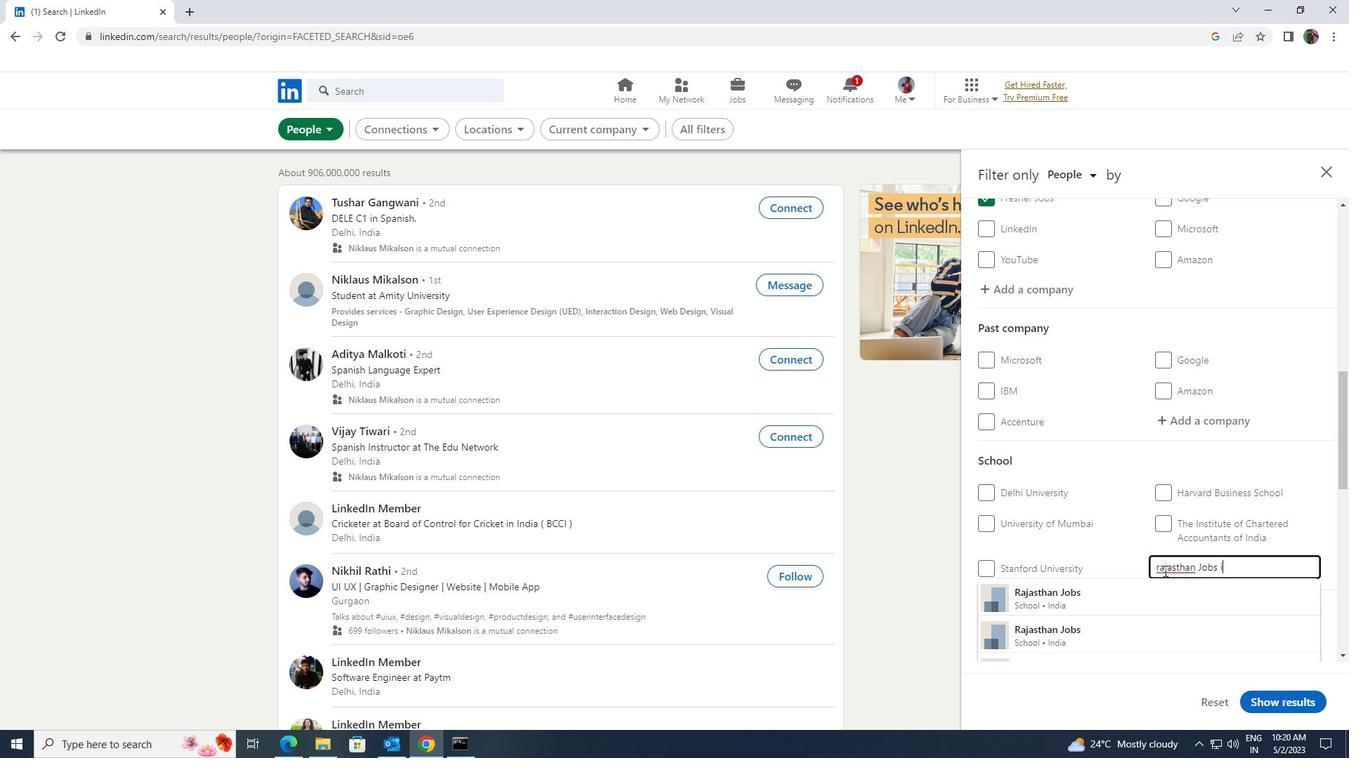 
Action: Mouse moved to (1164, 583)
Screenshot: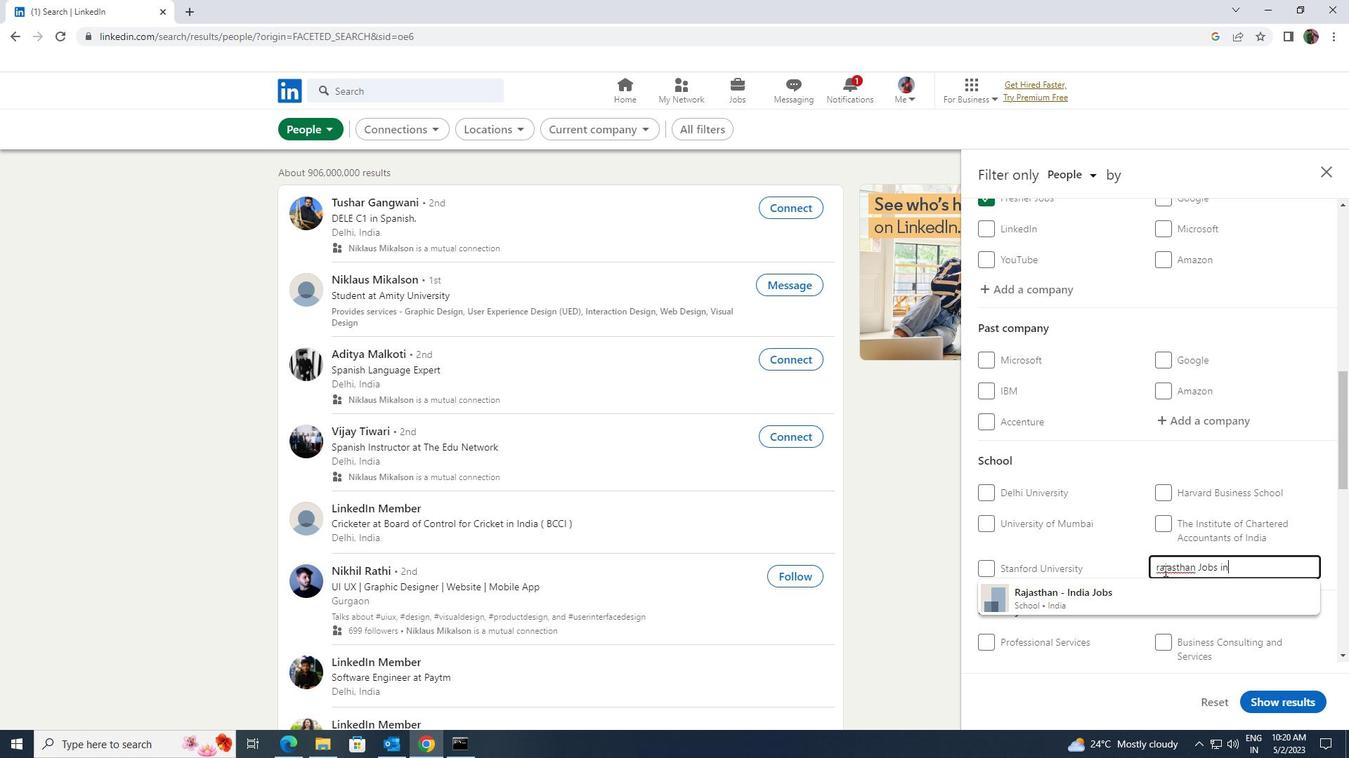 
Action: Mouse pressed left at (1164, 583)
Screenshot: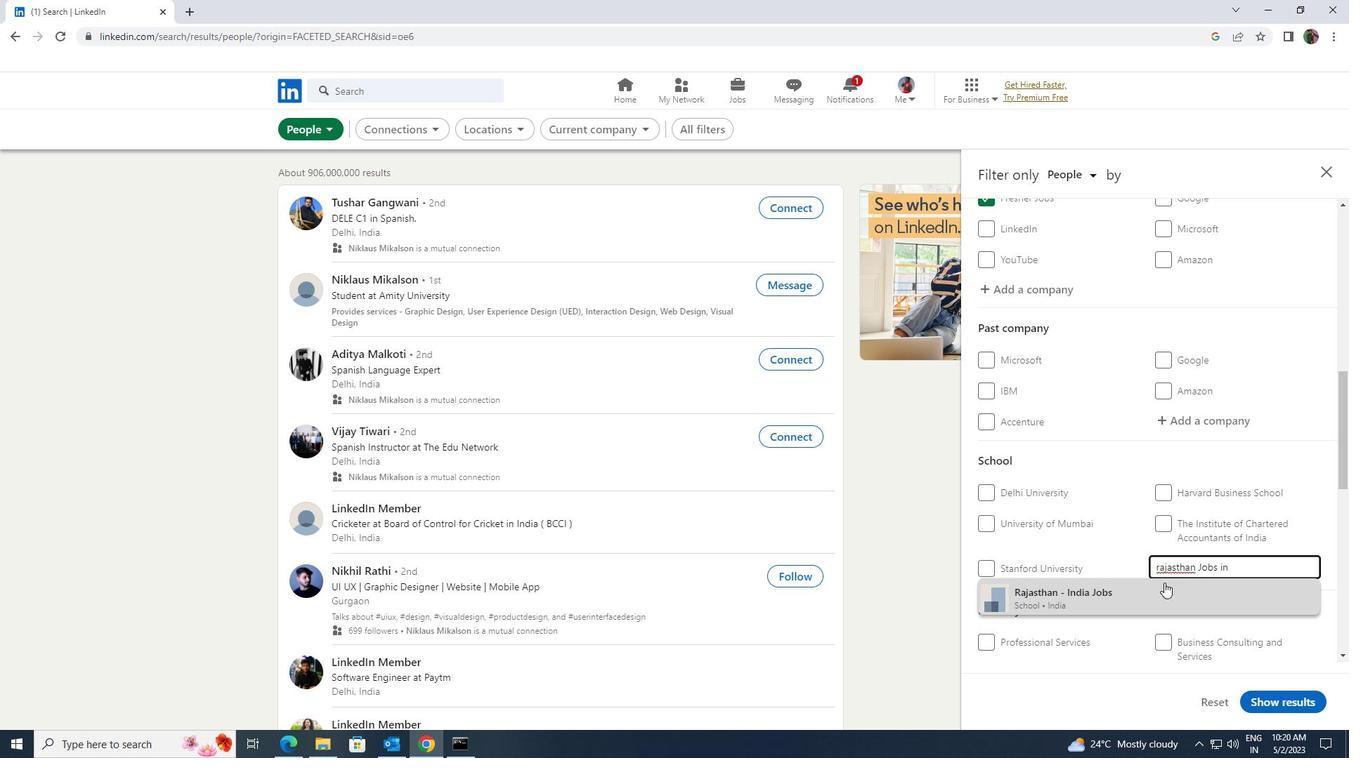 
Action: Mouse moved to (1163, 583)
Screenshot: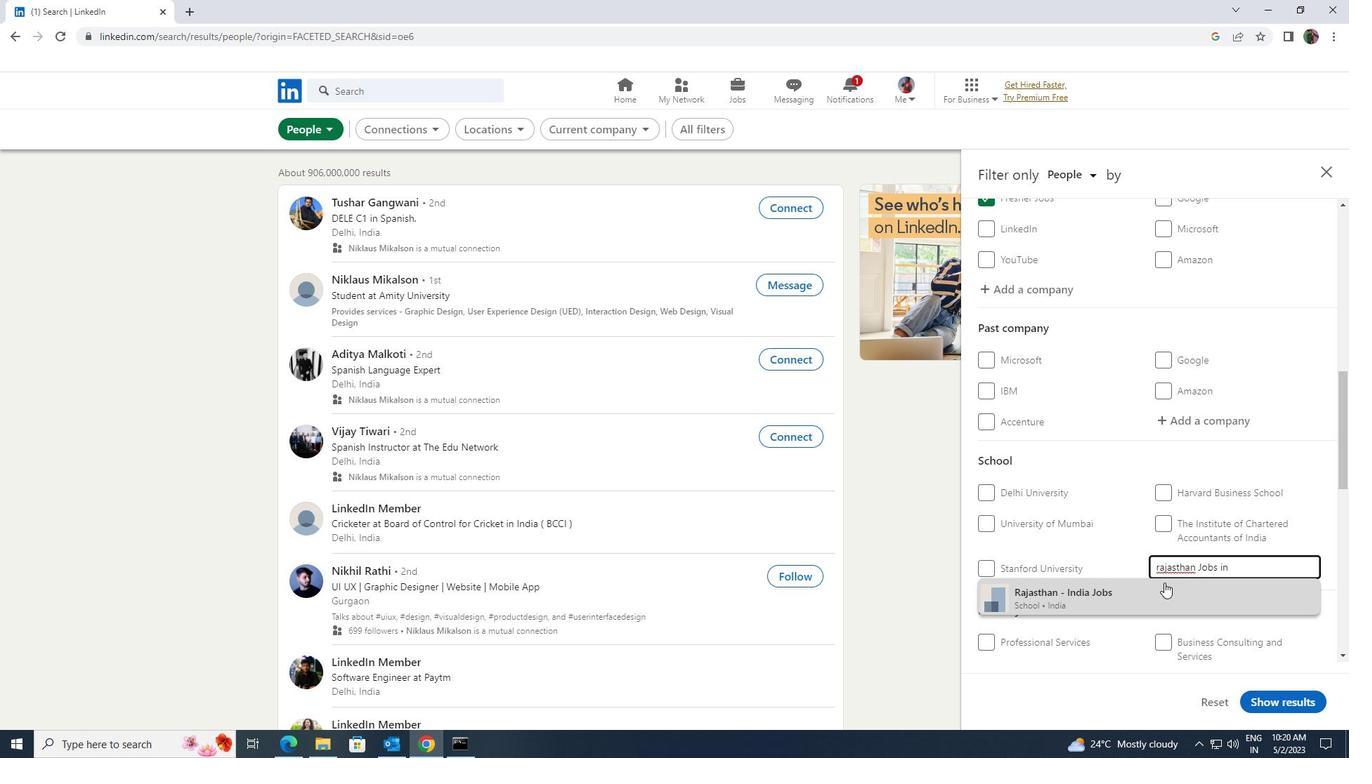 
Action: Mouse scrolled (1163, 582) with delta (0, 0)
Screenshot: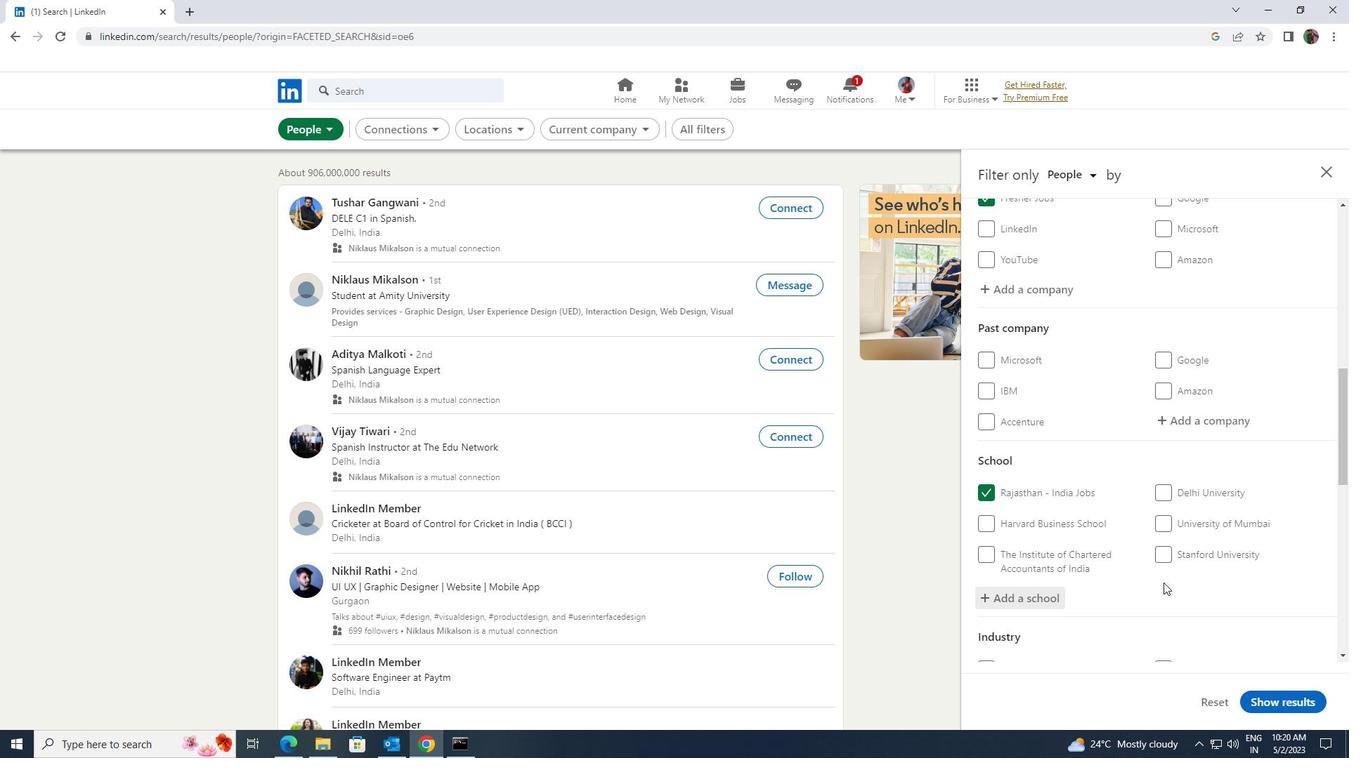 
Action: Mouse scrolled (1163, 582) with delta (0, 0)
Screenshot: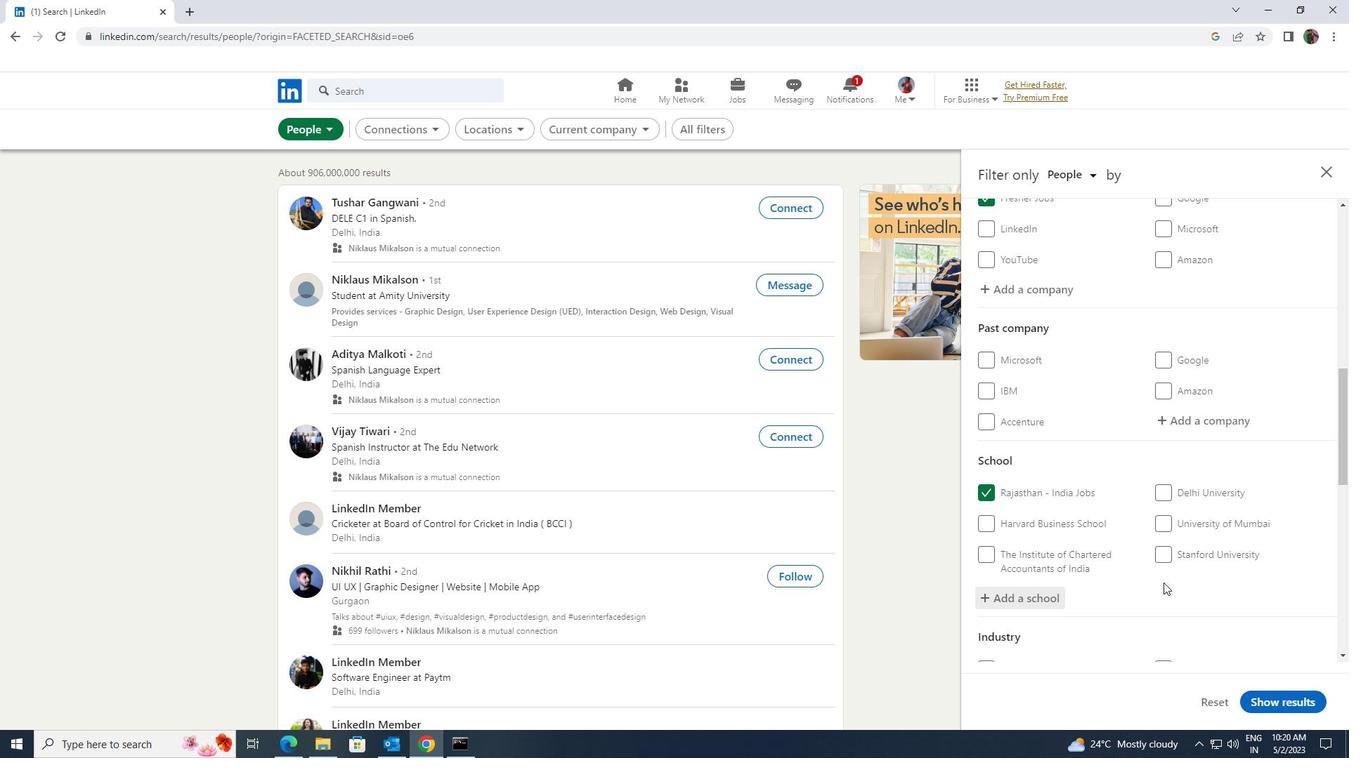
Action: Mouse scrolled (1163, 582) with delta (0, 0)
Screenshot: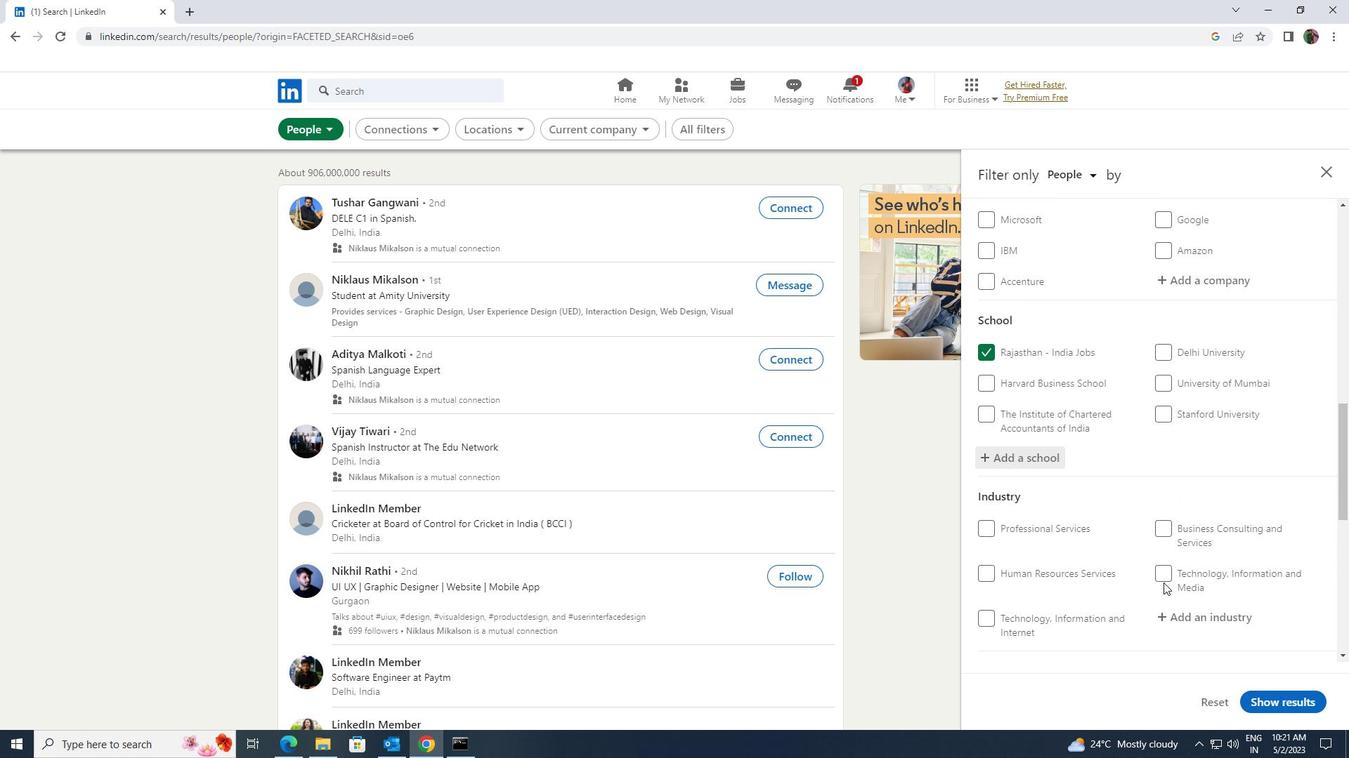
Action: Mouse moved to (1171, 545)
Screenshot: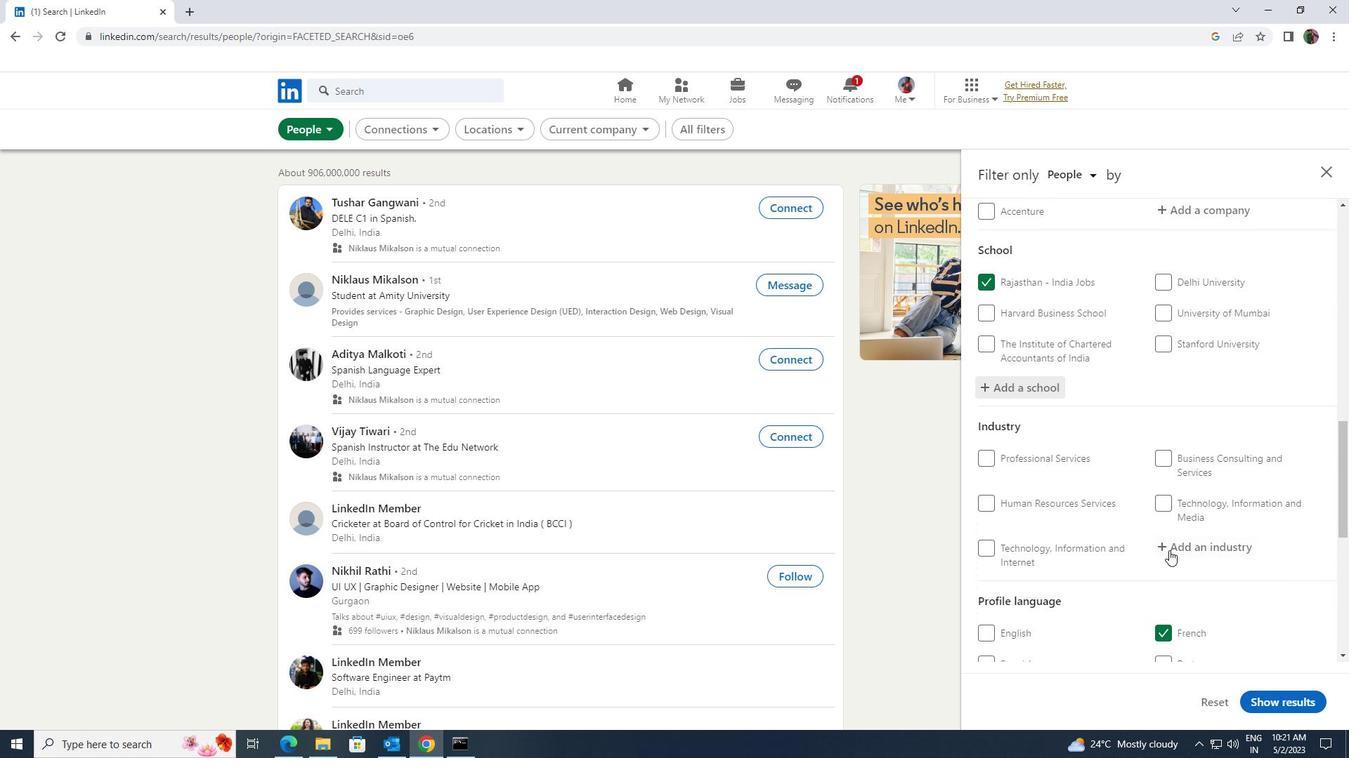 
Action: Mouse pressed left at (1171, 545)
Screenshot: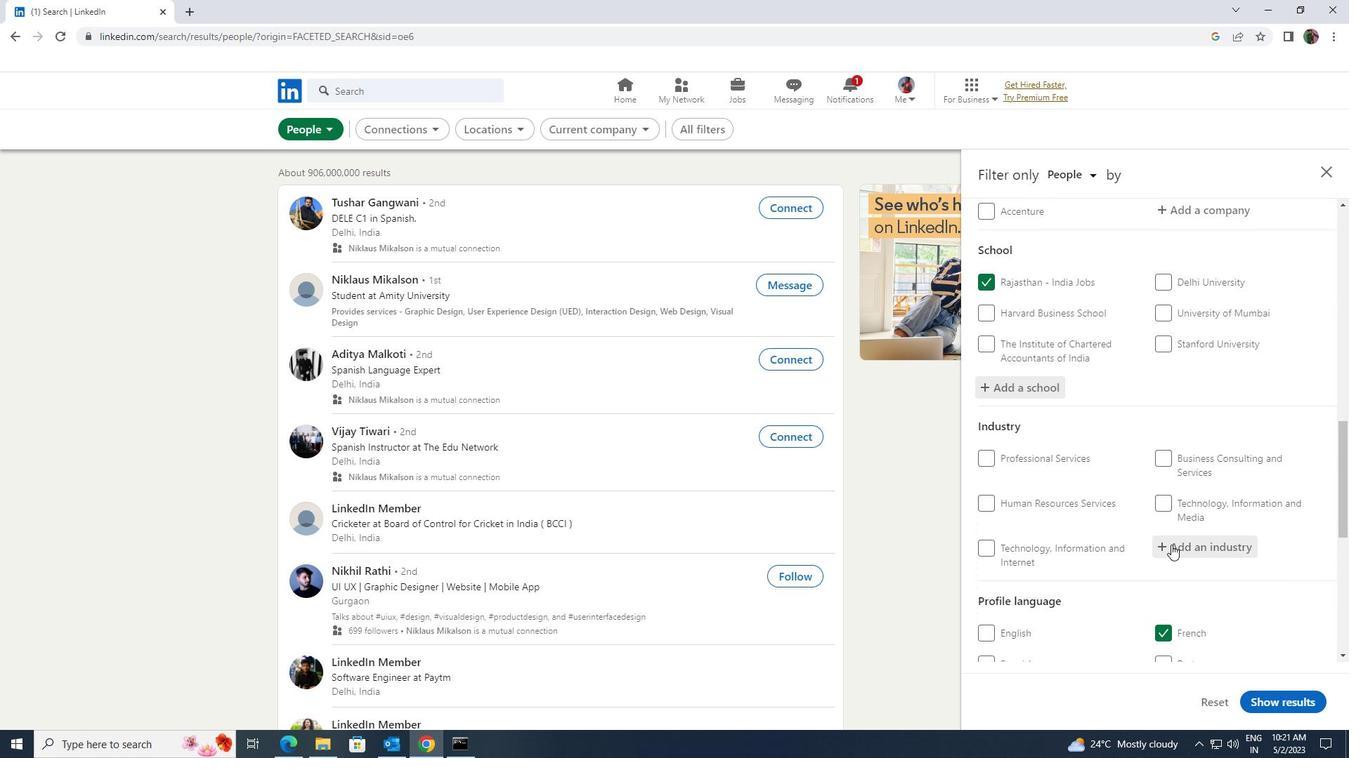 
Action: Key pressed <Key.shift><Key.shift>GLASS<Key.space><Key.shift>PRODUCT
Screenshot: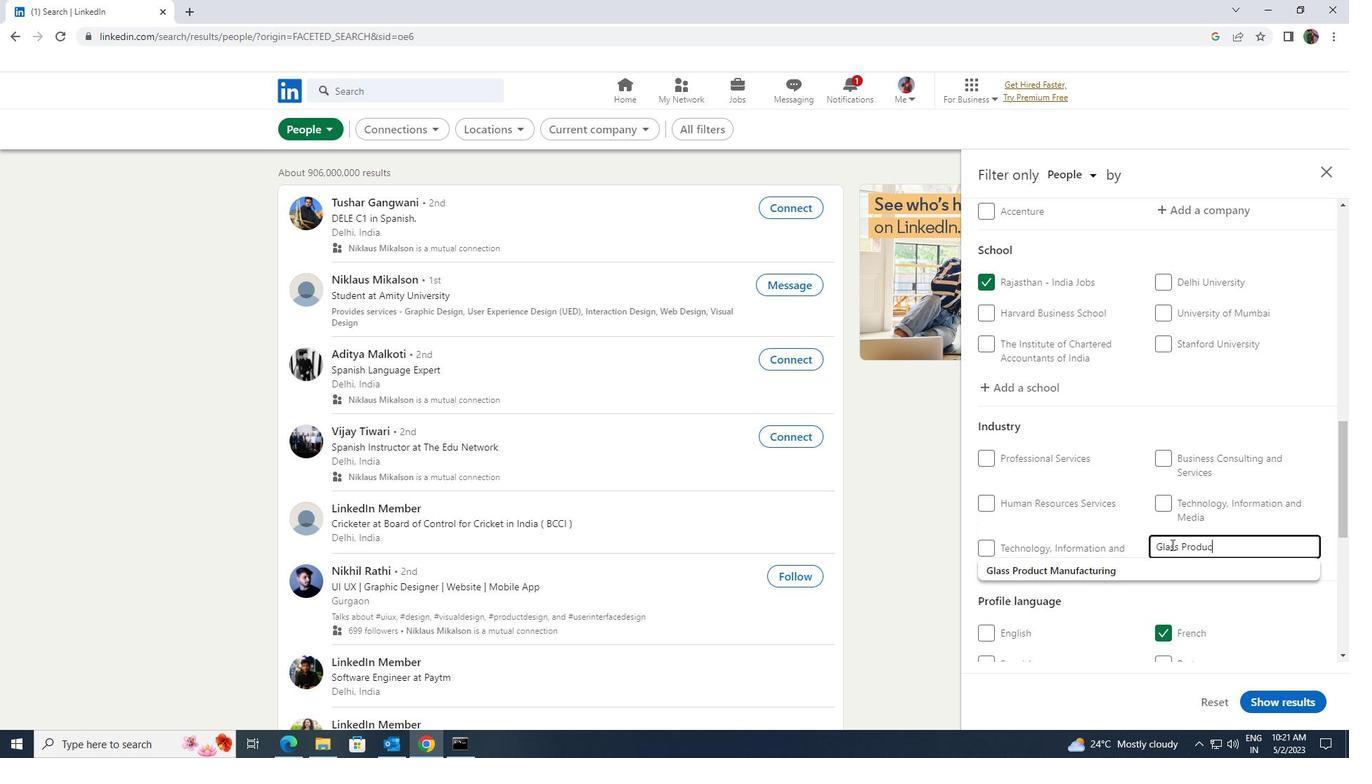 
Action: Mouse moved to (1164, 562)
Screenshot: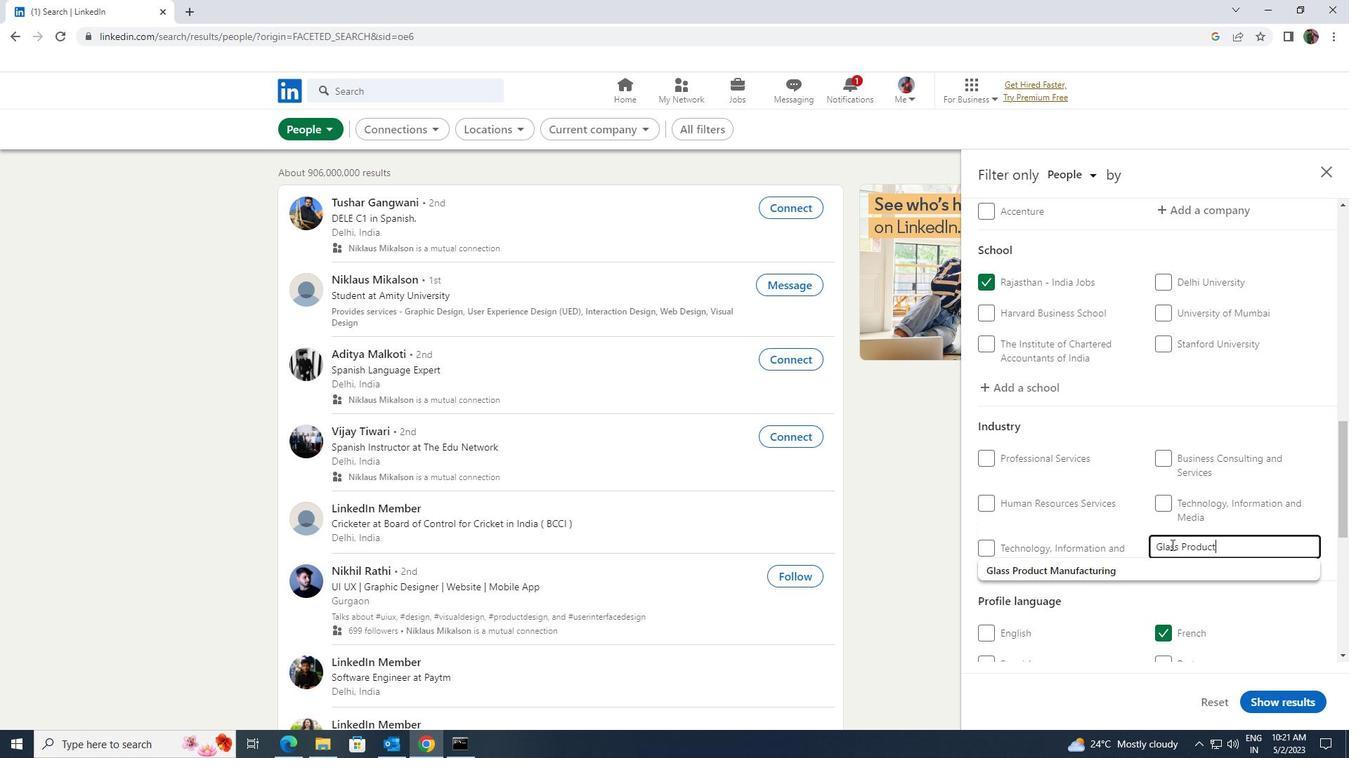 
Action: Mouse pressed left at (1164, 562)
Screenshot: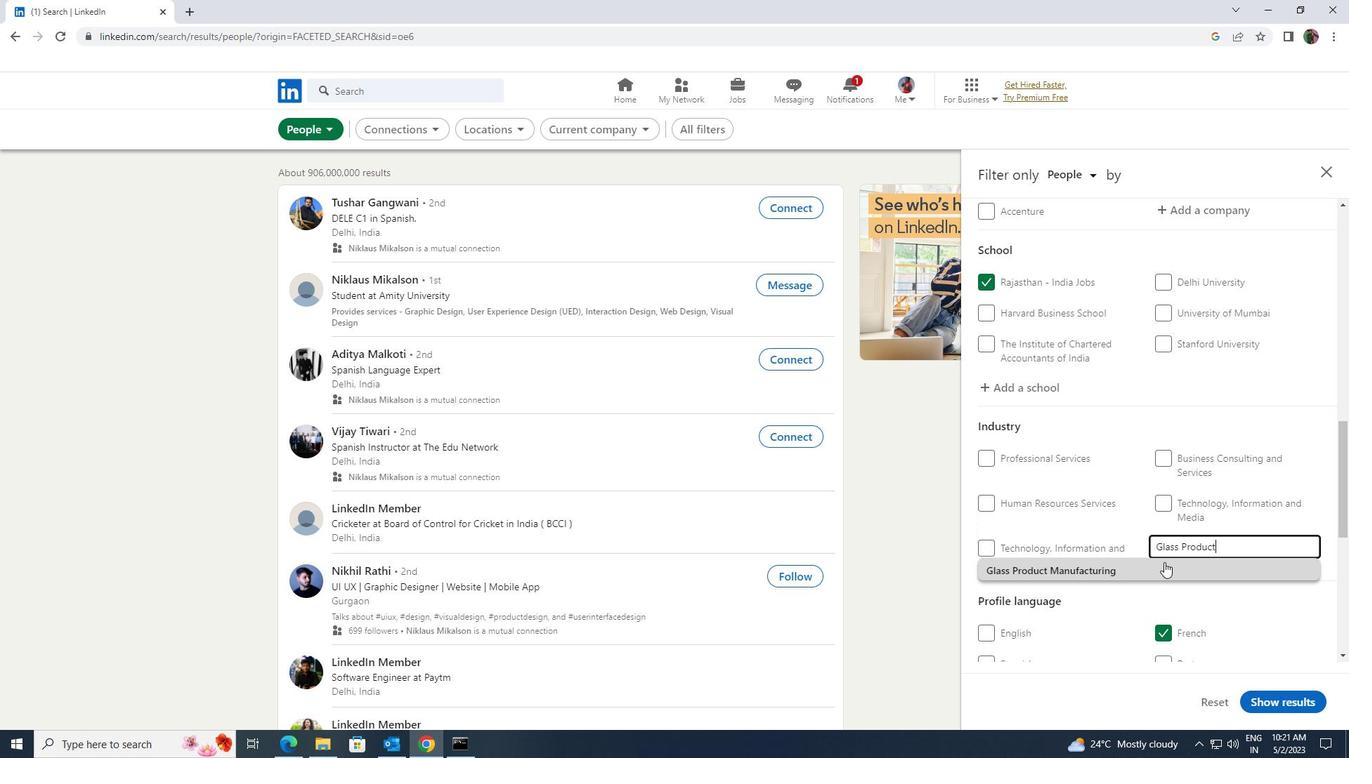 
Action: Mouse scrolled (1164, 562) with delta (0, 0)
Screenshot: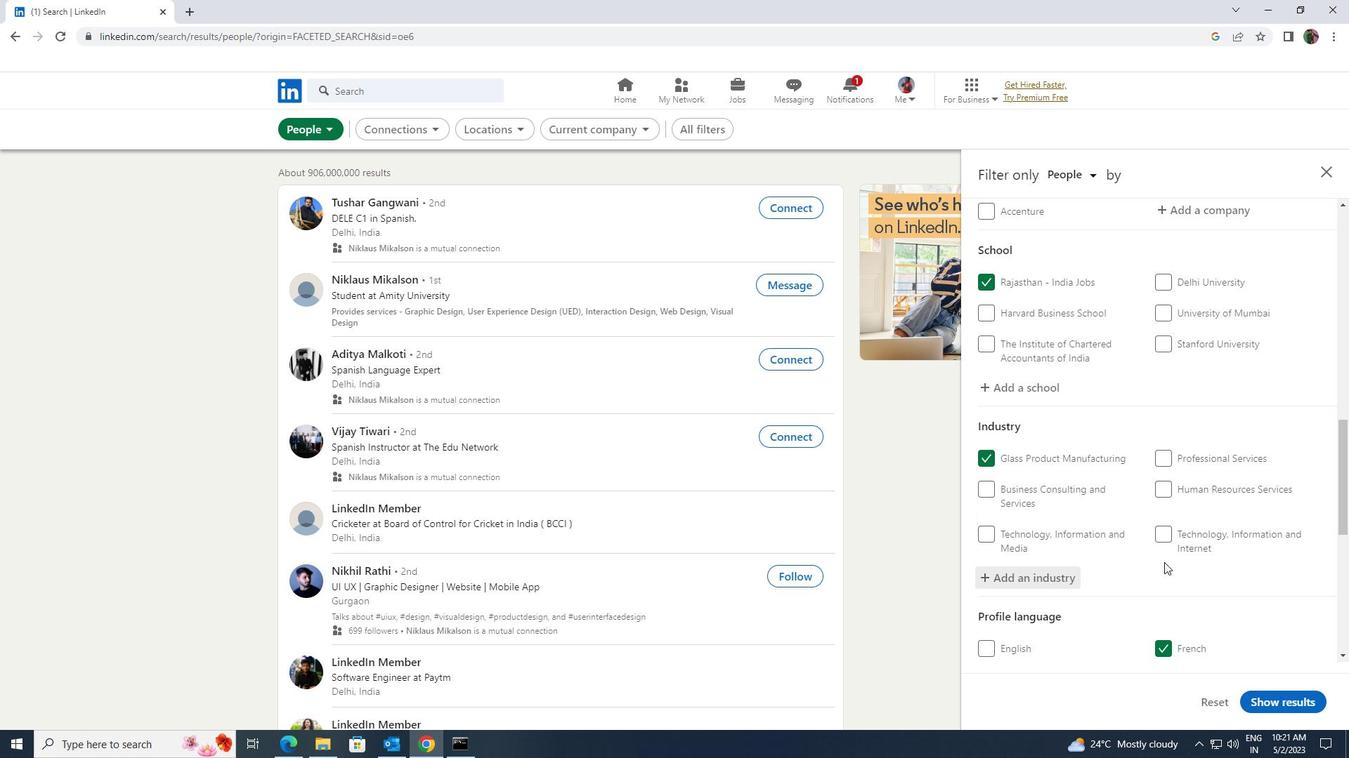 
Action: Mouse scrolled (1164, 562) with delta (0, 0)
Screenshot: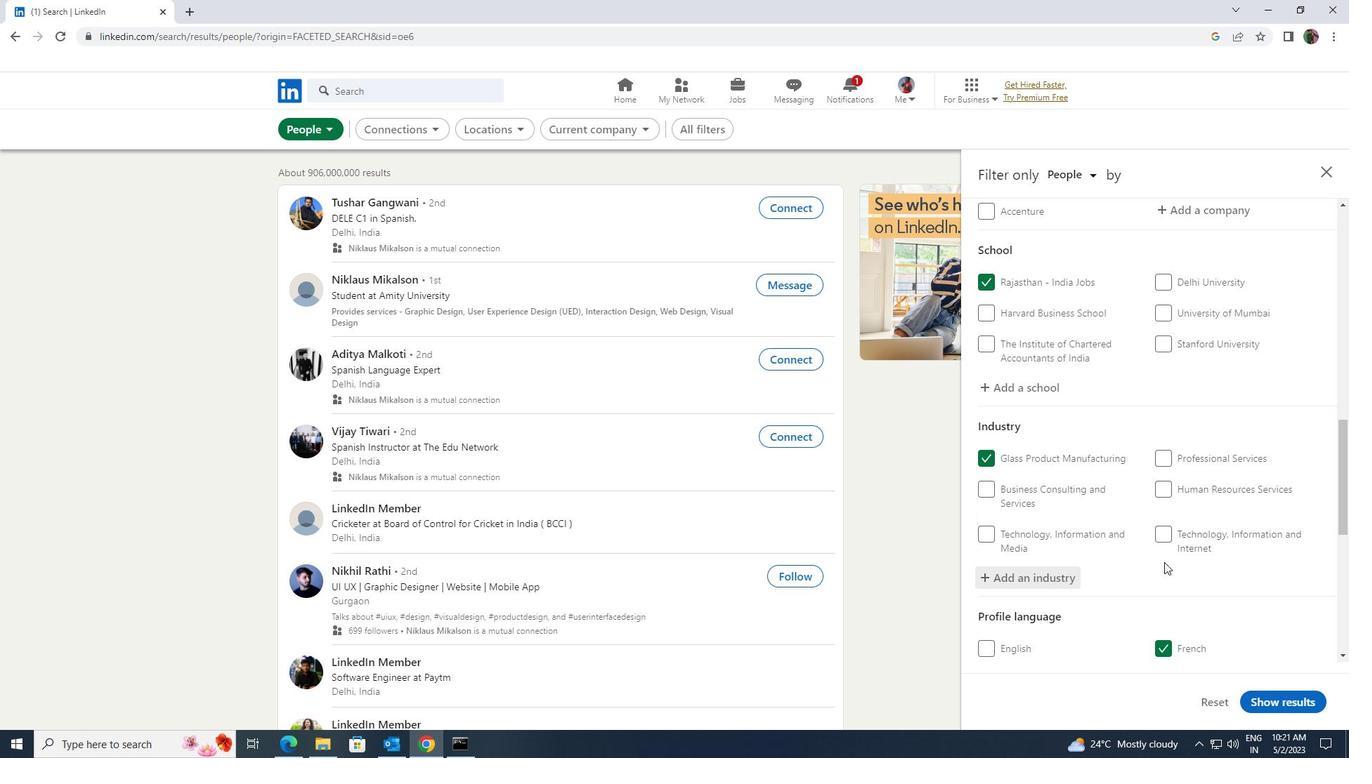 
Action: Mouse scrolled (1164, 562) with delta (0, 0)
Screenshot: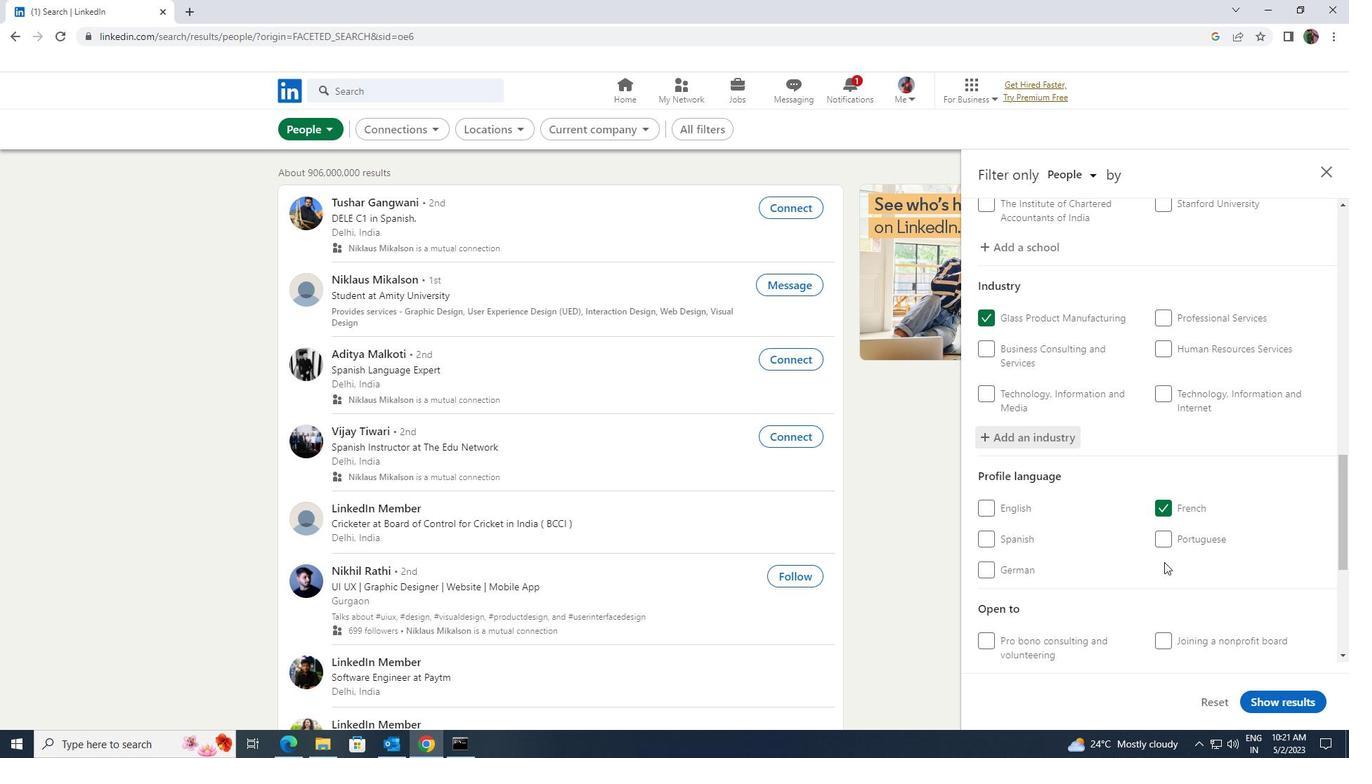 
Action: Mouse scrolled (1164, 562) with delta (0, 0)
Screenshot: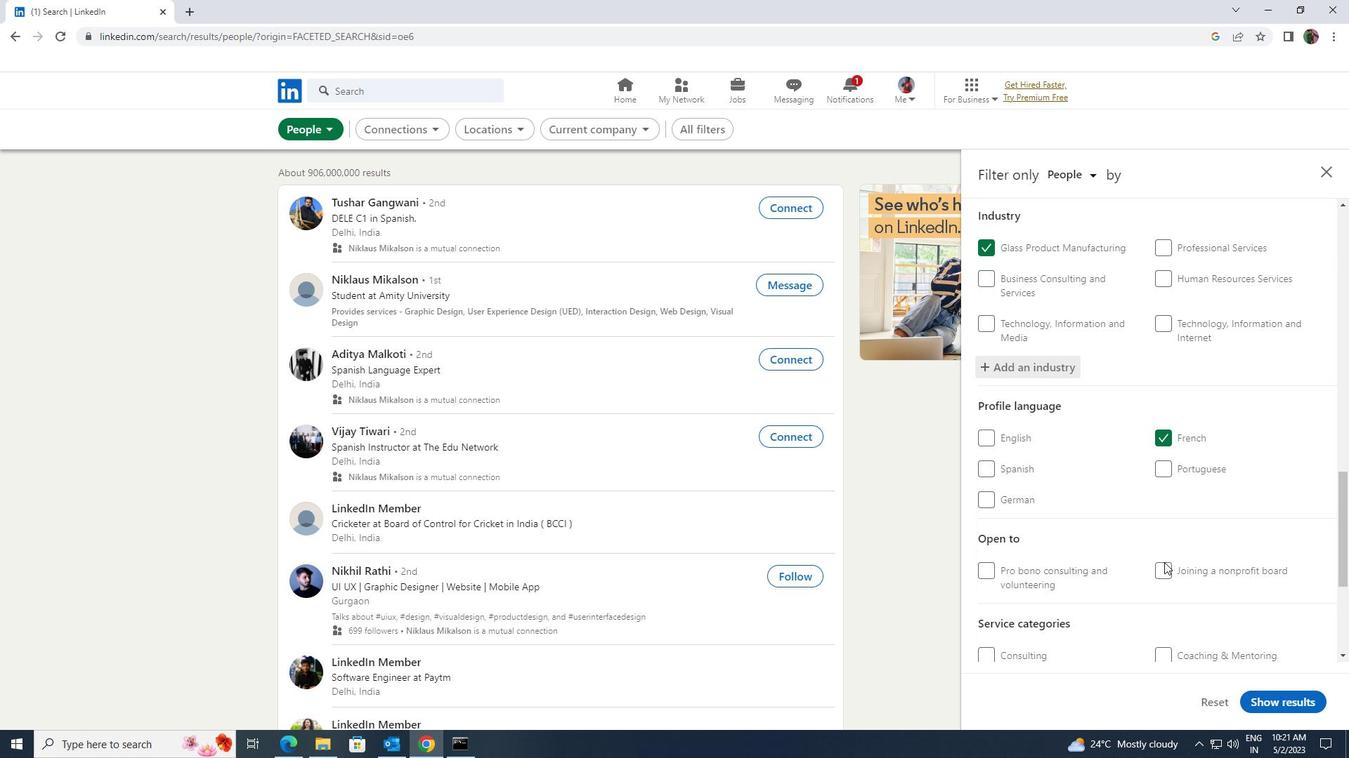 
Action: Mouse scrolled (1164, 562) with delta (0, 0)
Screenshot: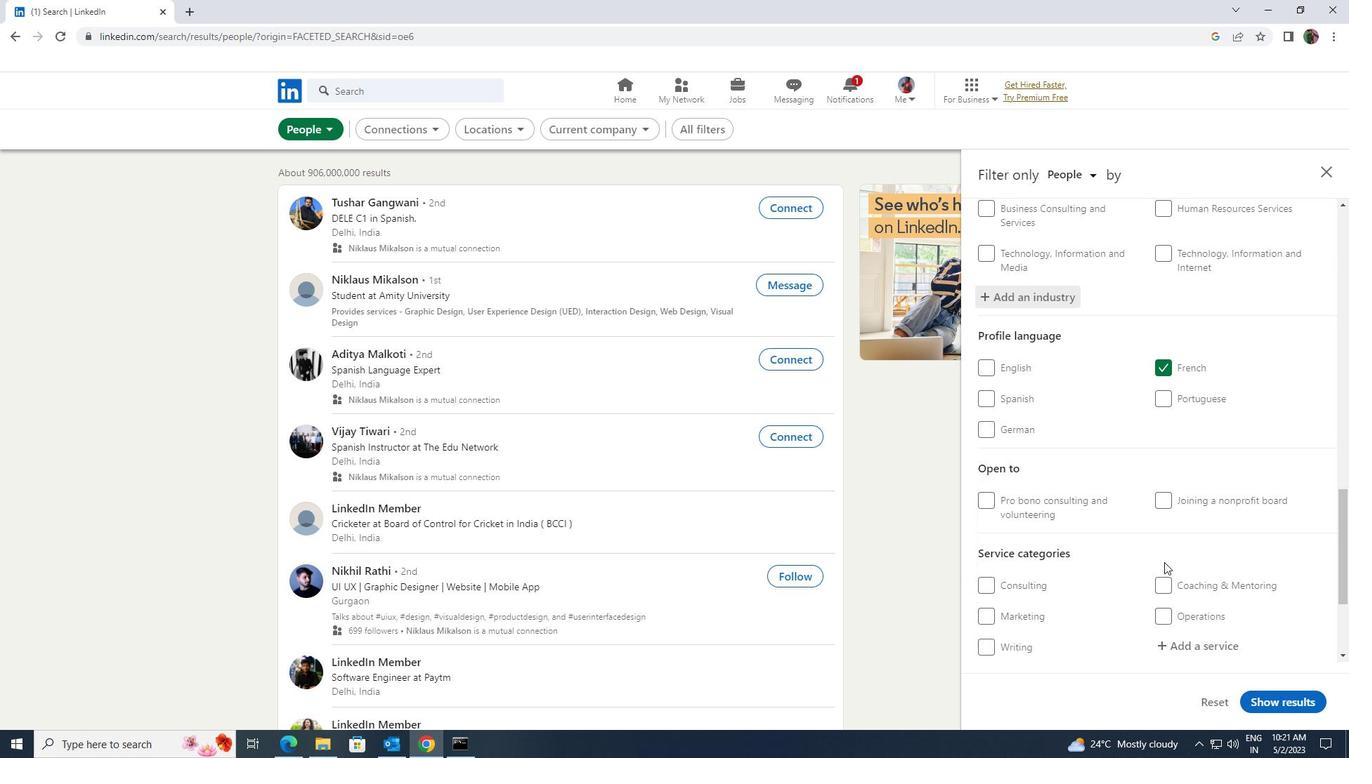 
Action: Mouse scrolled (1164, 562) with delta (0, 0)
Screenshot: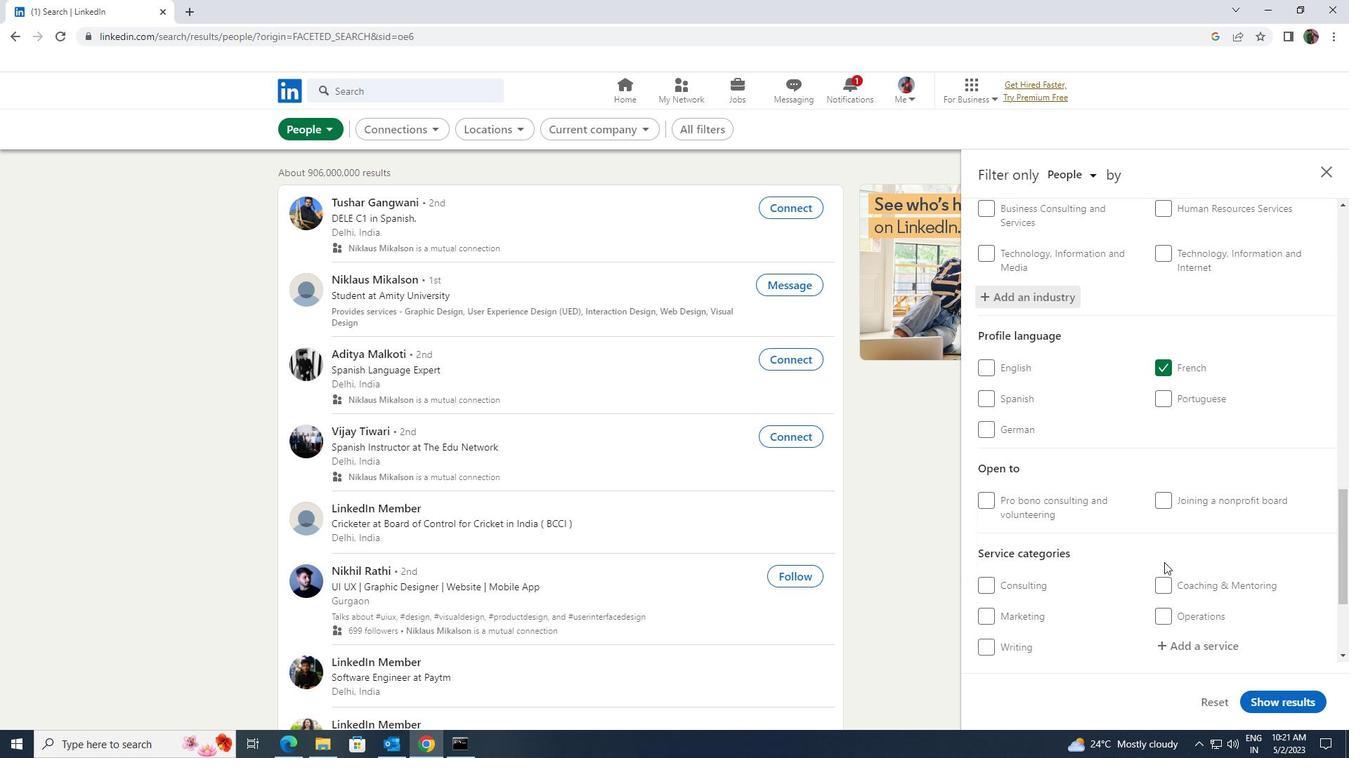 
Action: Mouse moved to (1179, 505)
Screenshot: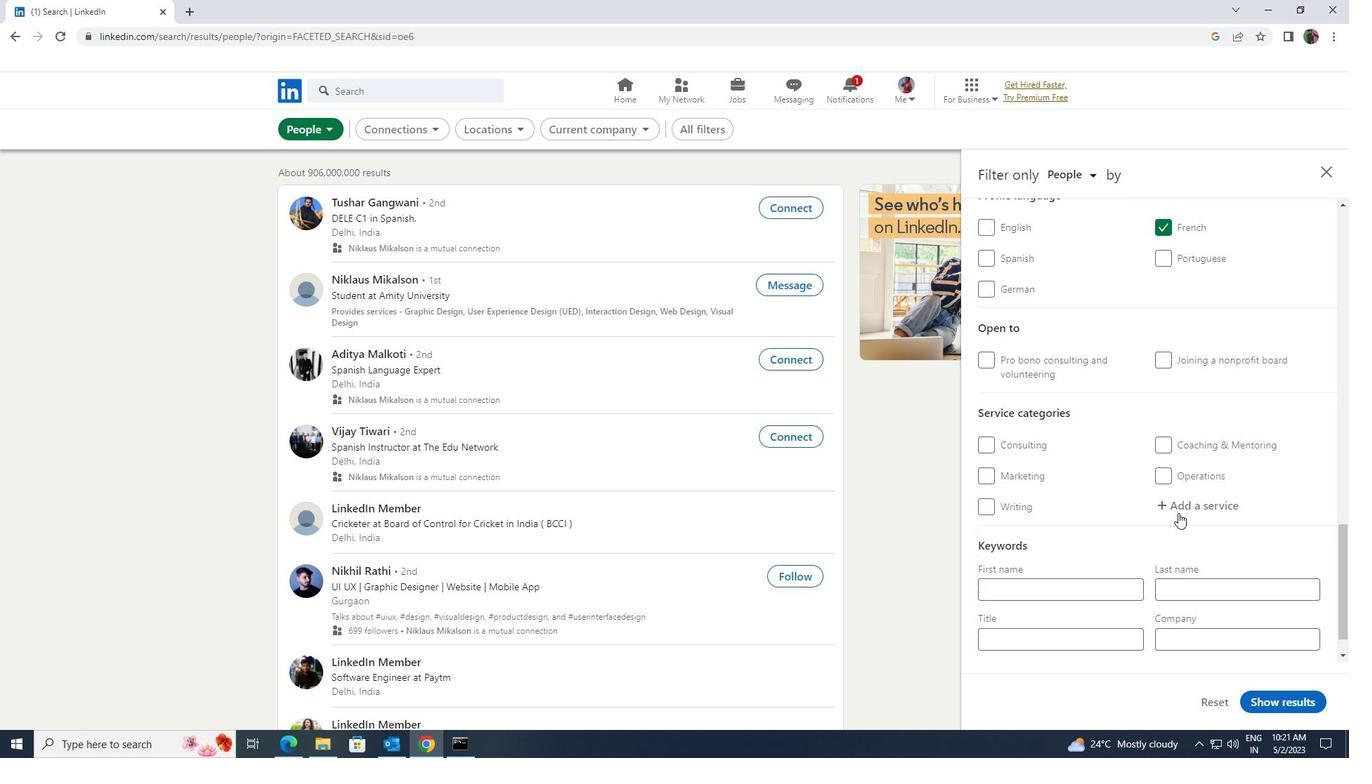 
Action: Mouse pressed left at (1179, 505)
Screenshot: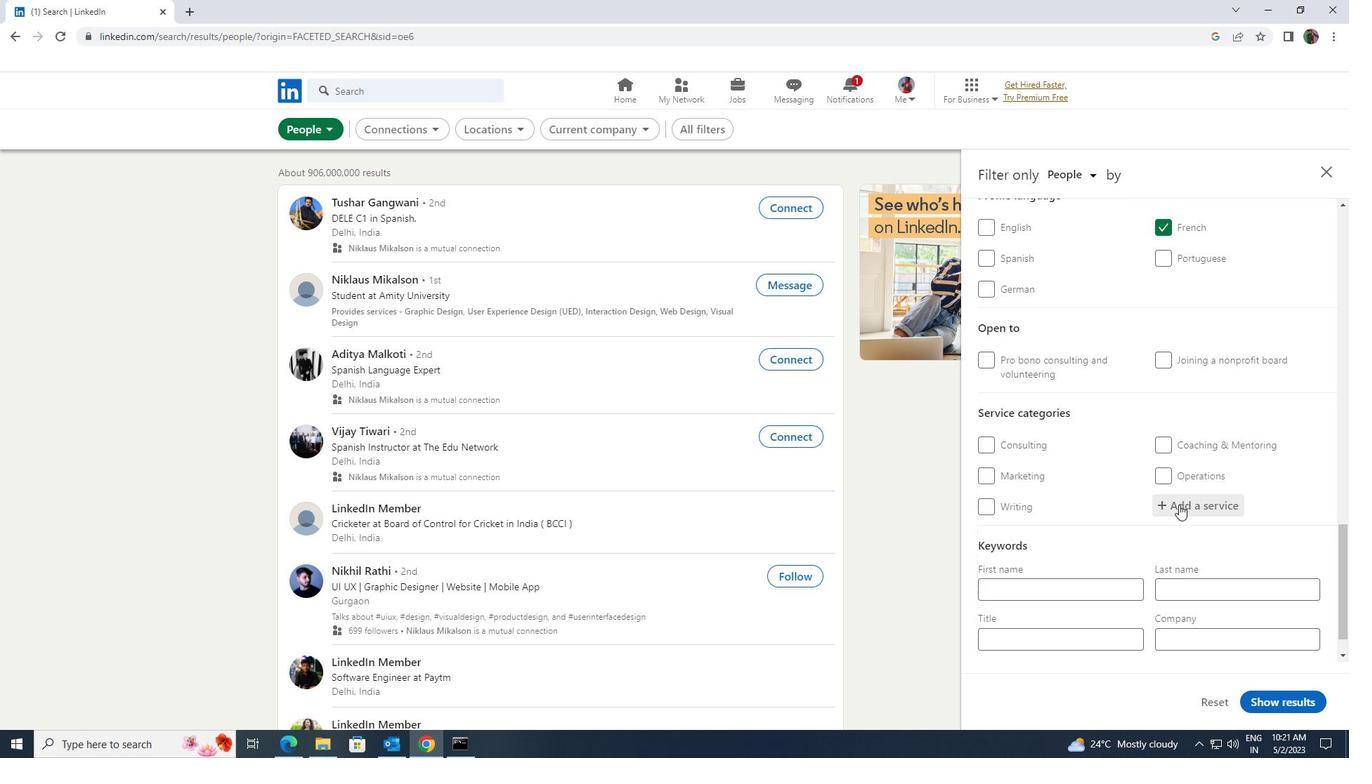 
Action: Key pressed <Key.shift><Key.shift><Key.shift>WRITING
Screenshot: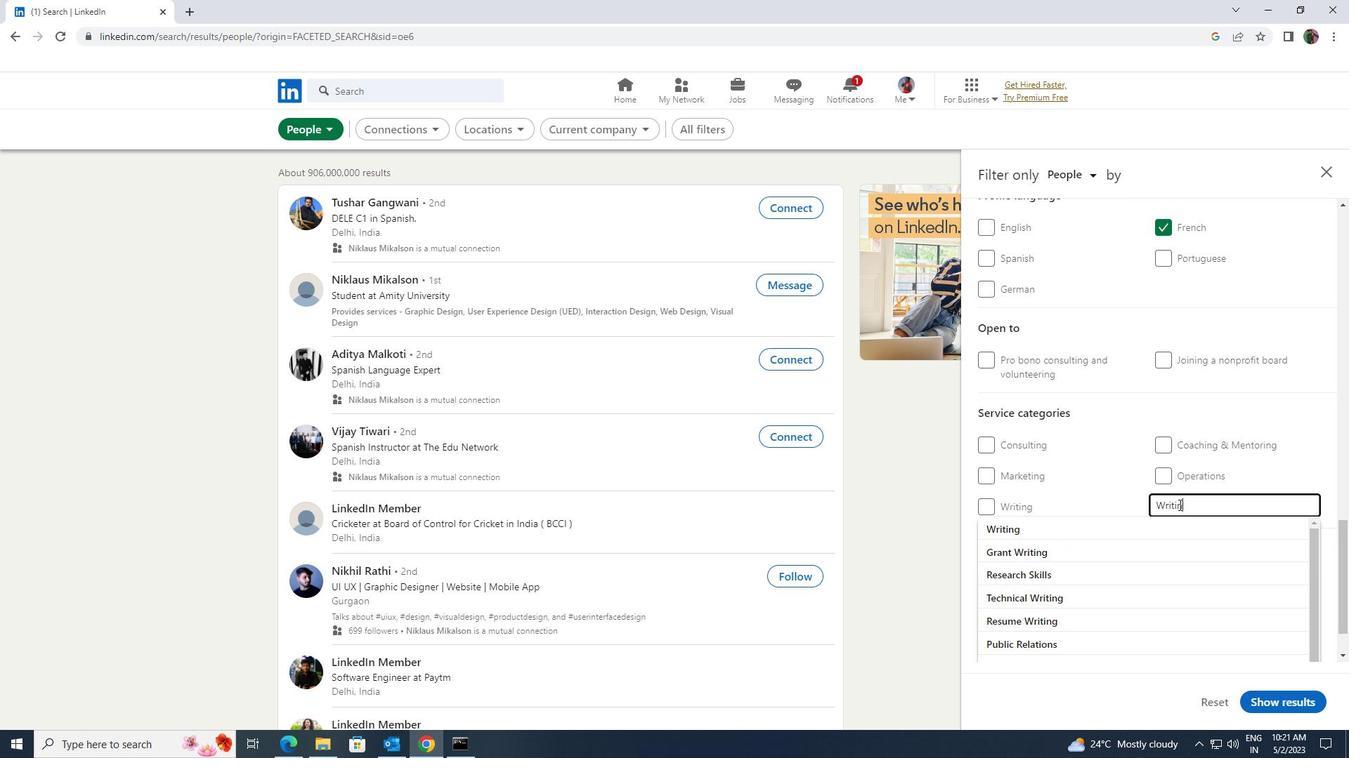 
Action: Mouse moved to (1179, 518)
Screenshot: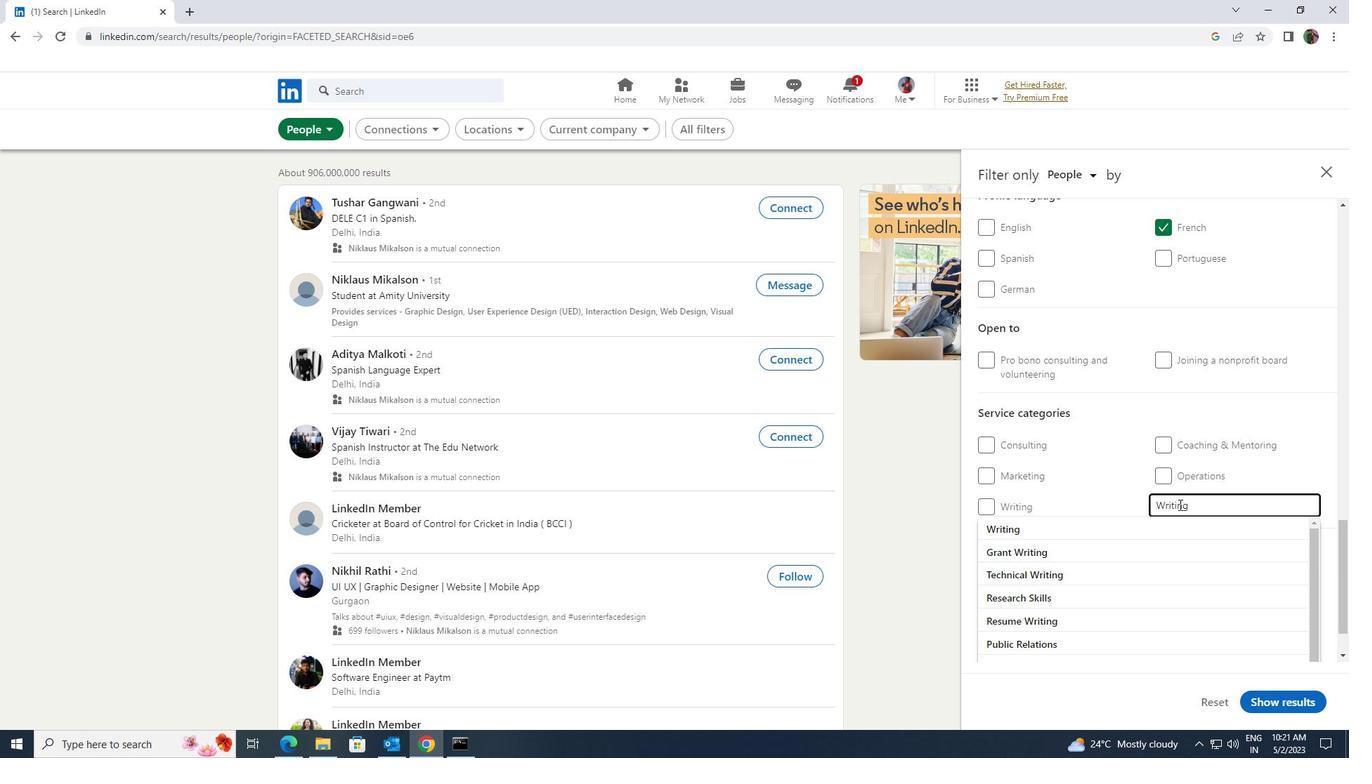 
Action: Mouse pressed left at (1179, 518)
Screenshot: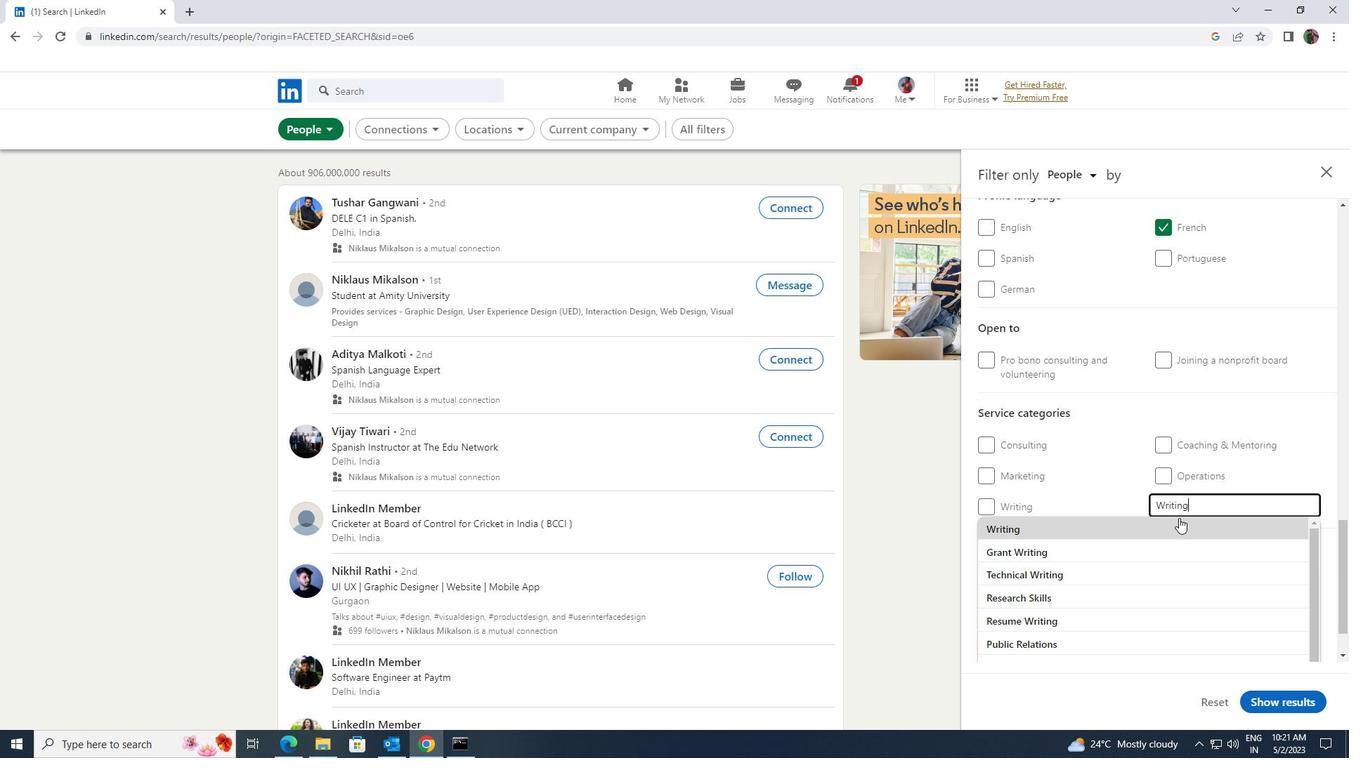 
Action: Mouse moved to (1179, 517)
Screenshot: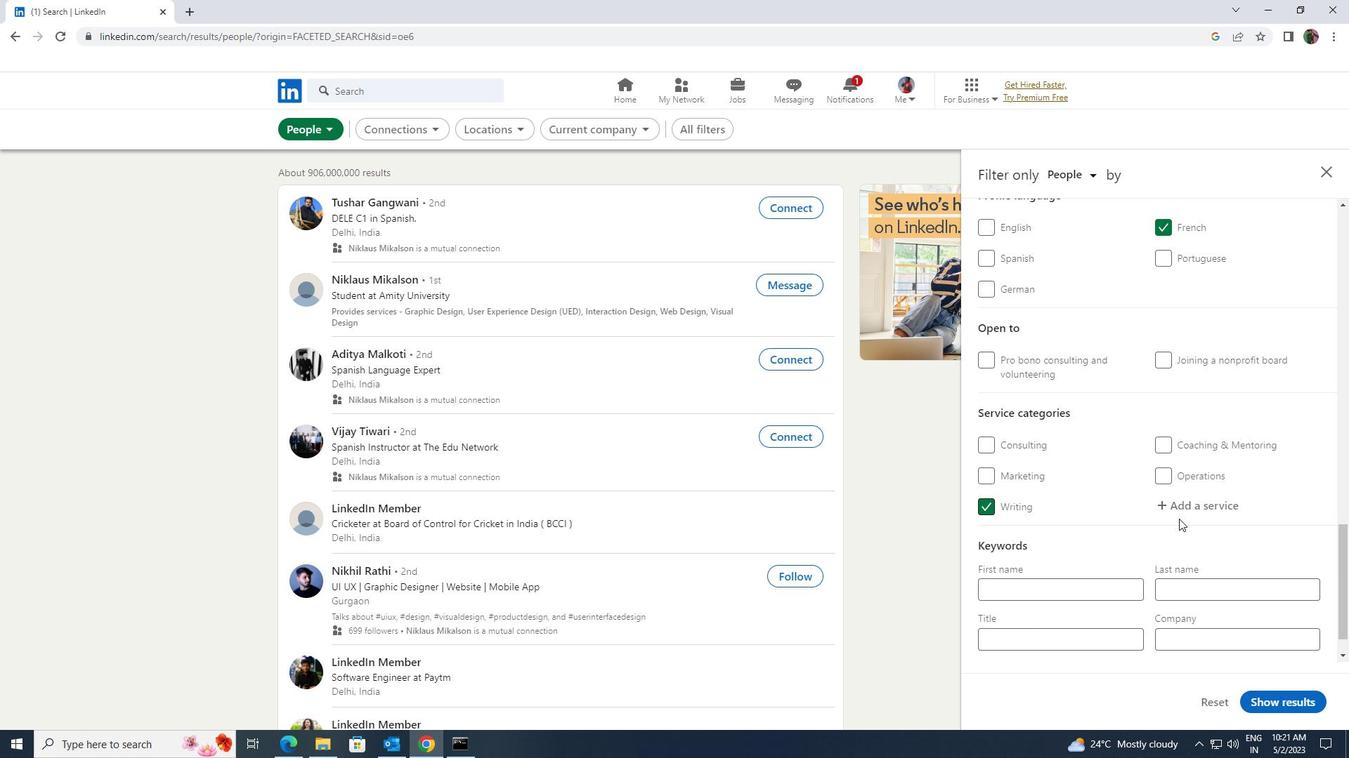 
Action: Mouse scrolled (1179, 517) with delta (0, 0)
Screenshot: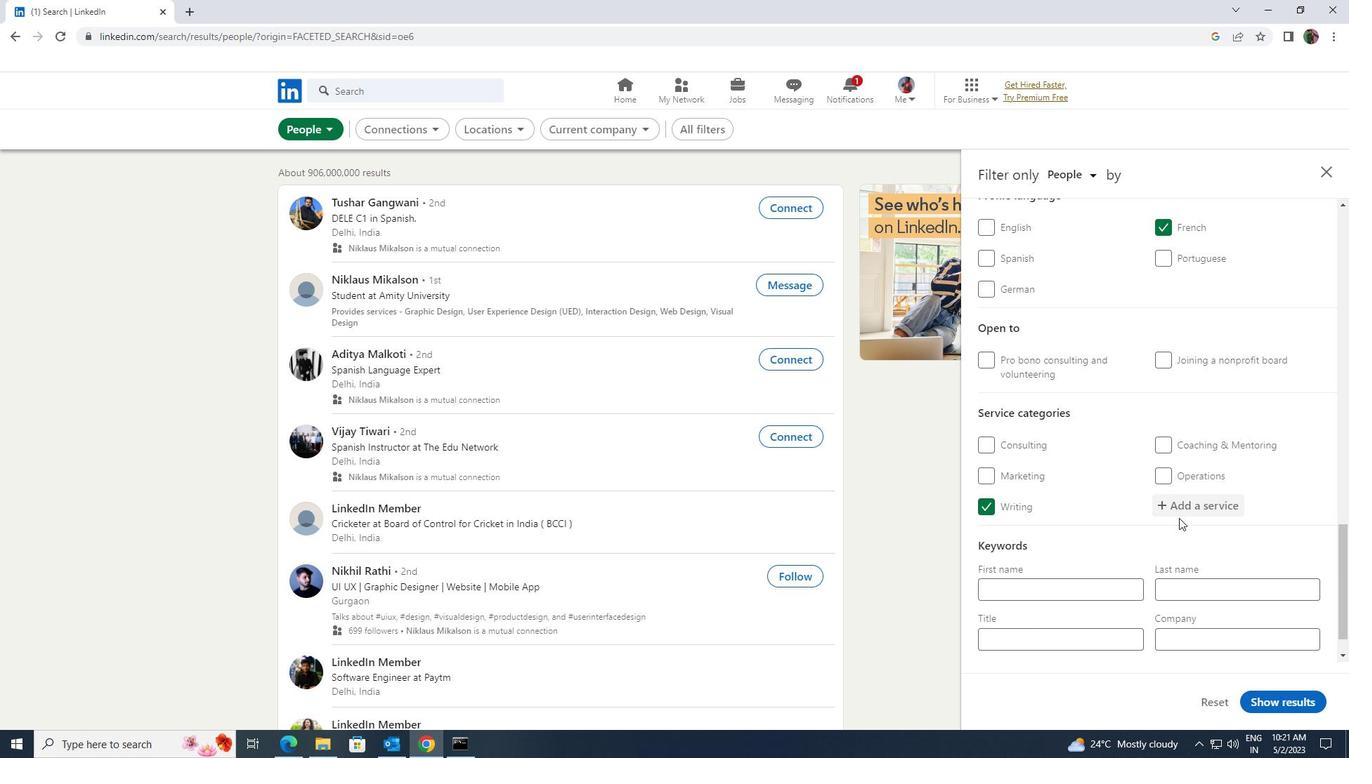 
Action: Mouse scrolled (1179, 517) with delta (0, 0)
Screenshot: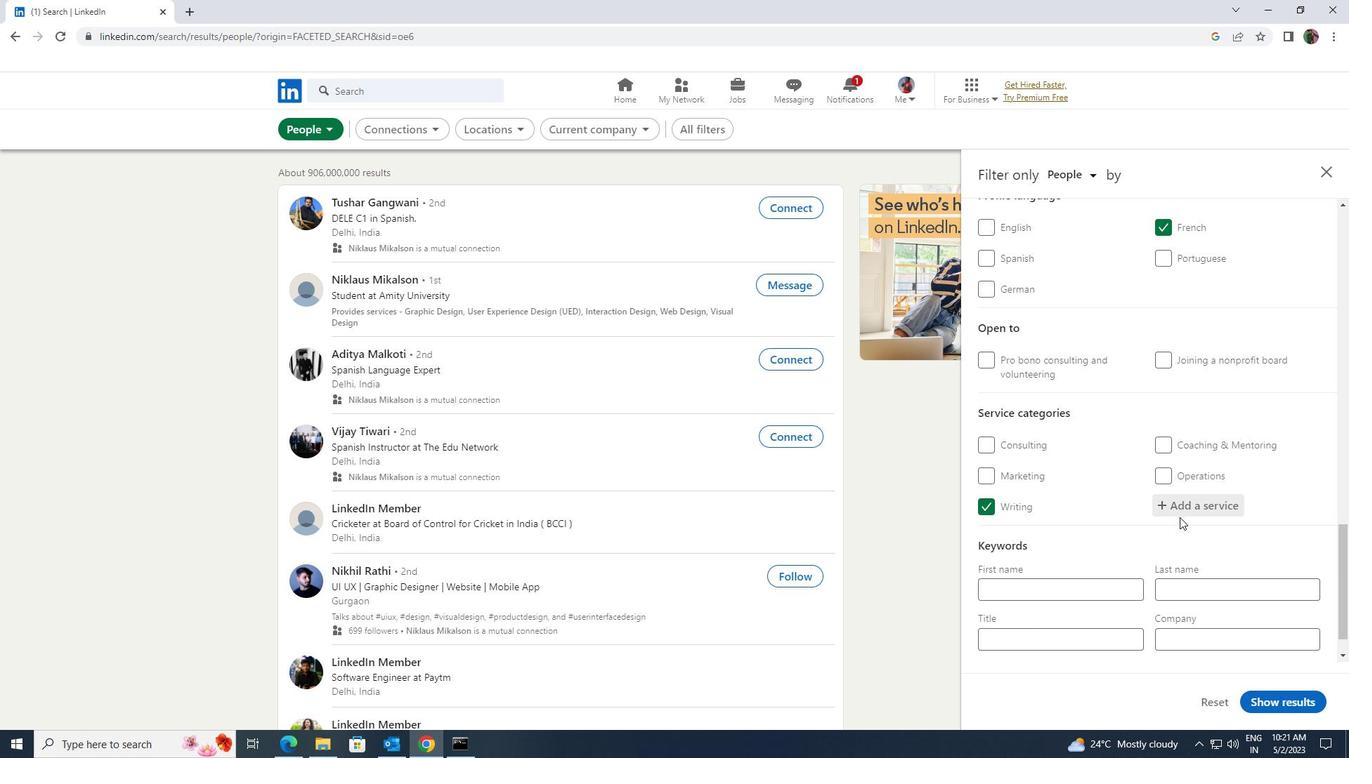 
Action: Mouse moved to (1179, 517)
Screenshot: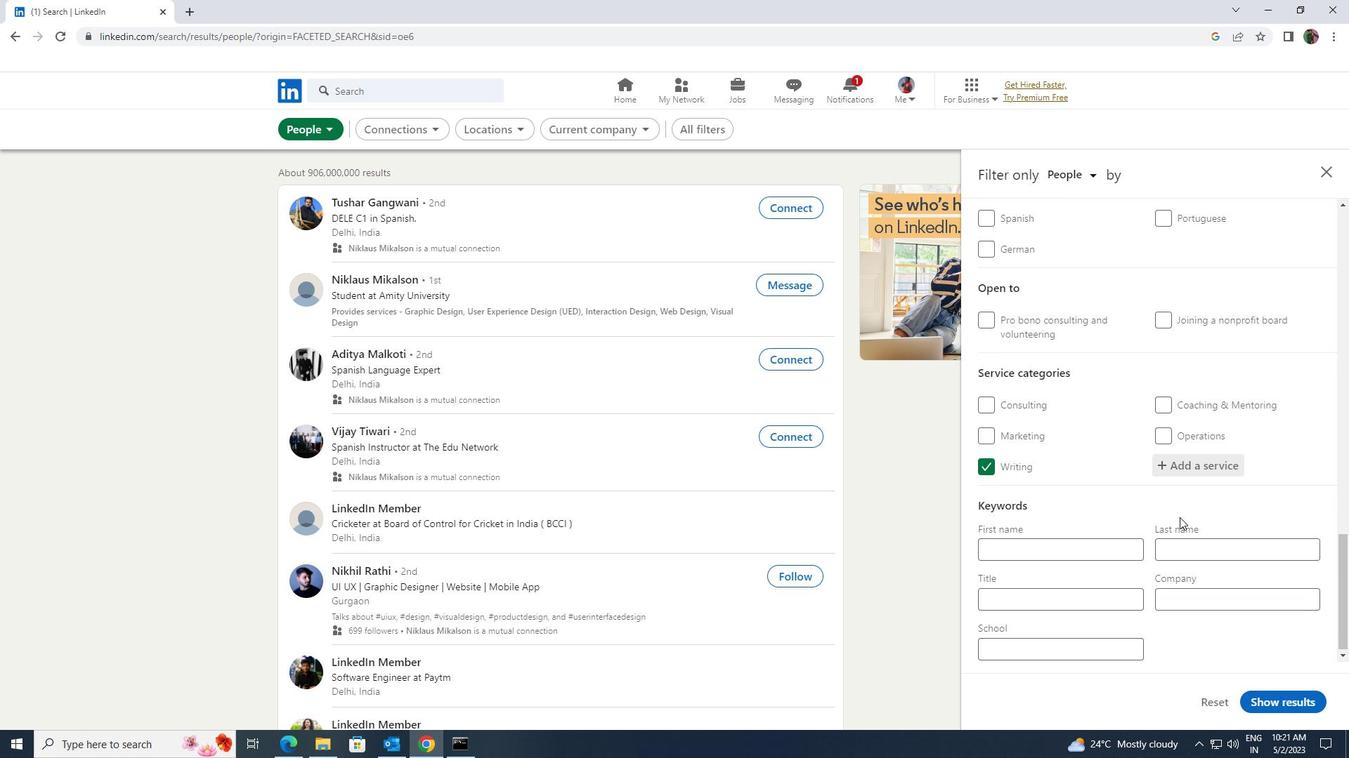 
Action: Mouse scrolled (1179, 517) with delta (0, 0)
Screenshot: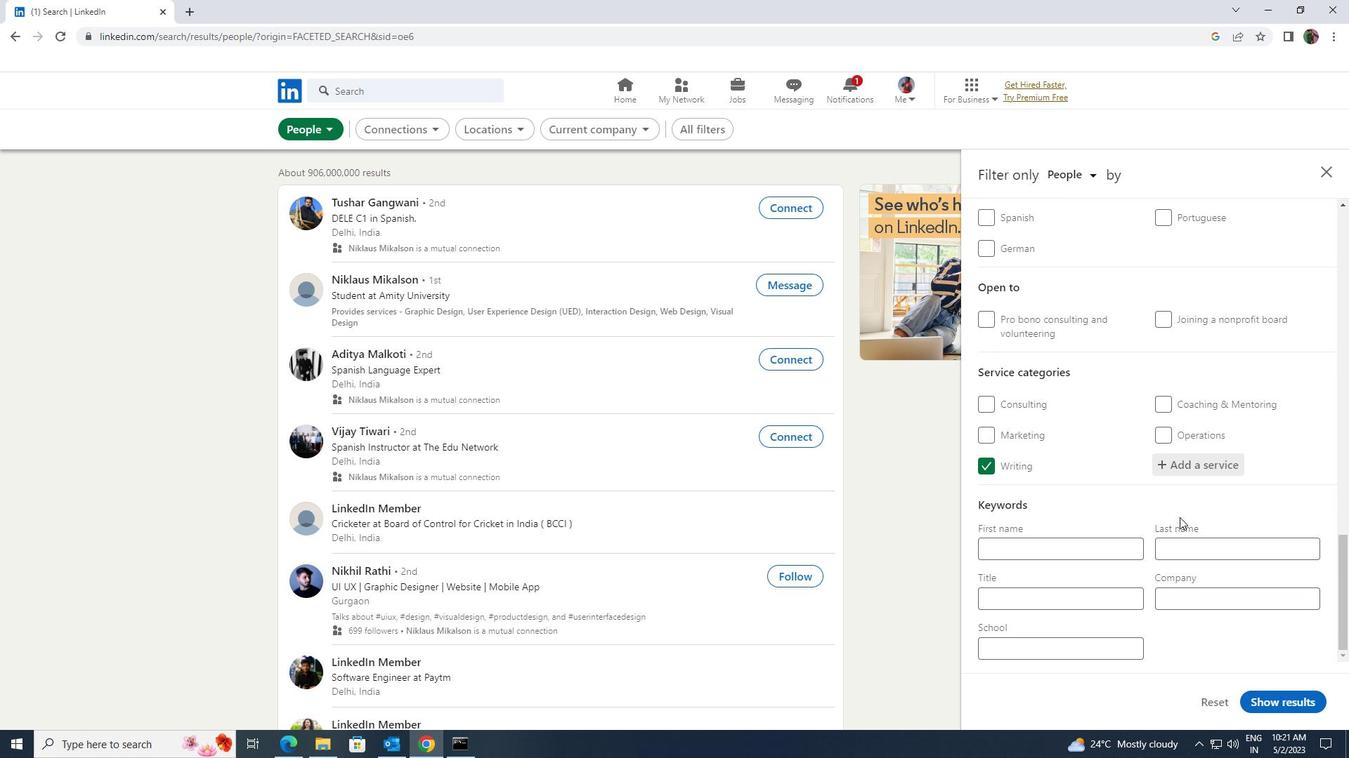 
Action: Mouse moved to (1124, 597)
Screenshot: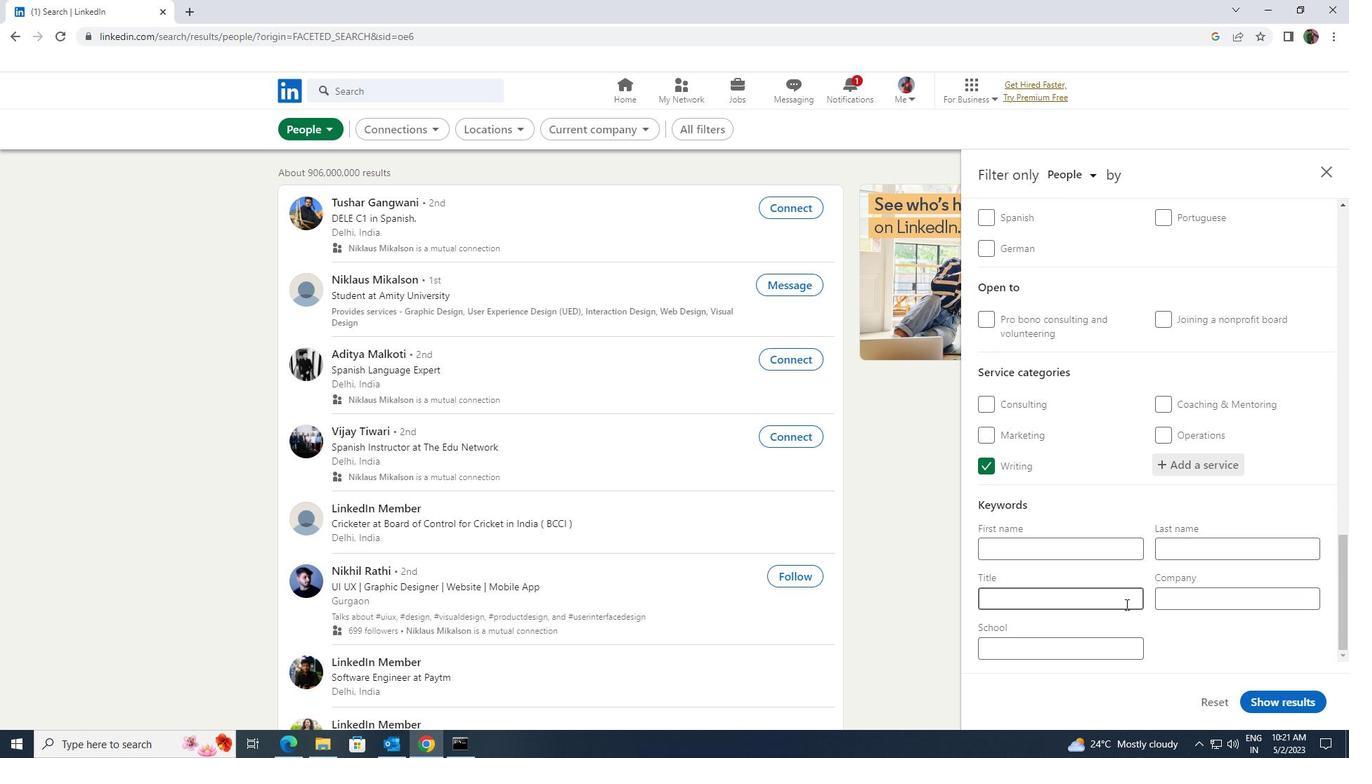 
Action: Mouse pressed left at (1124, 597)
Screenshot: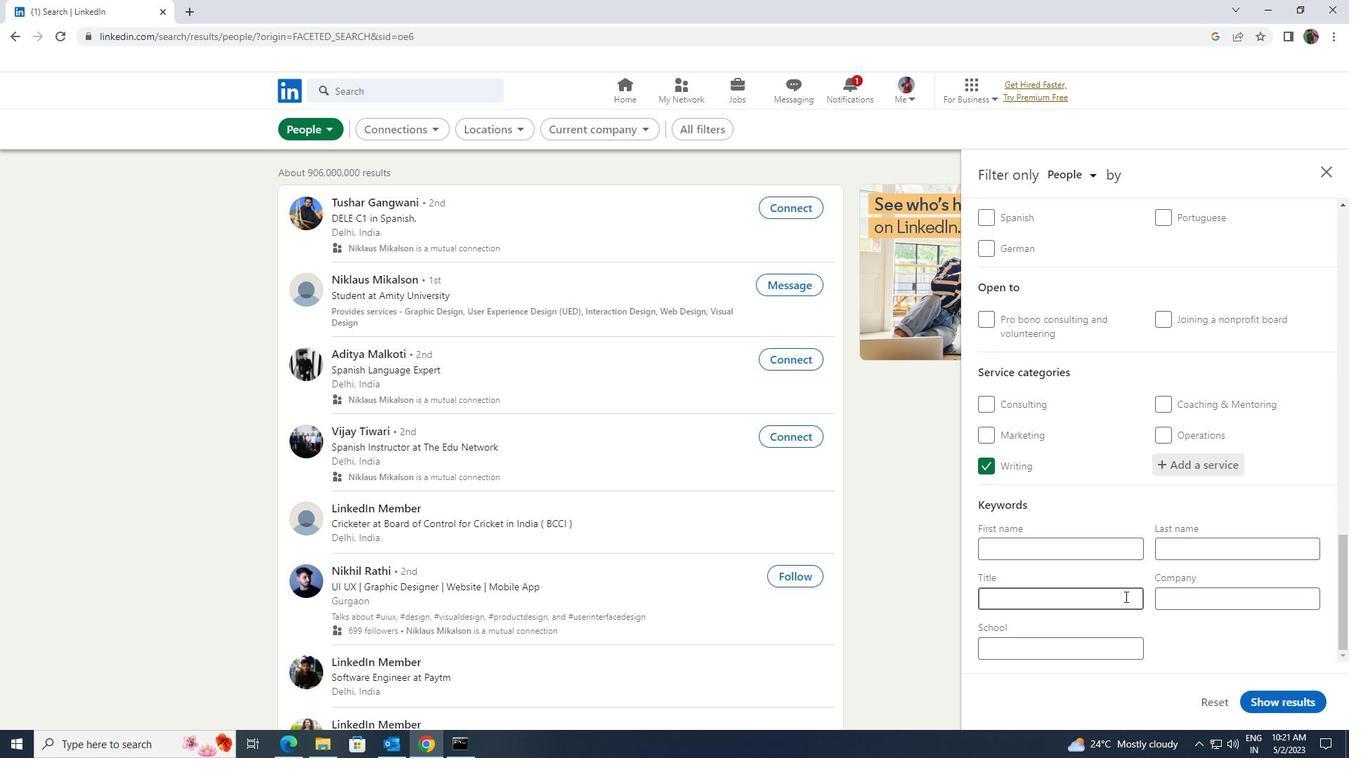 
Action: Key pressed <Key.shift>SEO<Key.space><Key.shift>MANAGER
Screenshot: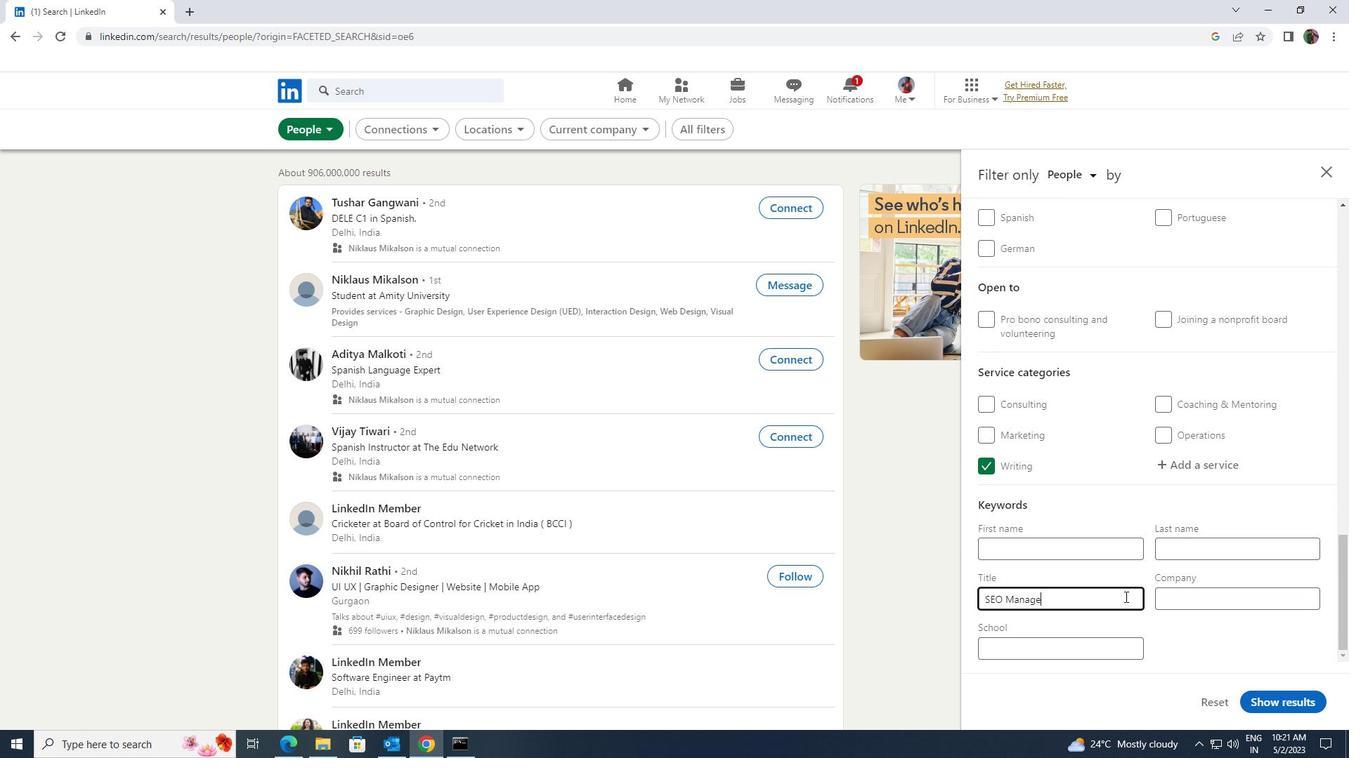 
Action: Mouse moved to (1267, 699)
Screenshot: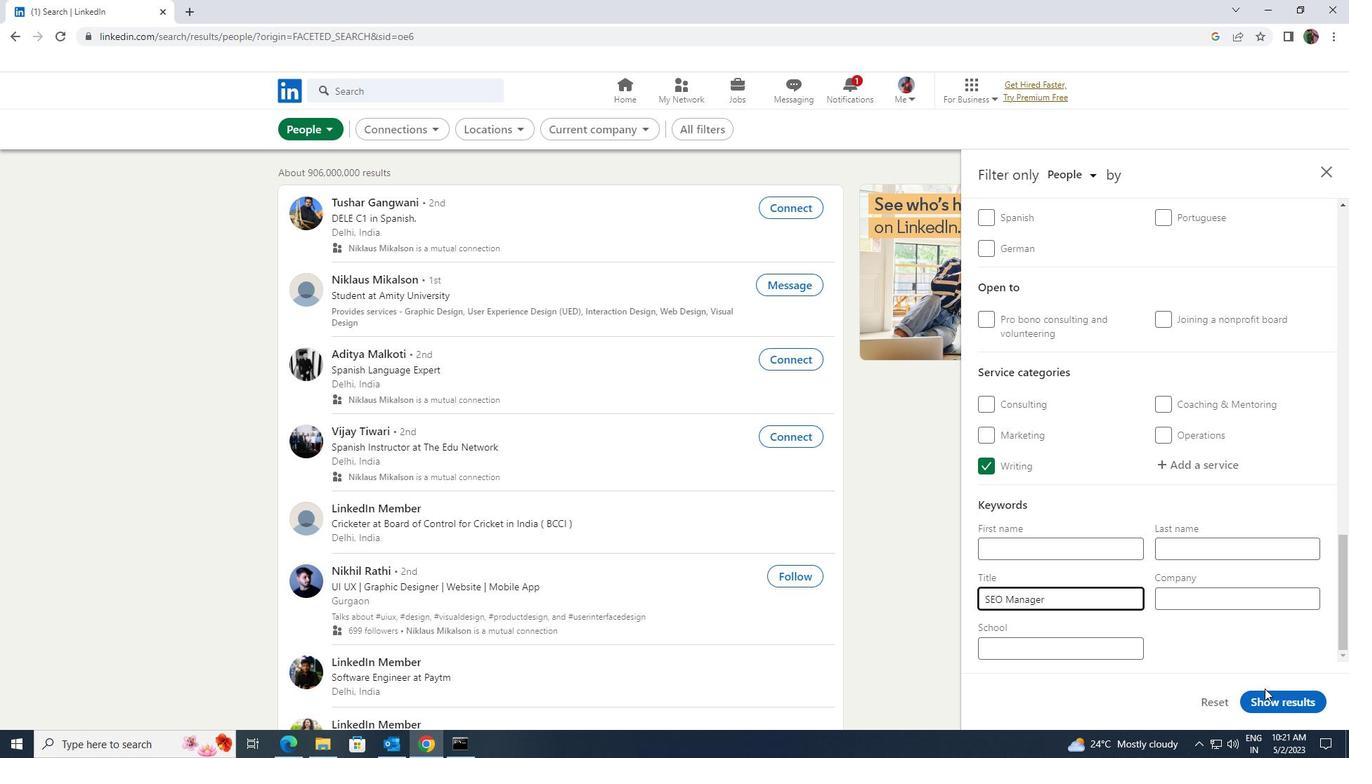 
Action: Mouse pressed left at (1267, 699)
Screenshot: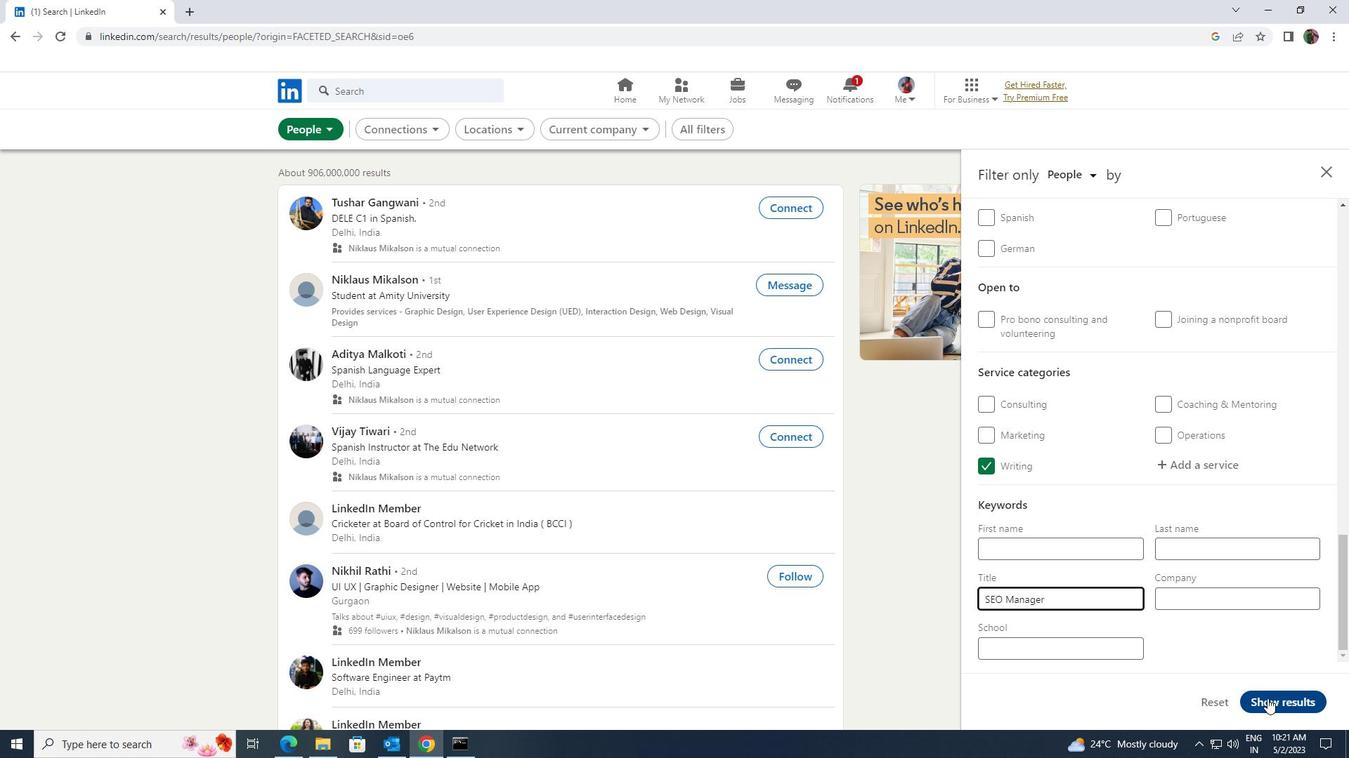 
